 Task: Find connections with filter location Annemasse with filter topic #indiawith filter profile language German with filter current company The Indian Express with filter school Symbiosis Institute of Management Studies with filter industry Animation and Post-production with filter service category Financial Accounting with filter keywords title Public Relations
Action: Mouse moved to (643, 82)
Screenshot: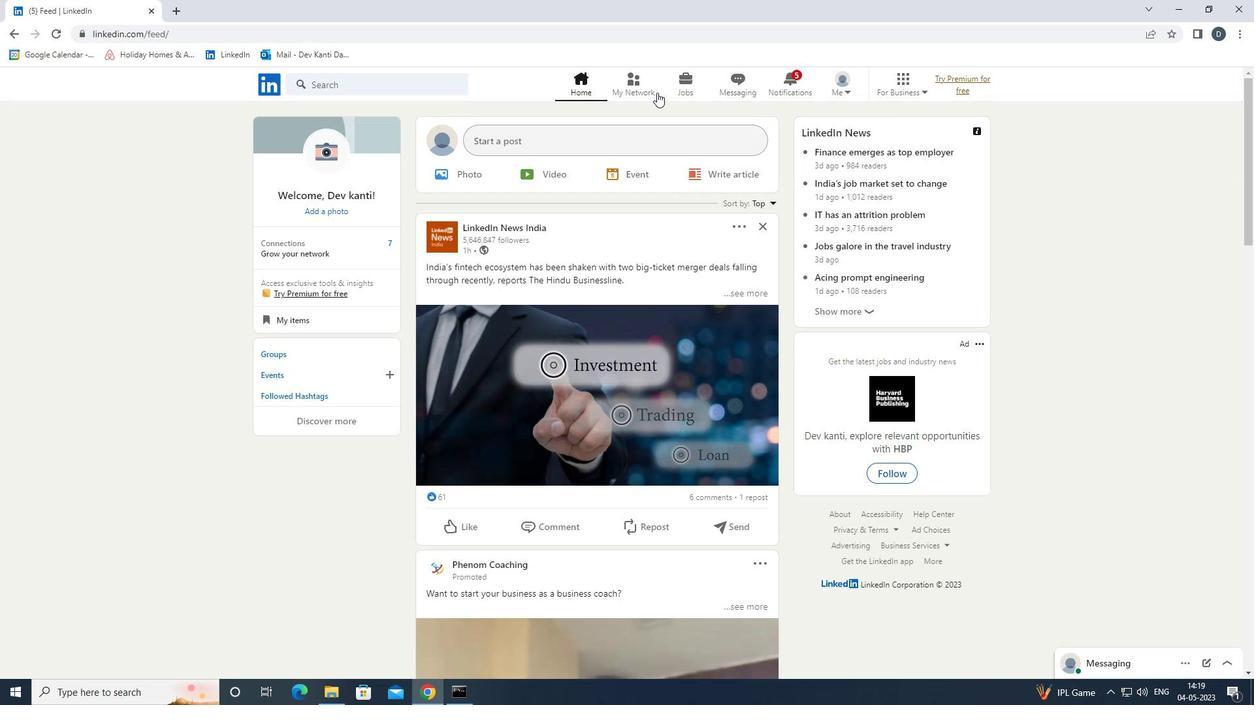 
Action: Mouse pressed left at (643, 82)
Screenshot: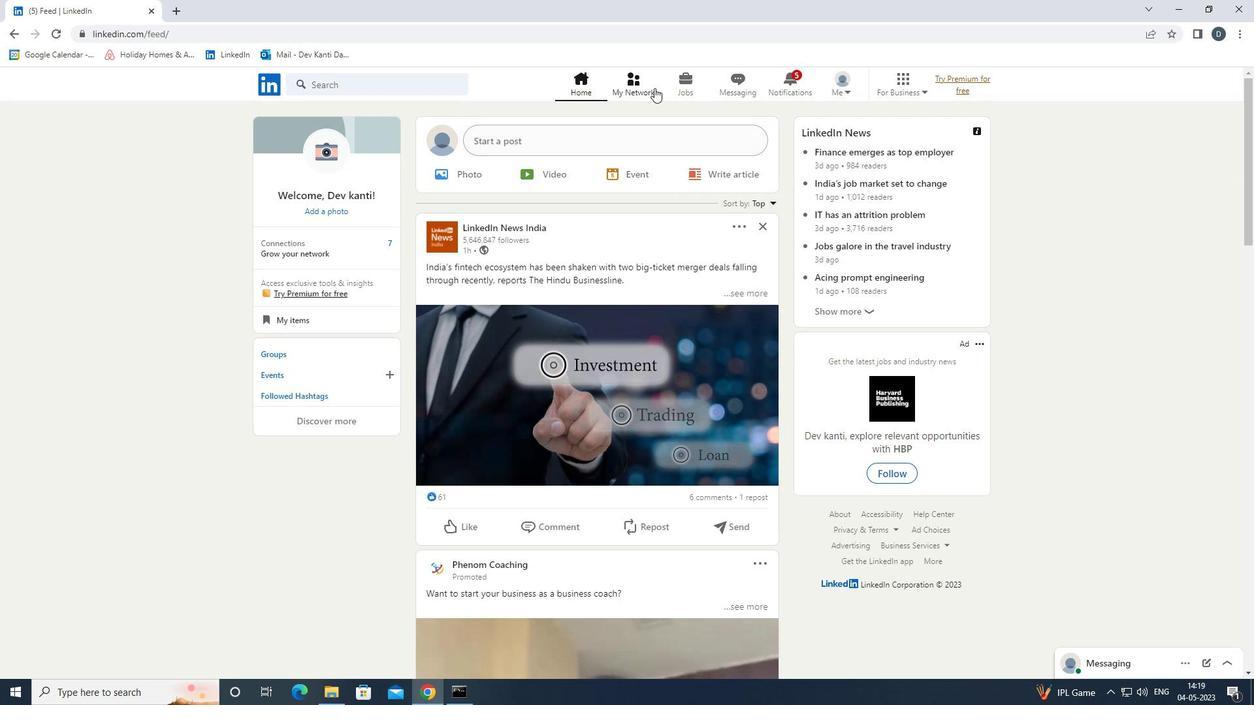 
Action: Mouse moved to (429, 156)
Screenshot: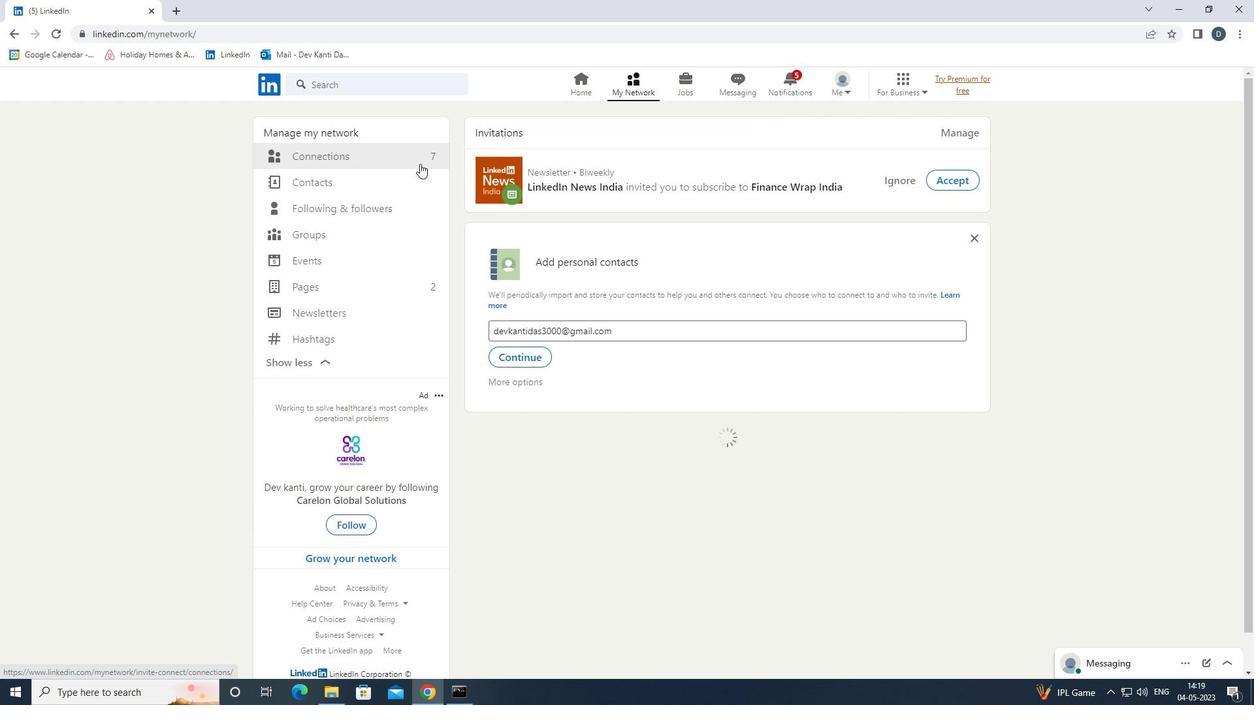 
Action: Mouse pressed left at (429, 156)
Screenshot: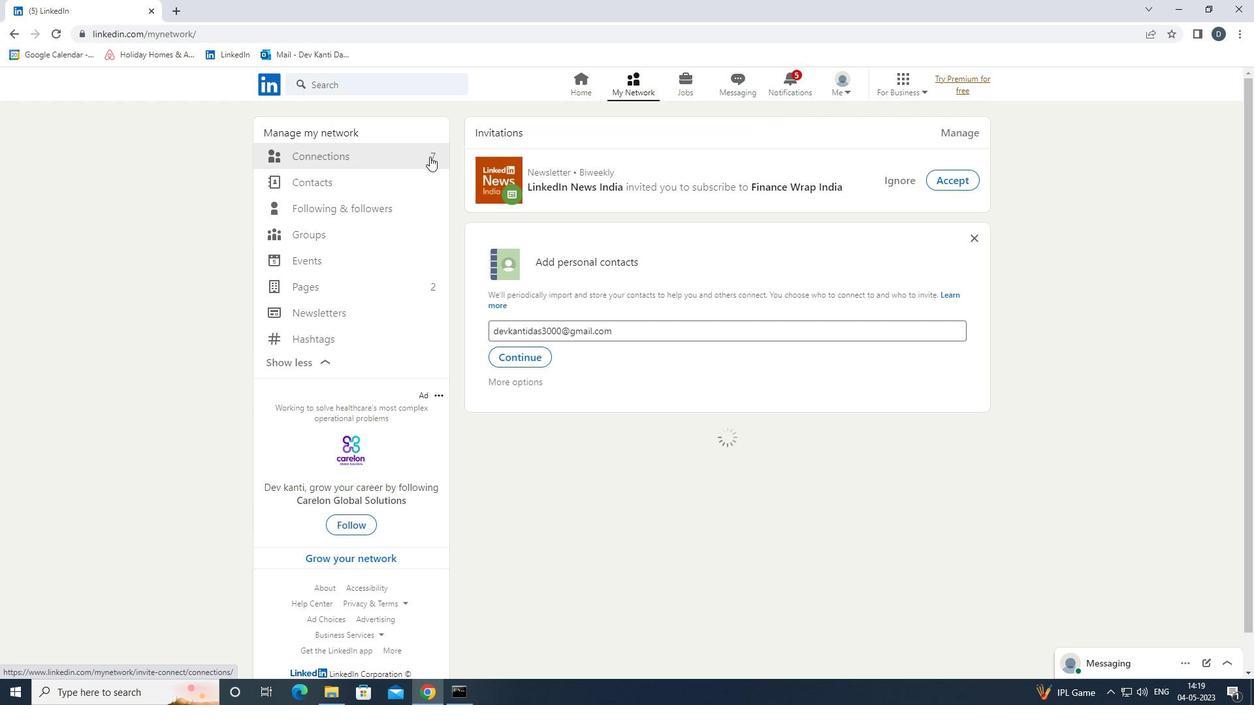
Action: Mouse moved to (735, 158)
Screenshot: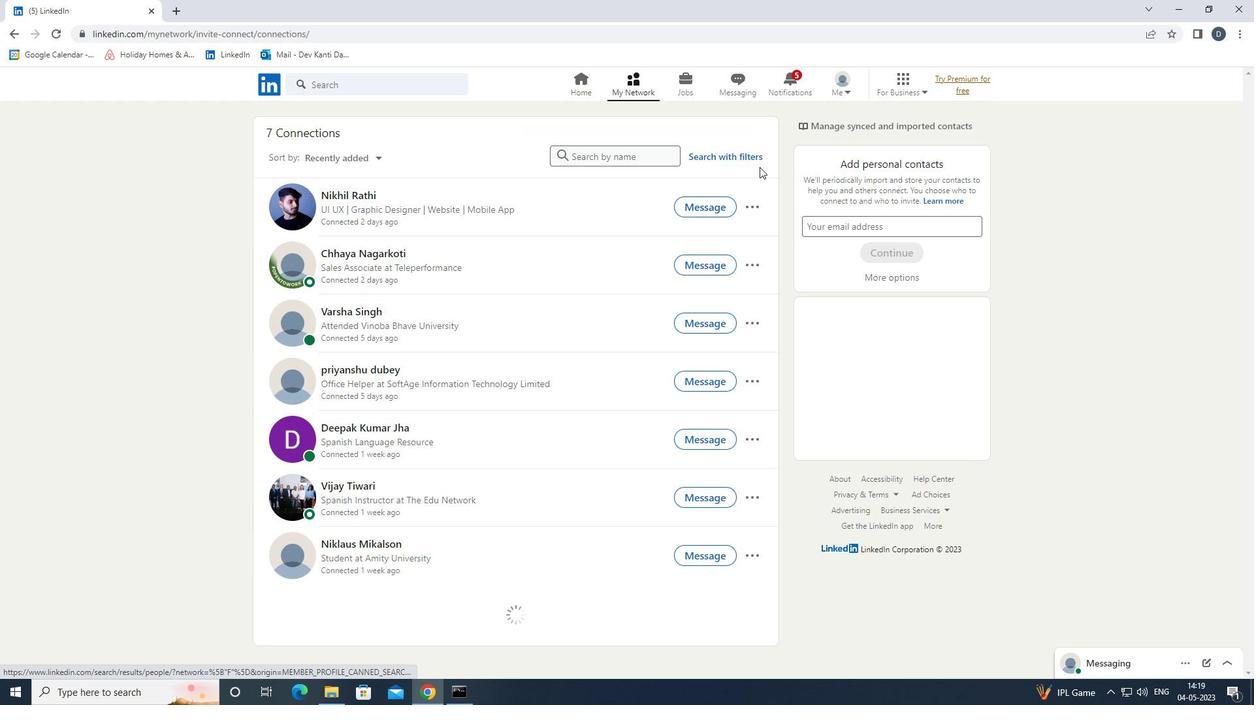 
Action: Mouse pressed left at (735, 158)
Screenshot: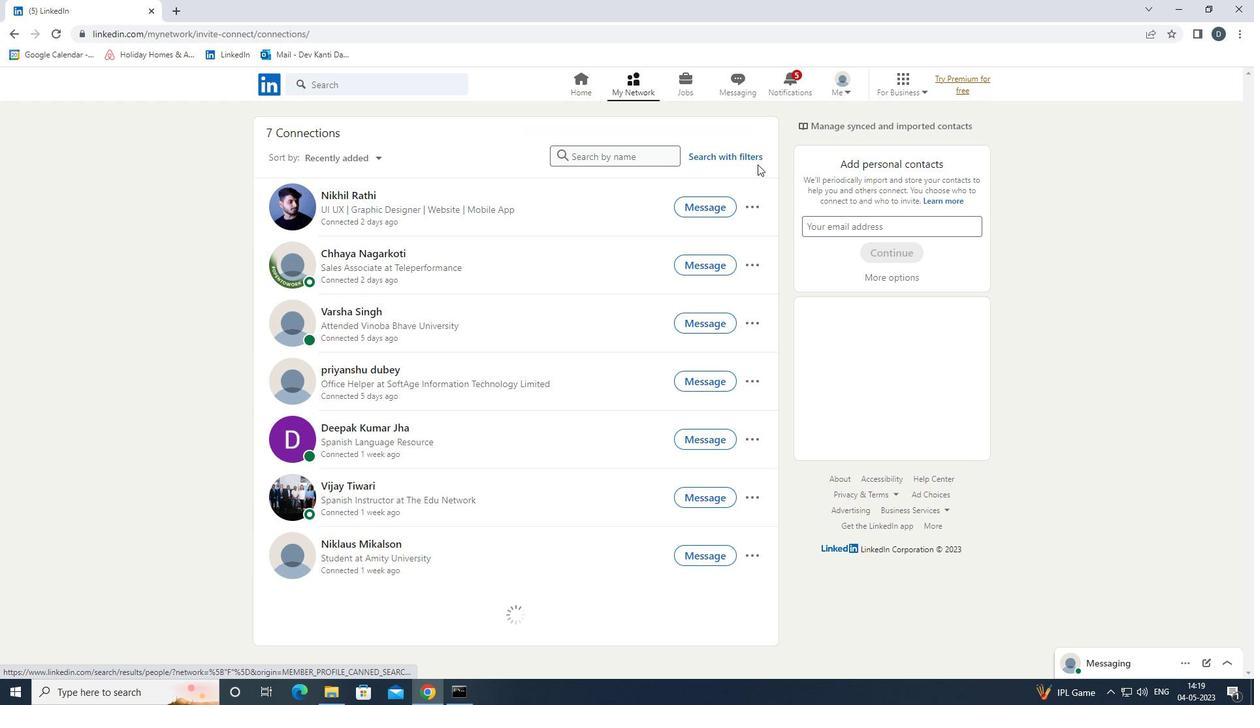 
Action: Mouse moved to (640, 123)
Screenshot: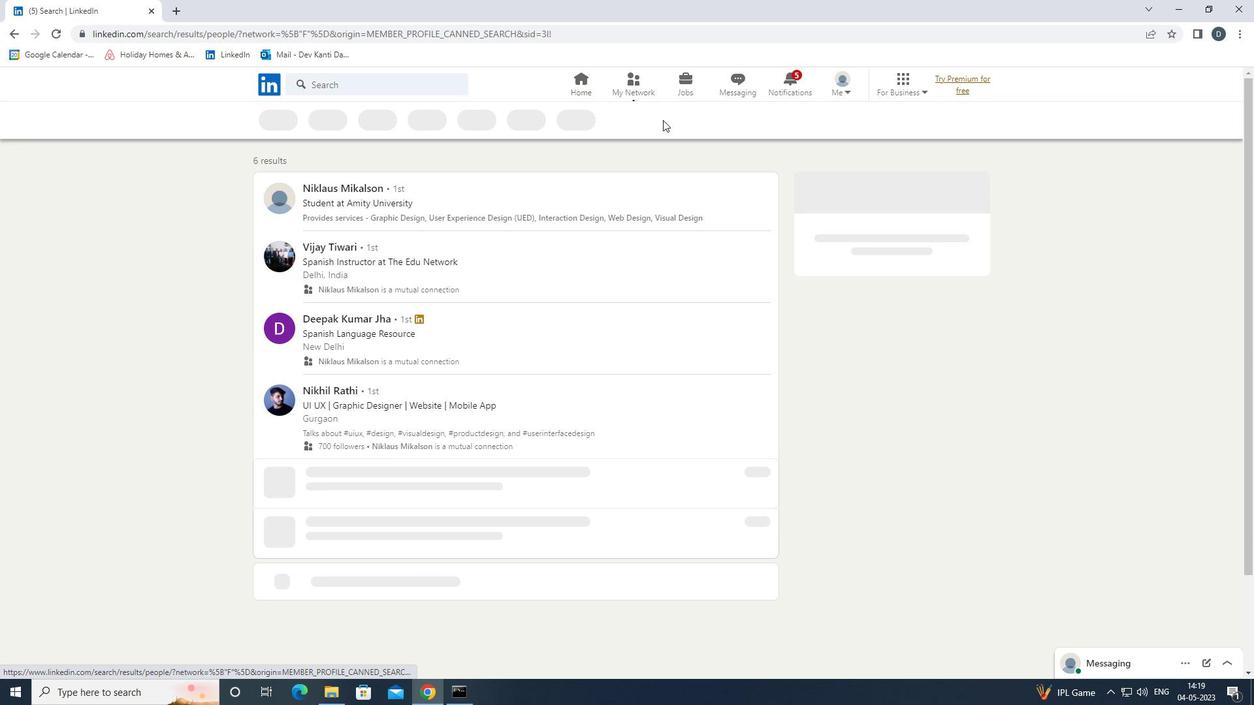 
Action: Mouse pressed left at (640, 123)
Screenshot: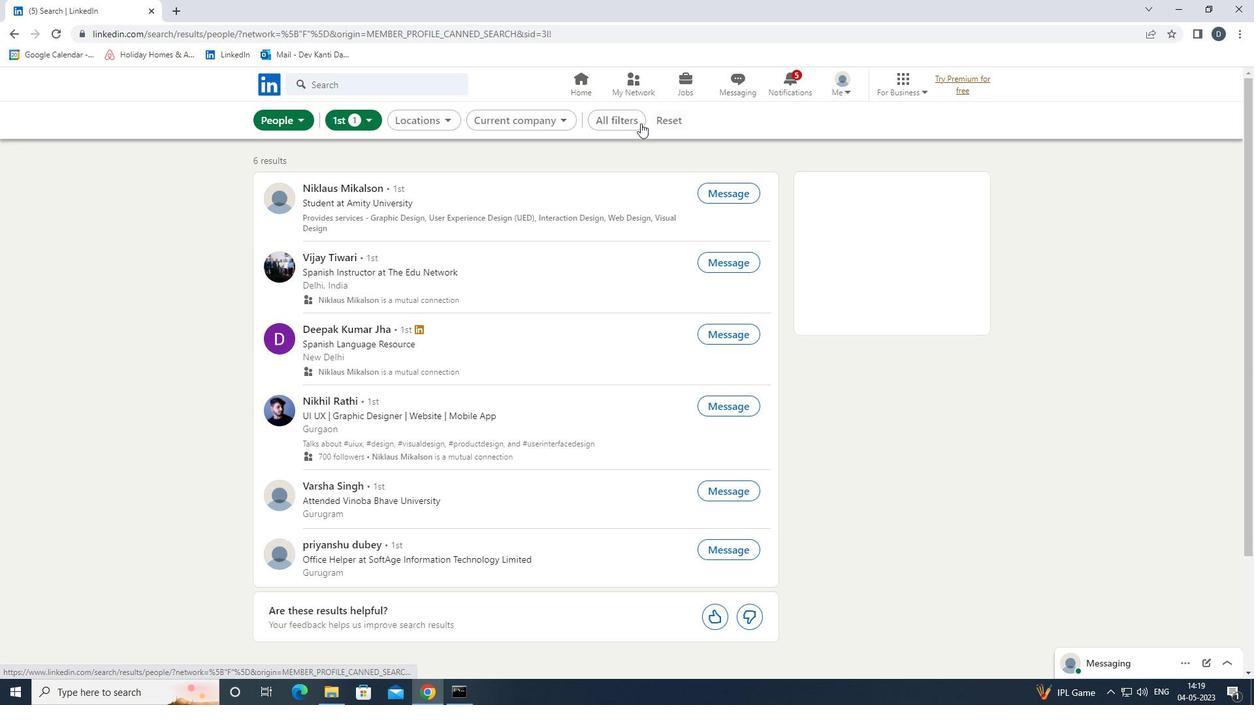 
Action: Mouse moved to (672, 122)
Screenshot: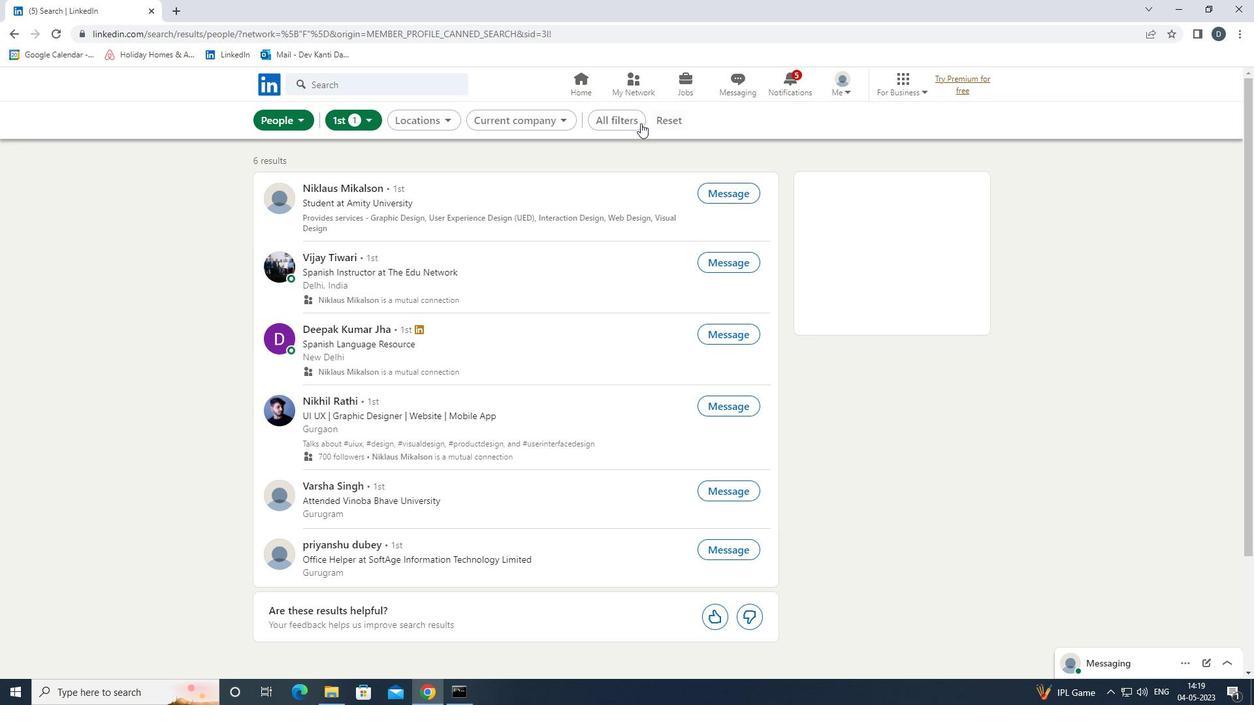 
Action: Mouse pressed left at (672, 122)
Screenshot: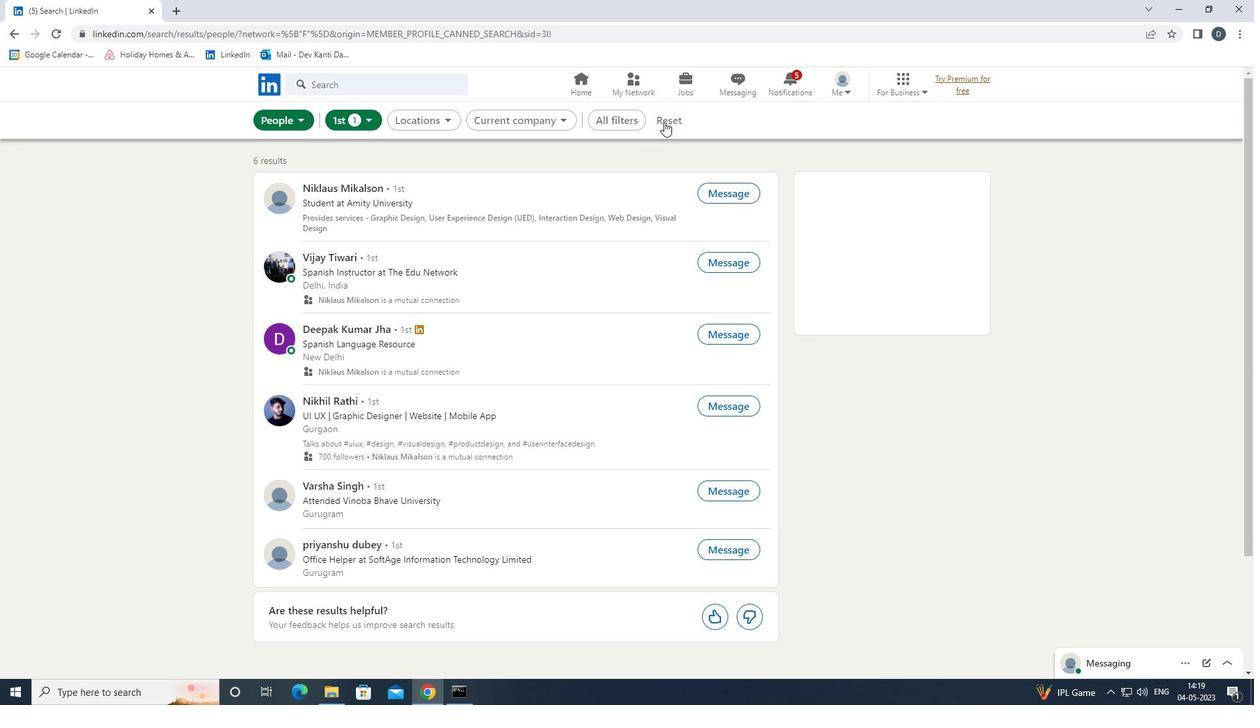 
Action: Mouse moved to (629, 120)
Screenshot: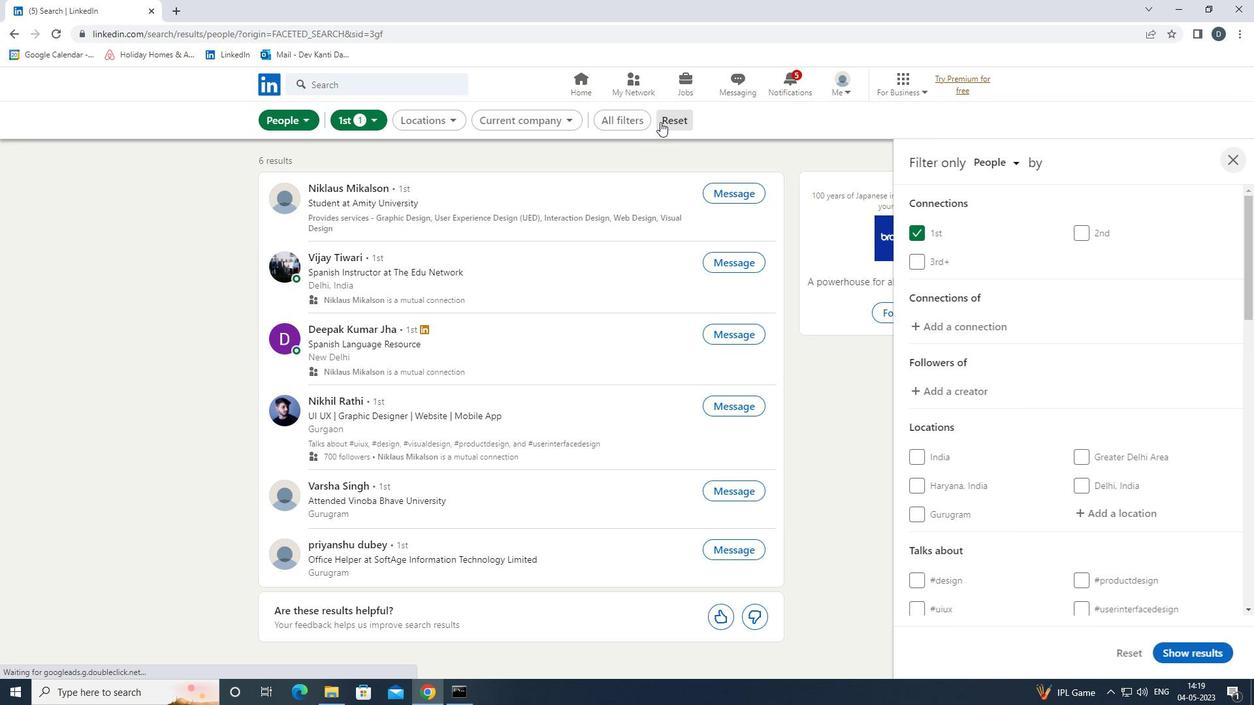 
Action: Mouse pressed left at (629, 120)
Screenshot: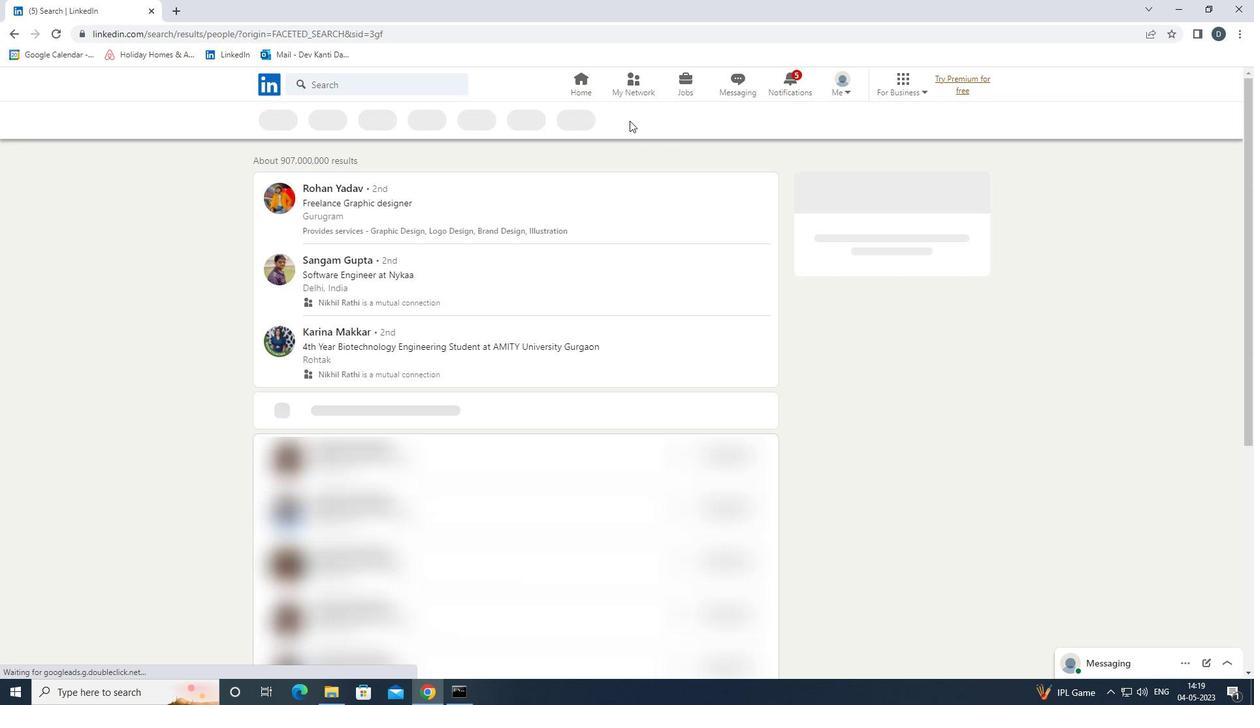 
Action: Mouse moved to (1253, 405)
Screenshot: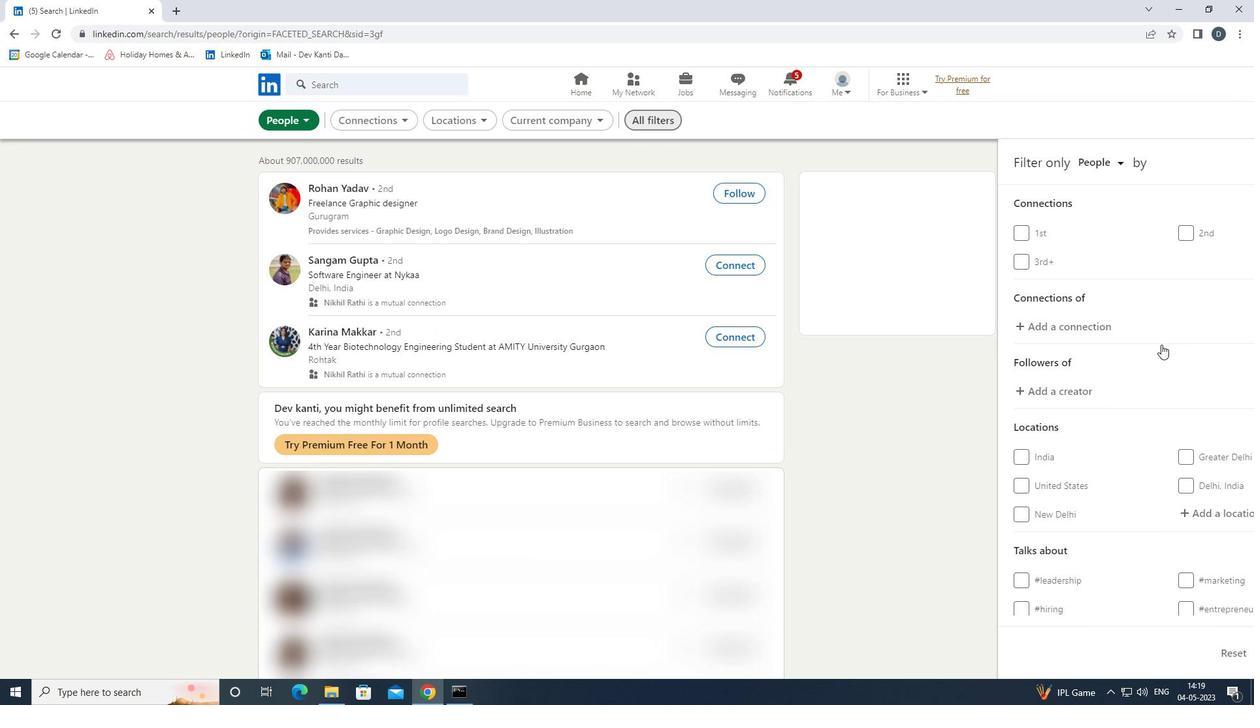 
Action: Mouse scrolled (1253, 404) with delta (0, 0)
Screenshot: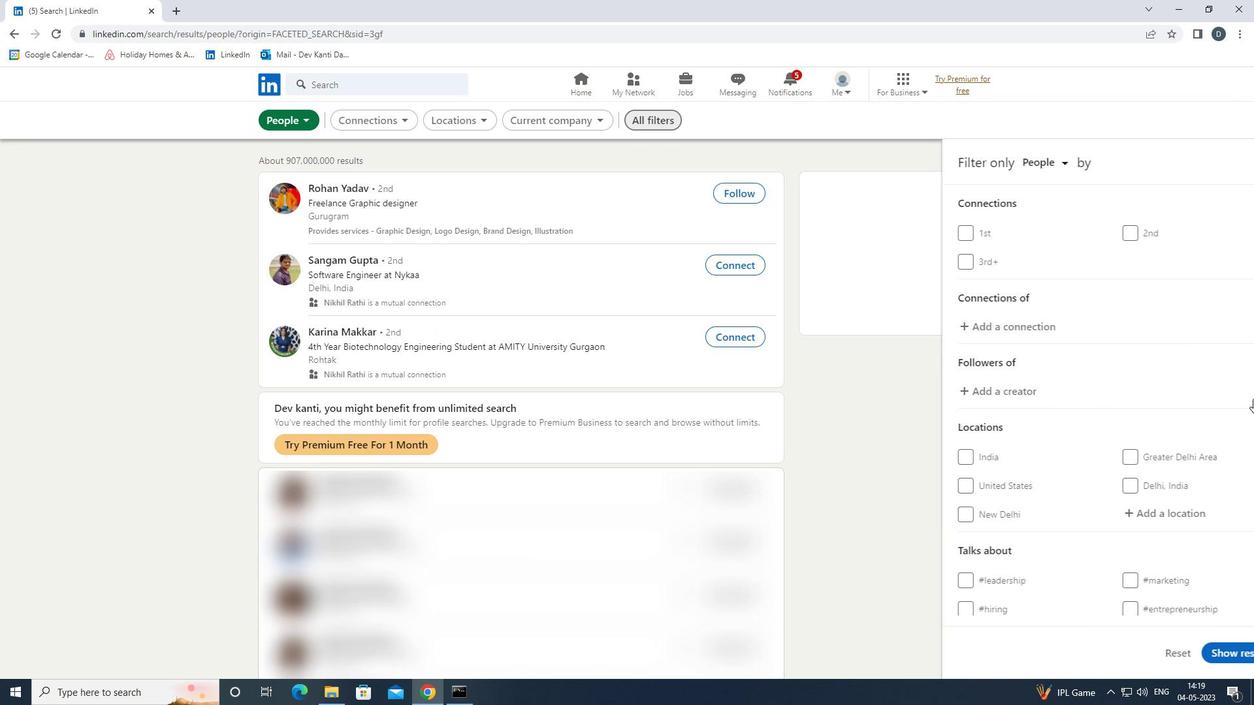 
Action: Mouse moved to (1253, 406)
Screenshot: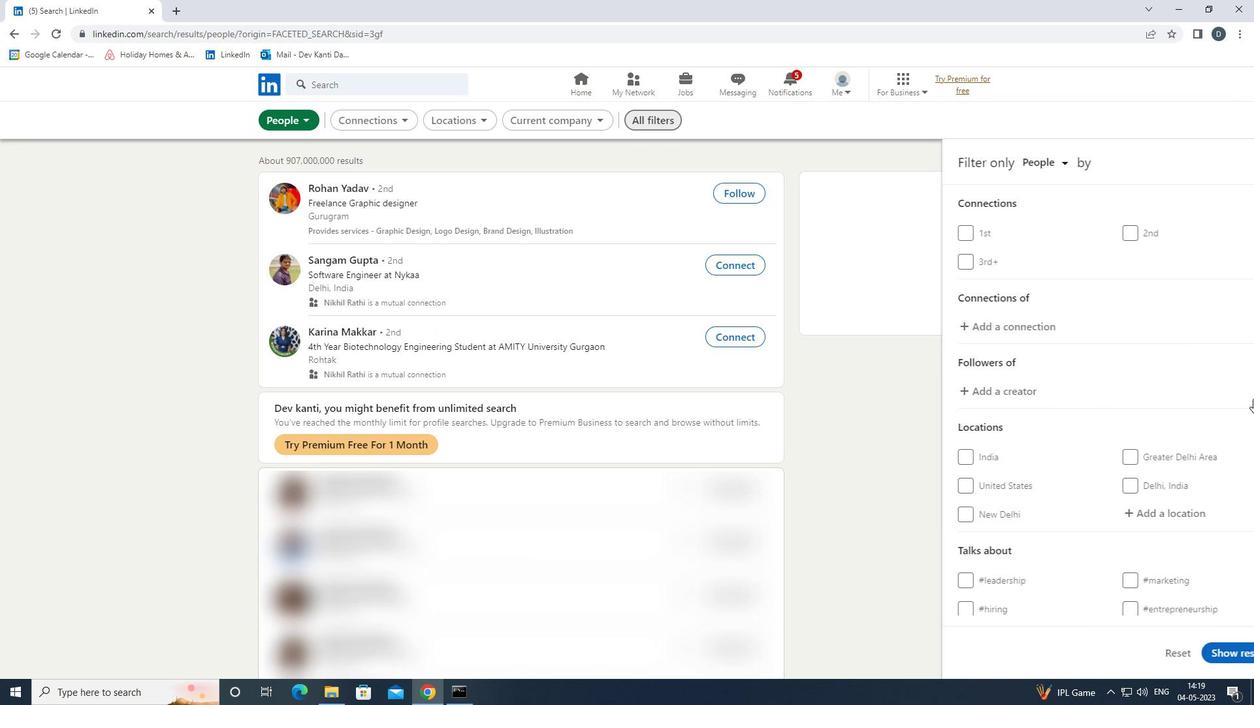 
Action: Mouse scrolled (1253, 405) with delta (0, 0)
Screenshot: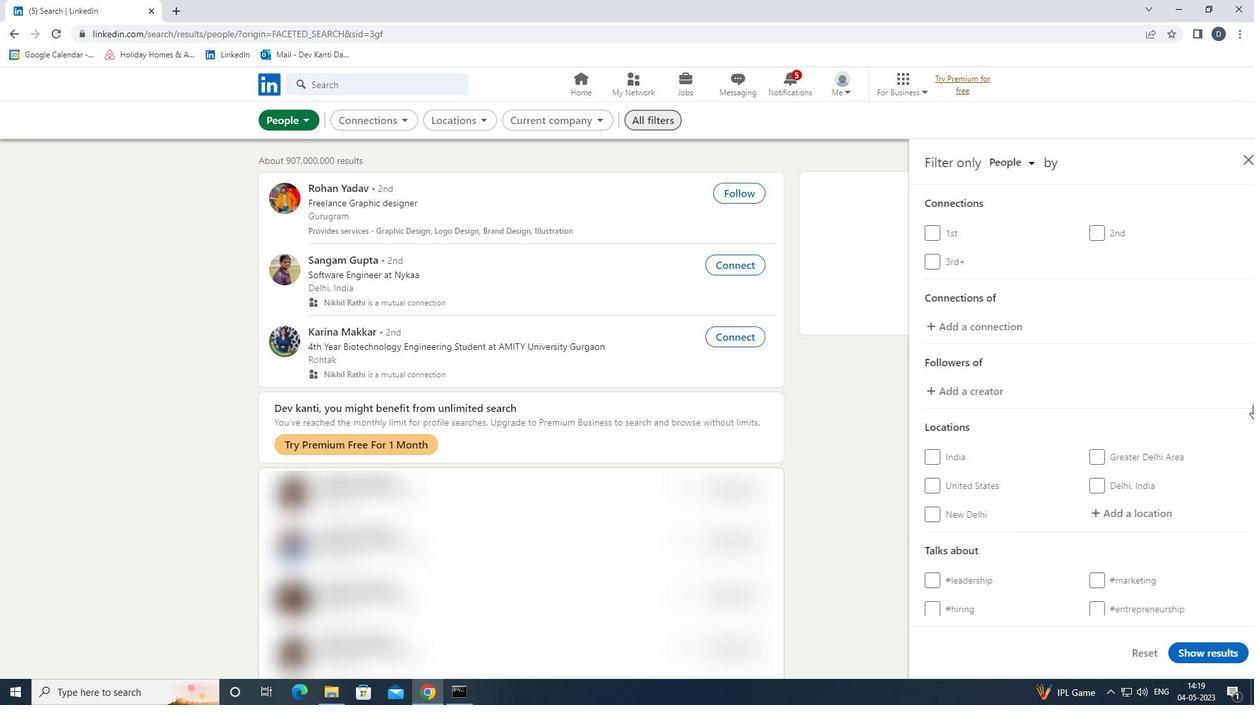 
Action: Mouse moved to (1150, 386)
Screenshot: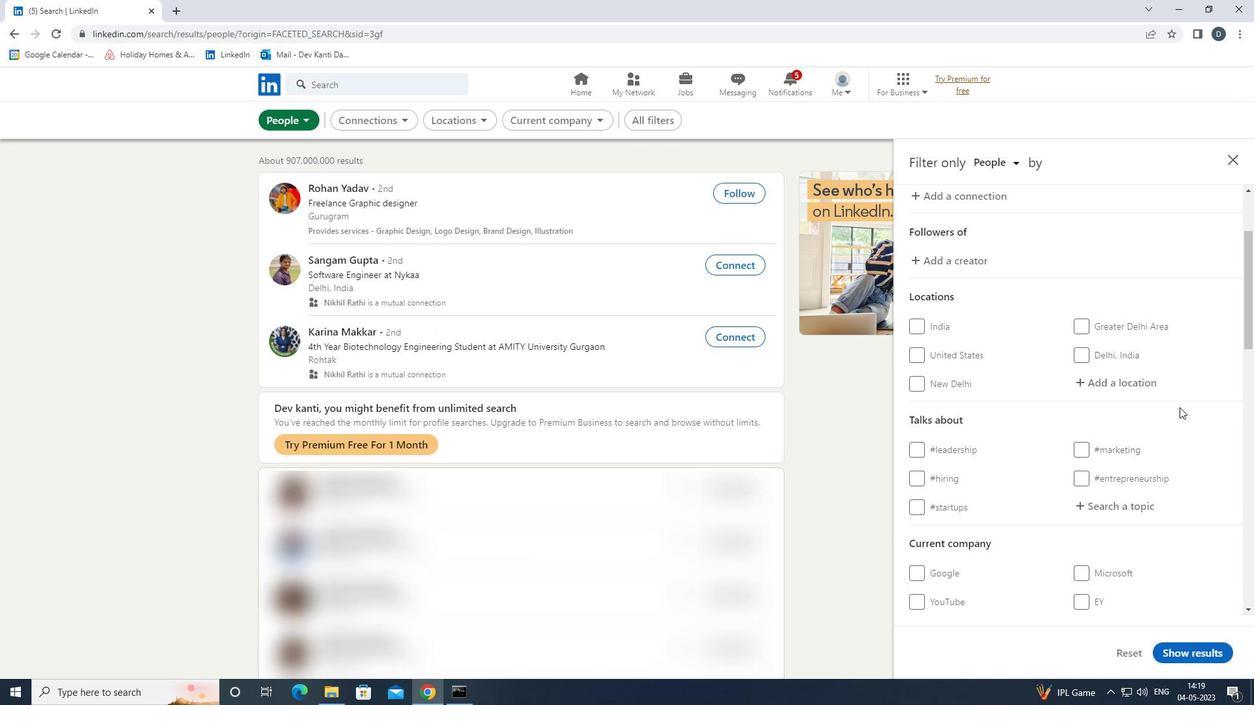 
Action: Mouse pressed left at (1150, 386)
Screenshot: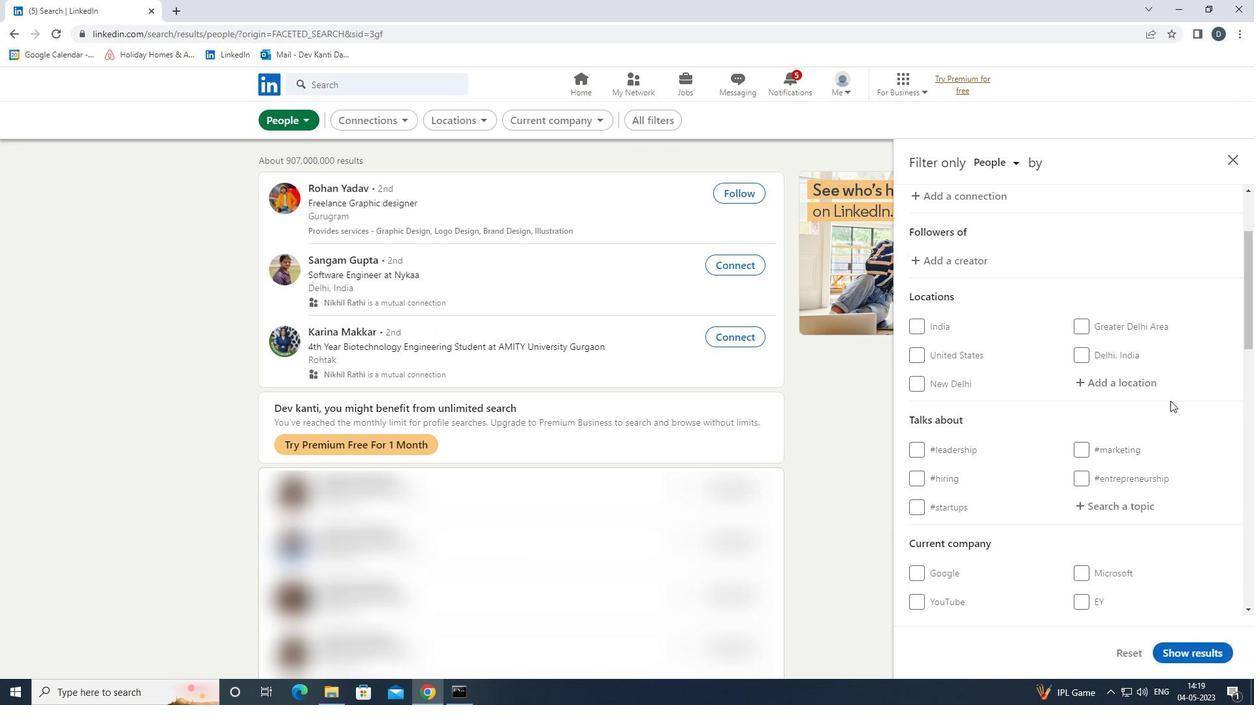 
Action: Key pressed <Key.shift>ANNEMASSE<Key.down><Key.enter><Key.down><Key.down><Key.down><Key.down><Key.enter>
Screenshot: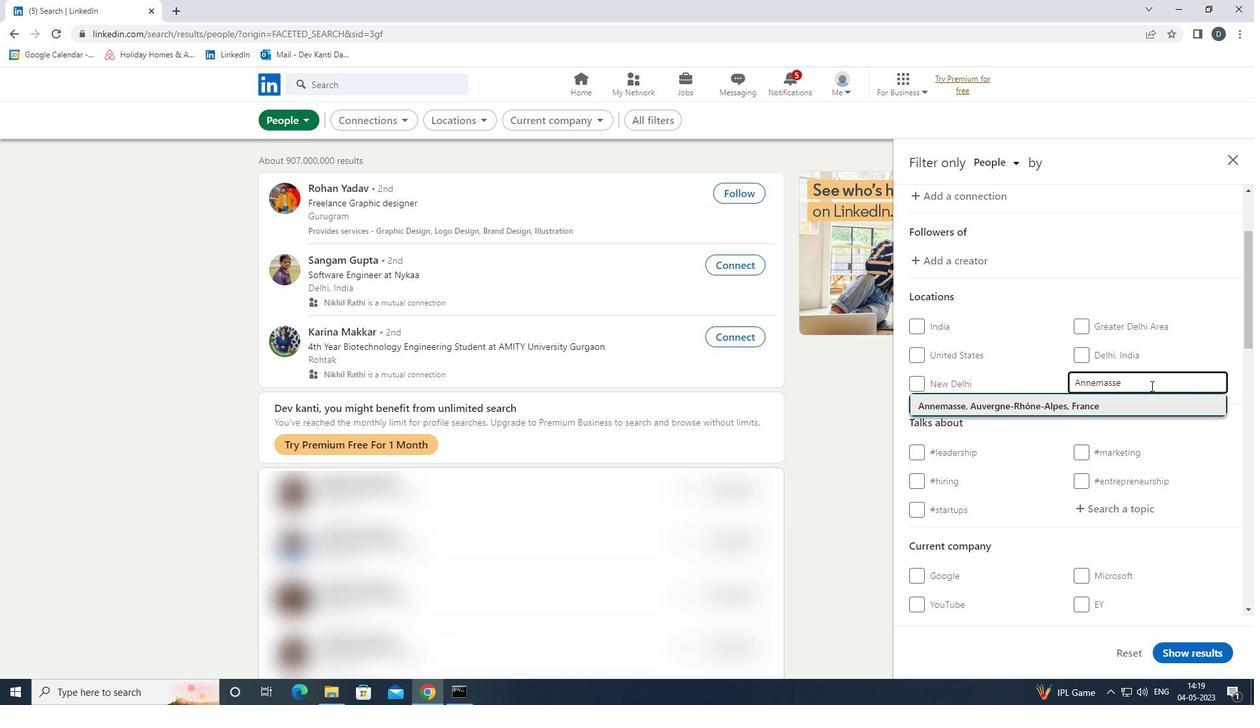 
Action: Mouse moved to (1114, 402)
Screenshot: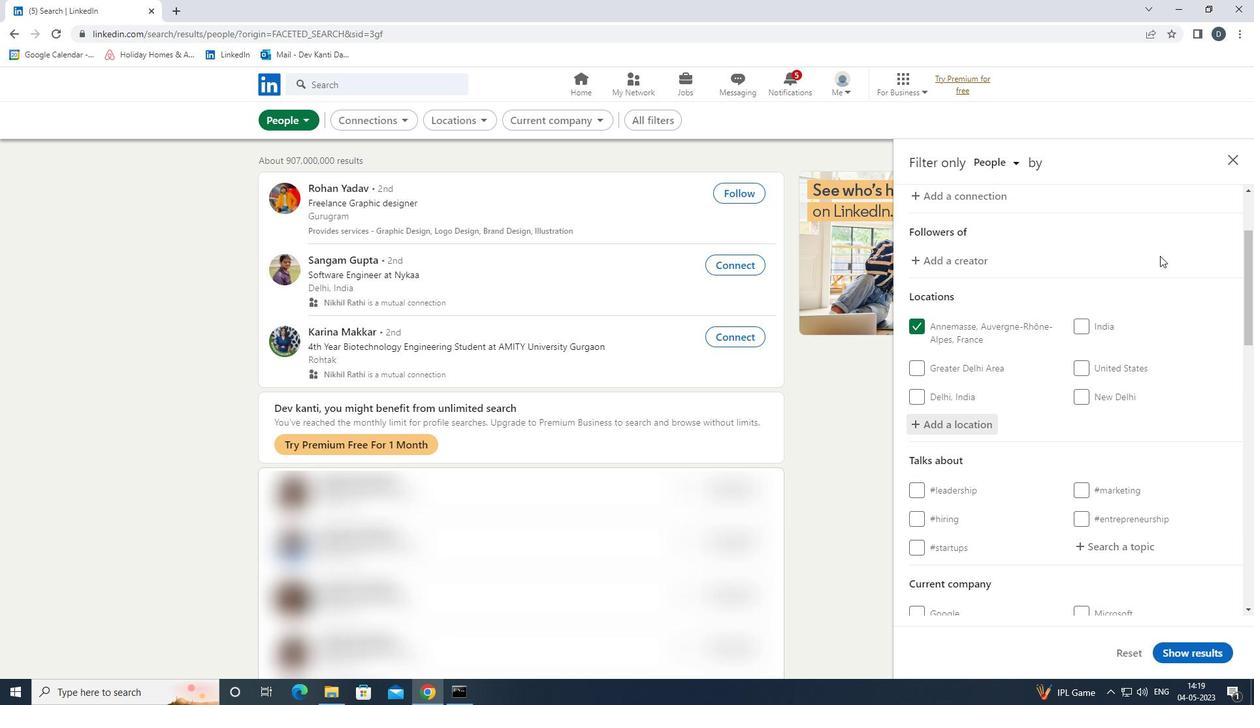 
Action: Mouse scrolled (1114, 401) with delta (0, 0)
Screenshot: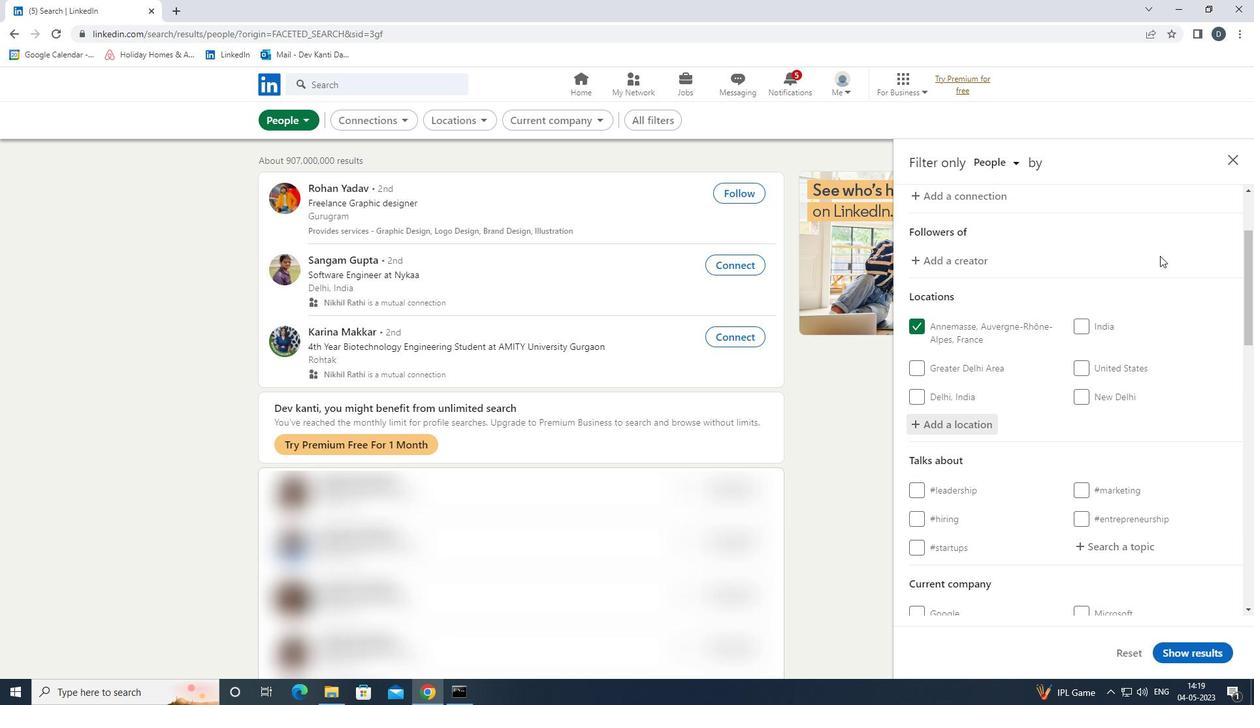 
Action: Mouse moved to (1110, 410)
Screenshot: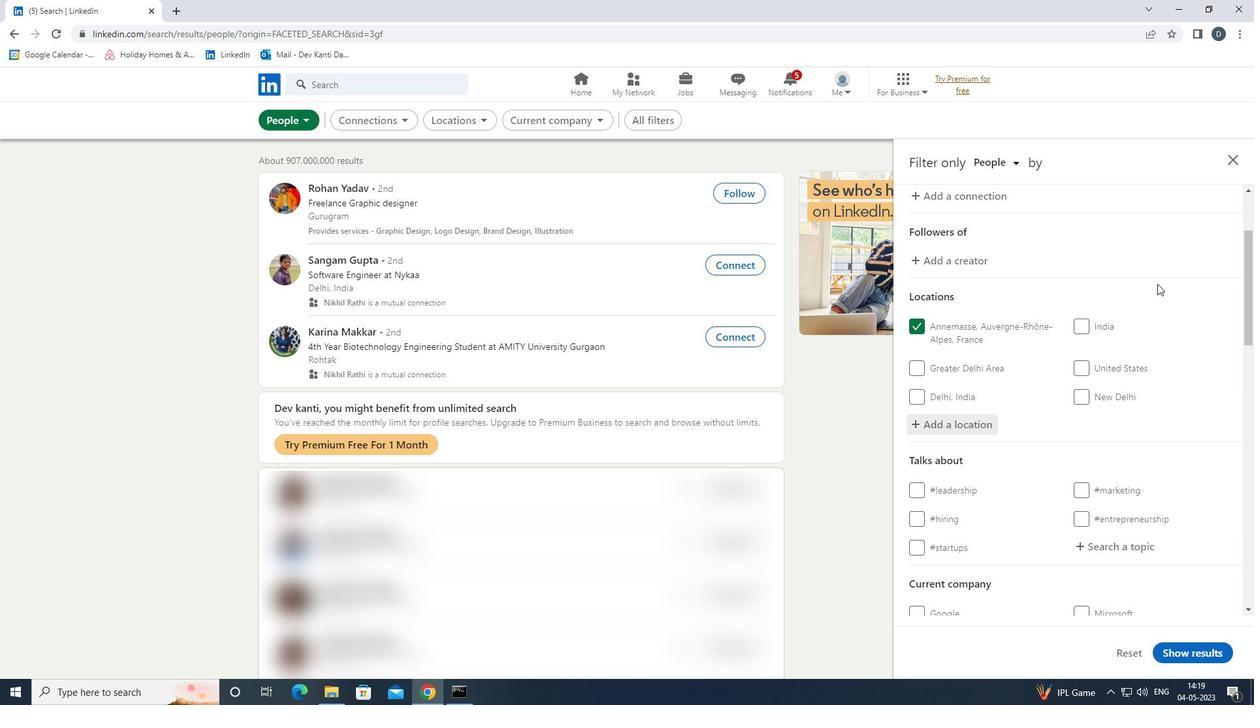 
Action: Mouse scrolled (1110, 409) with delta (0, 0)
Screenshot: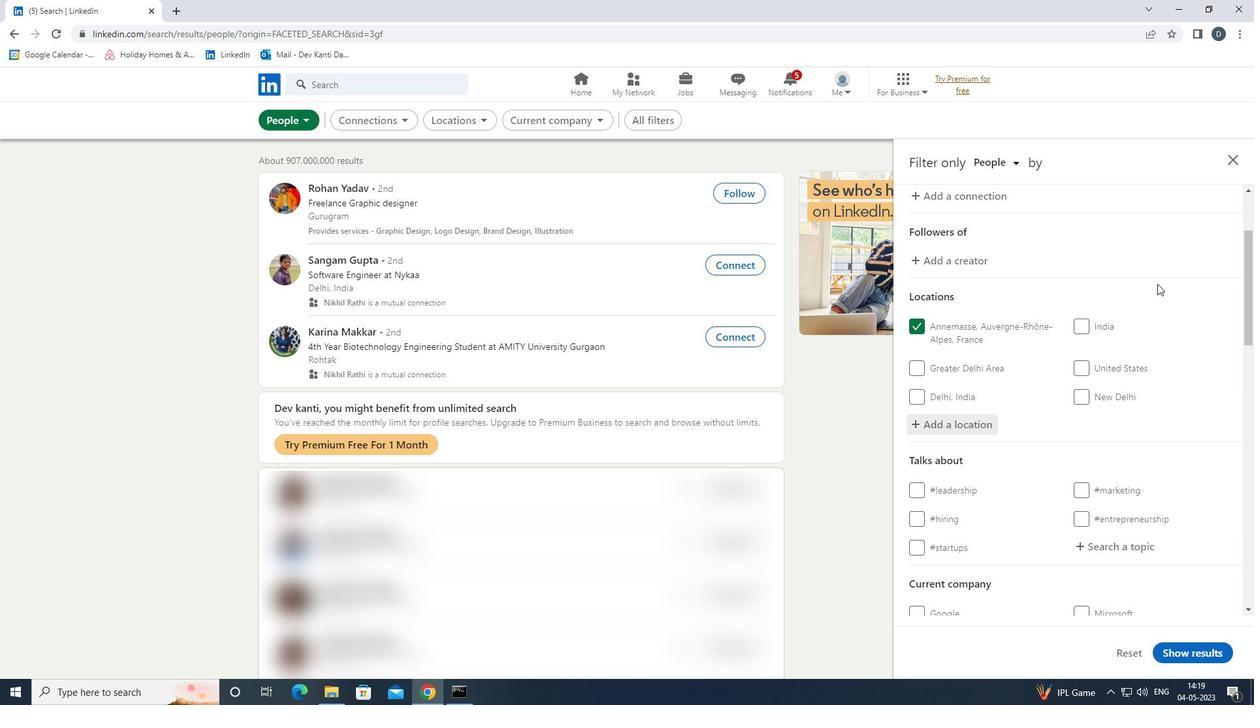 
Action: Mouse moved to (1110, 412)
Screenshot: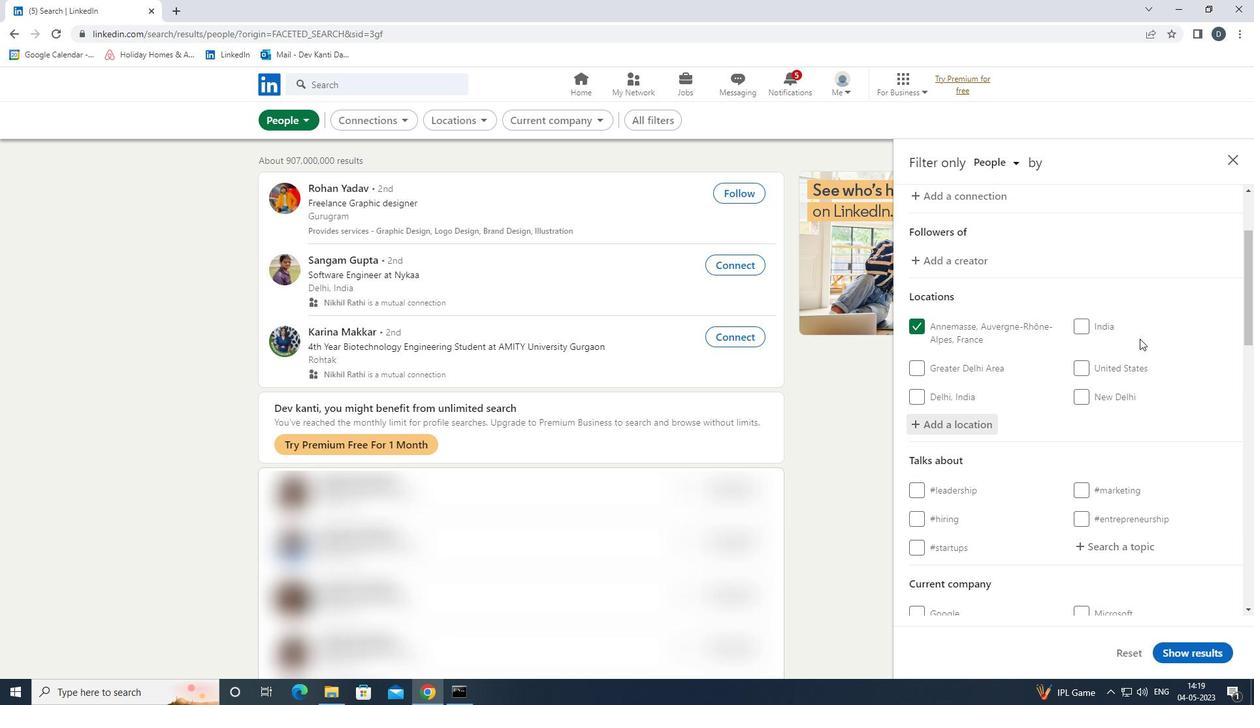 
Action: Mouse scrolled (1110, 411) with delta (0, 0)
Screenshot: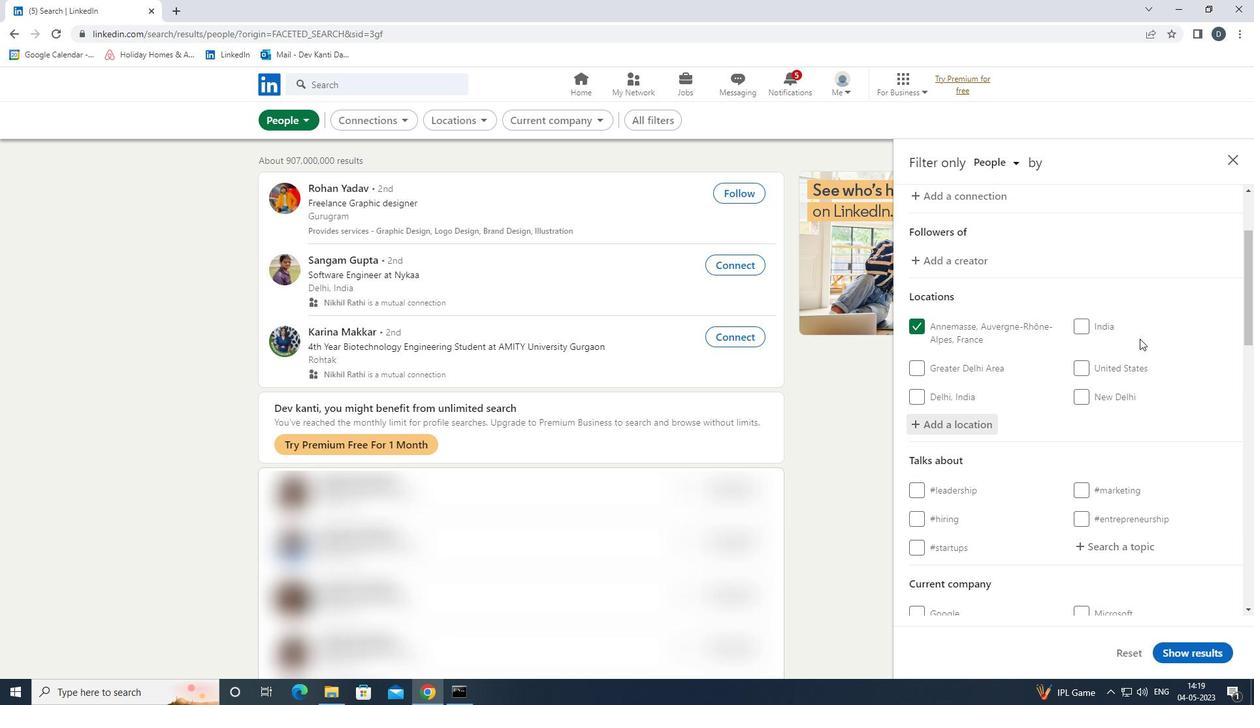 
Action: Mouse moved to (1137, 348)
Screenshot: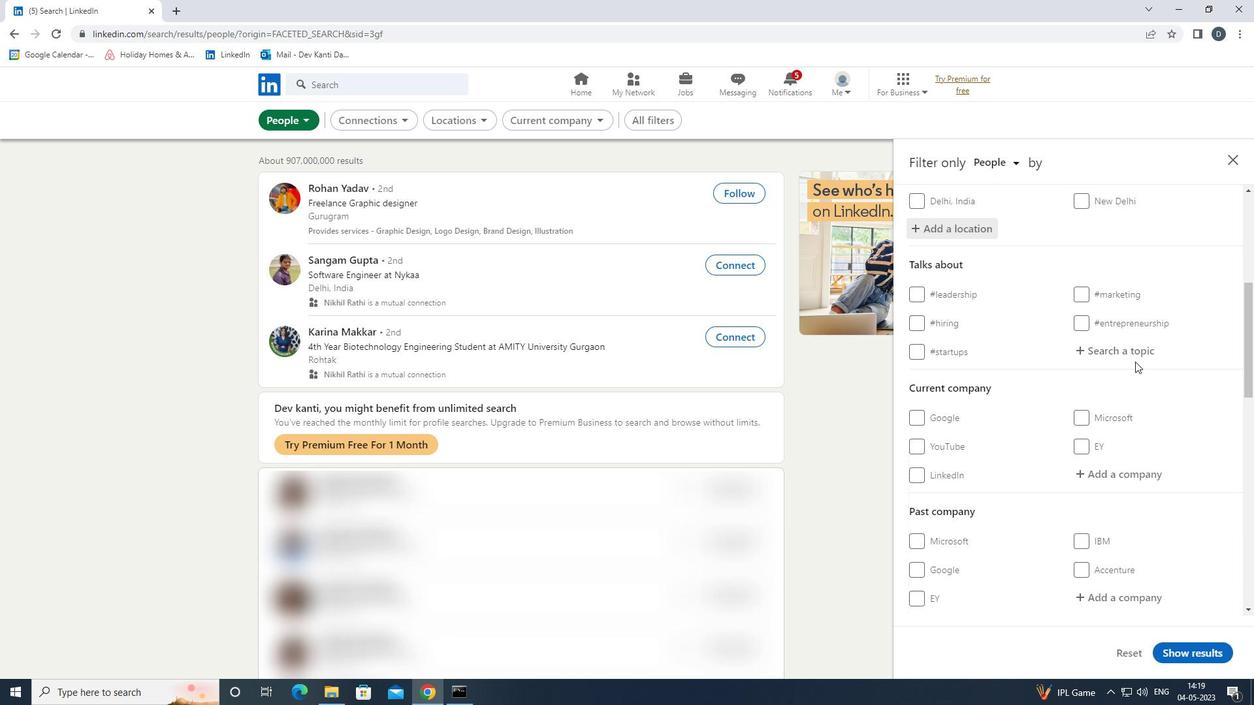 
Action: Mouse pressed left at (1137, 348)
Screenshot: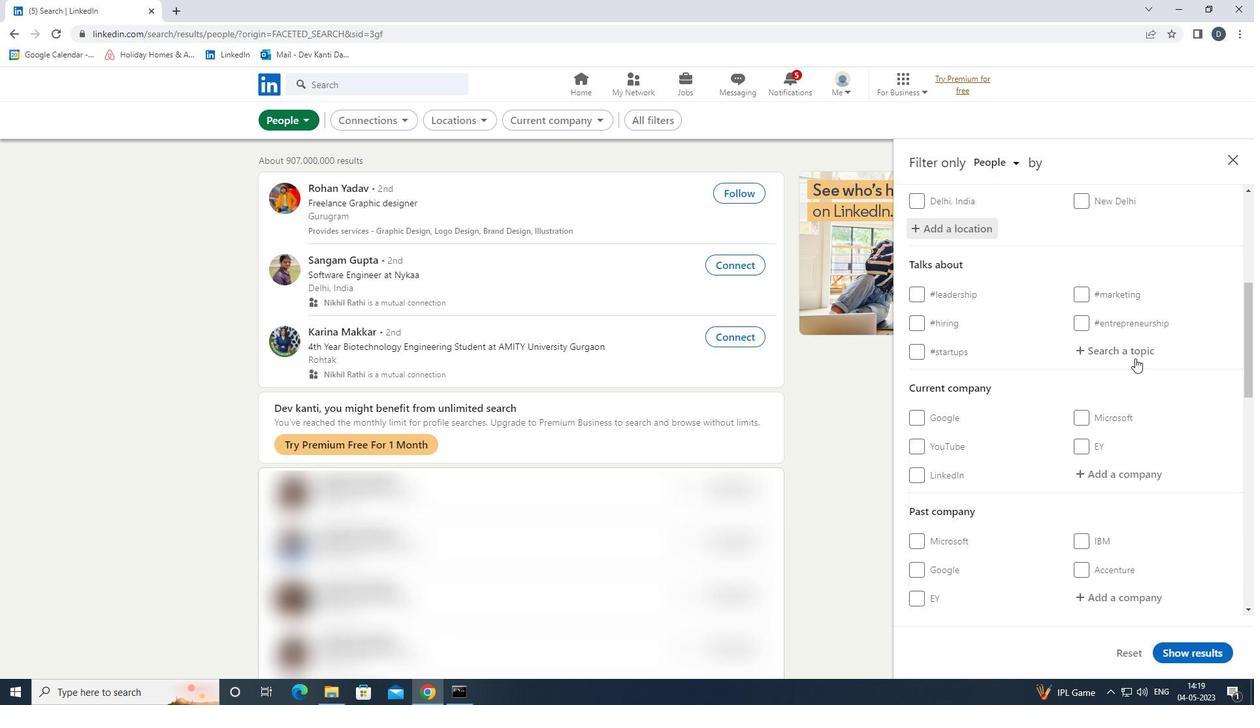 
Action: Key pressed INDIA<Key.down><Key.enter>
Screenshot: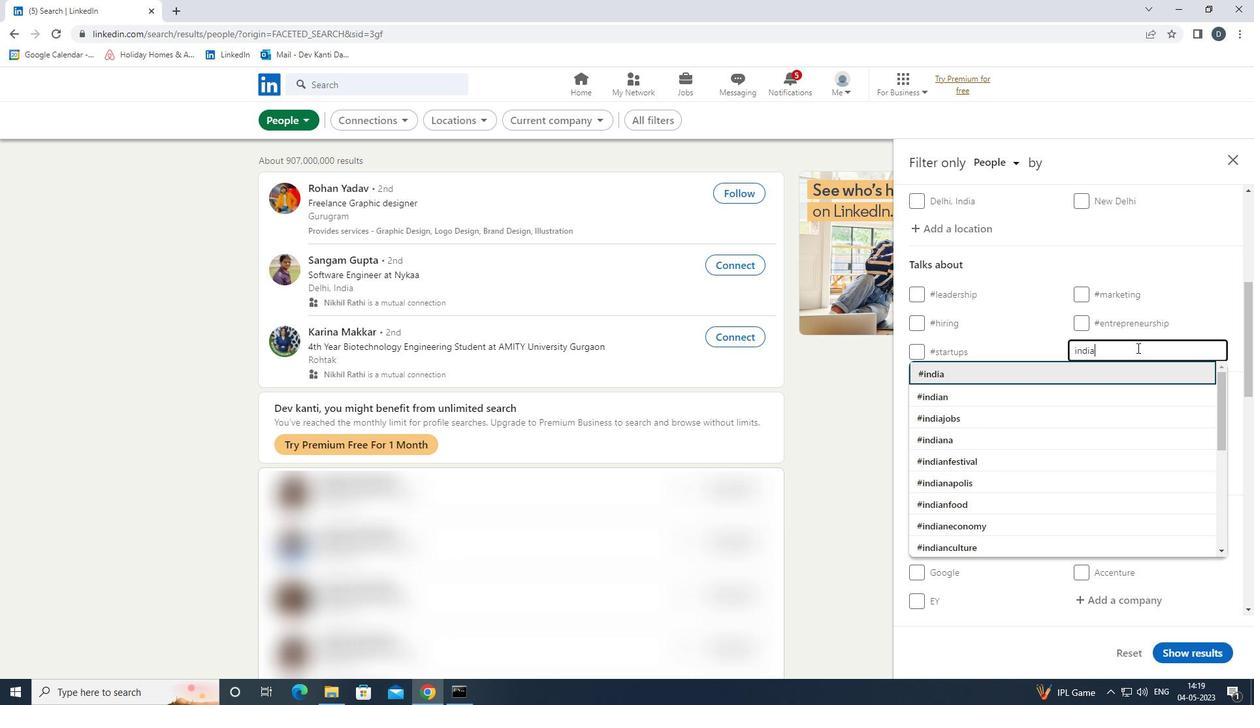 
Action: Mouse moved to (1157, 315)
Screenshot: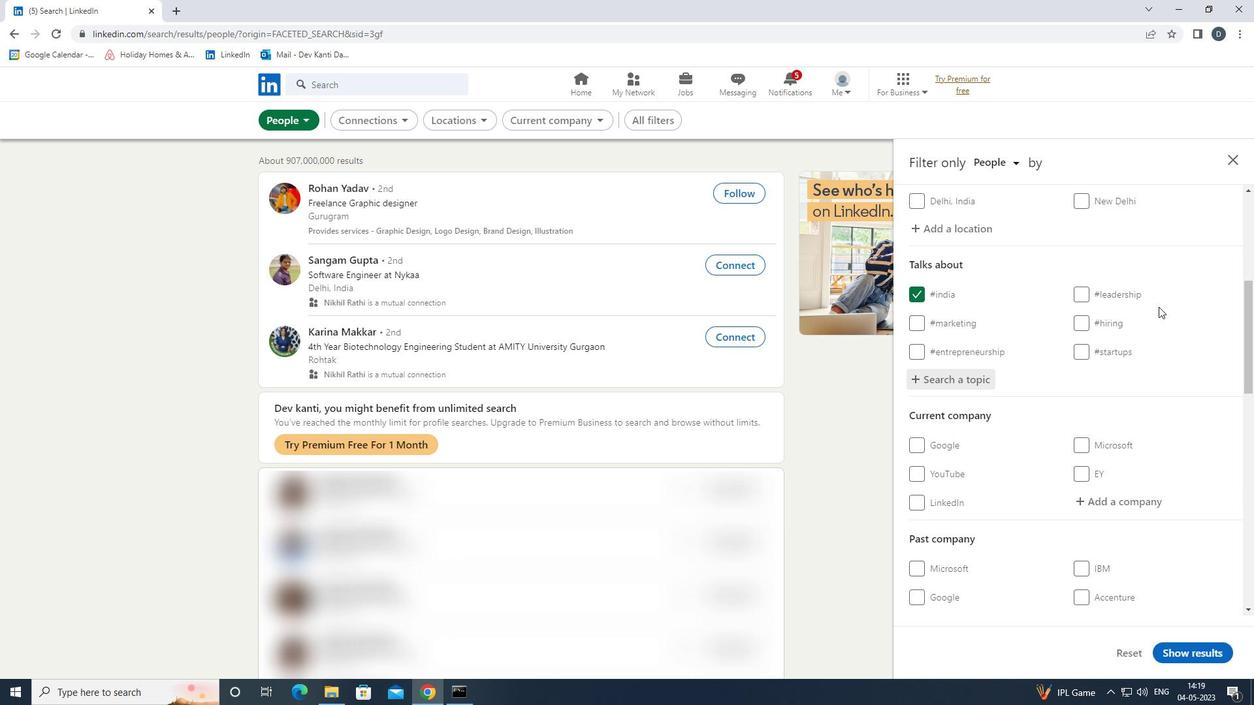 
Action: Mouse scrolled (1157, 314) with delta (0, 0)
Screenshot: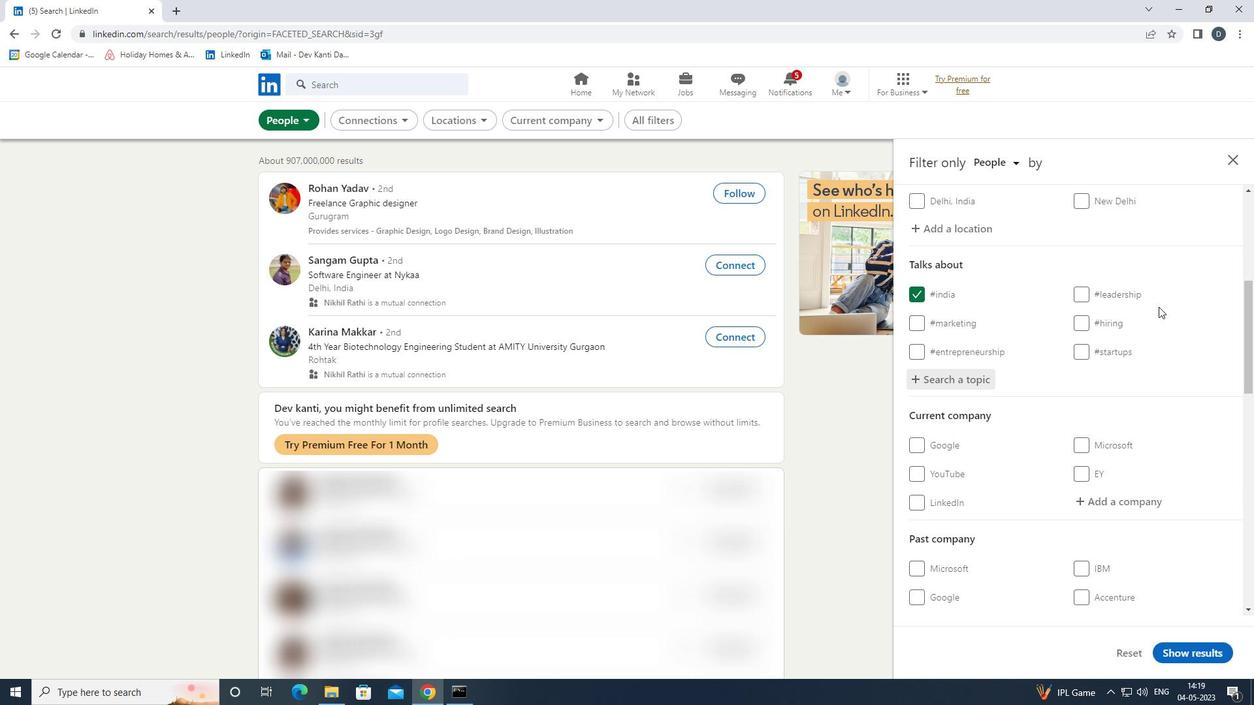 
Action: Mouse moved to (1150, 330)
Screenshot: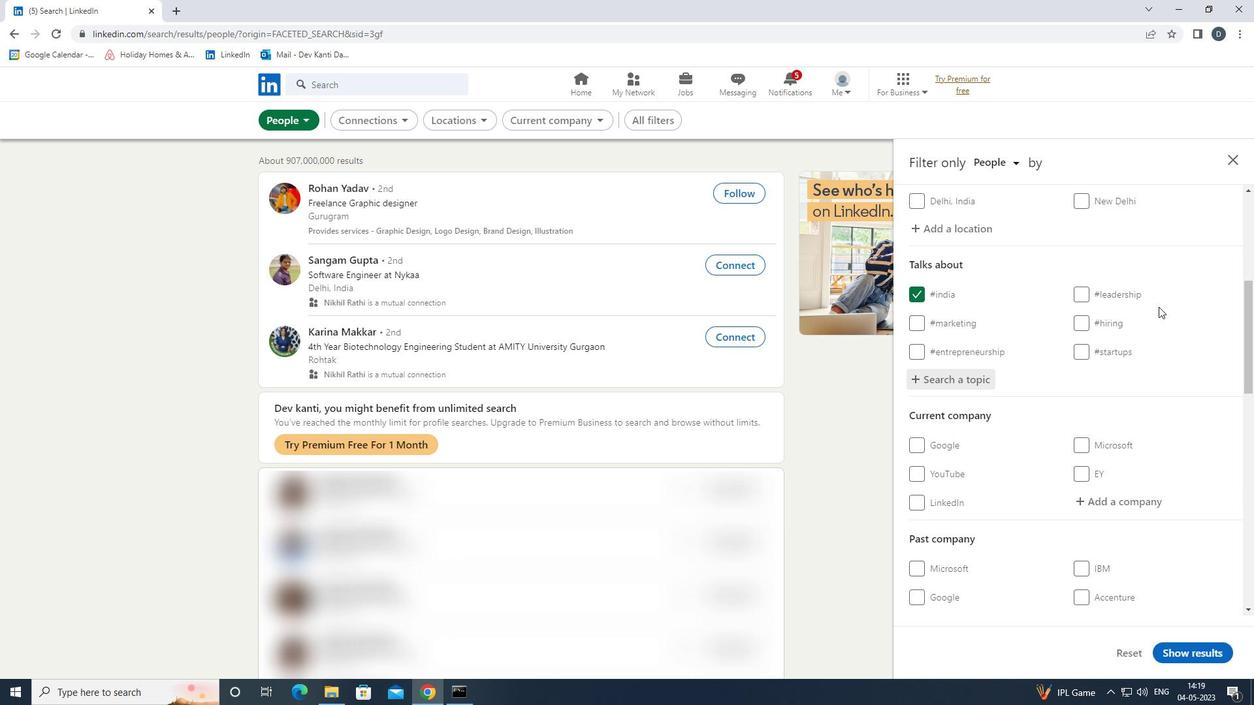 
Action: Mouse scrolled (1150, 329) with delta (0, 0)
Screenshot: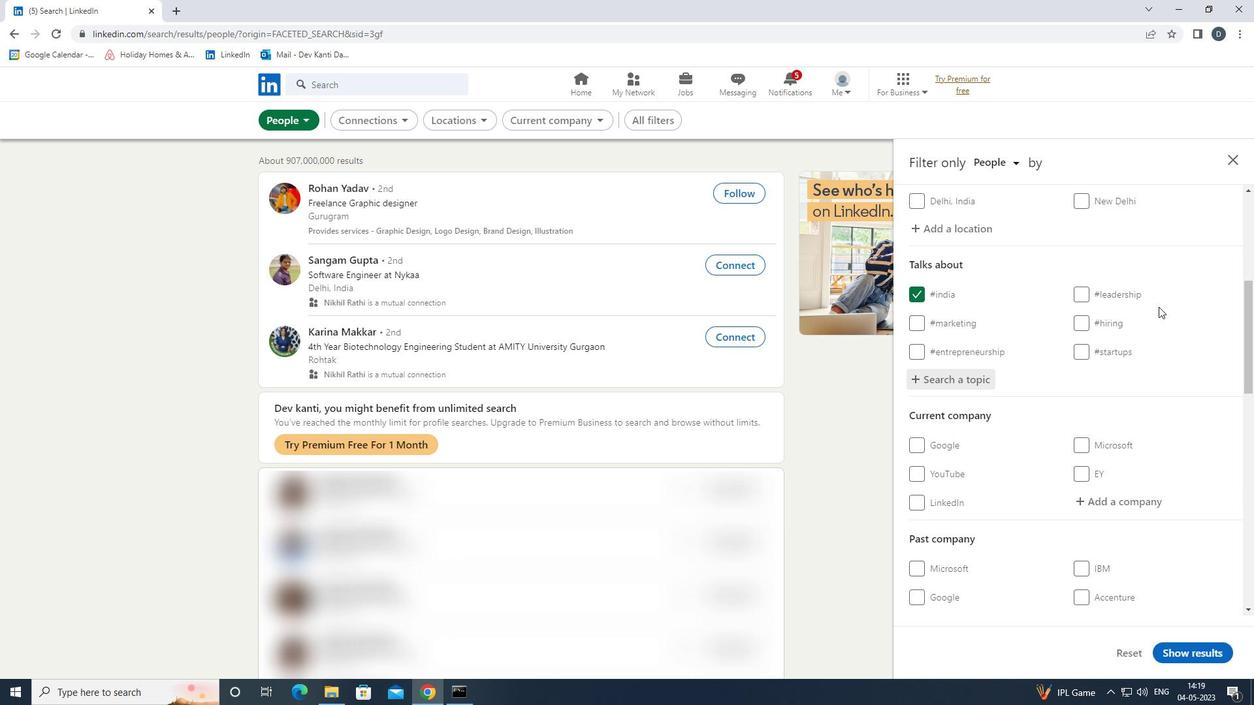 
Action: Mouse moved to (1146, 335)
Screenshot: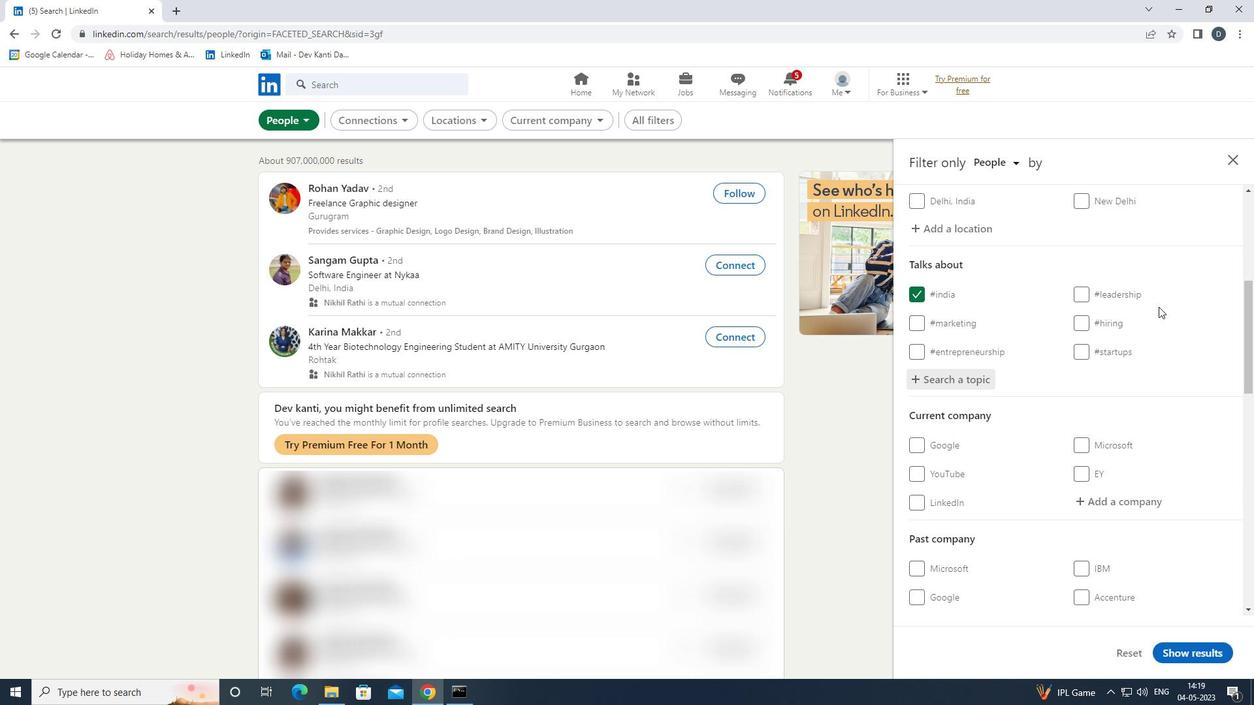 
Action: Mouse scrolled (1146, 335) with delta (0, 0)
Screenshot: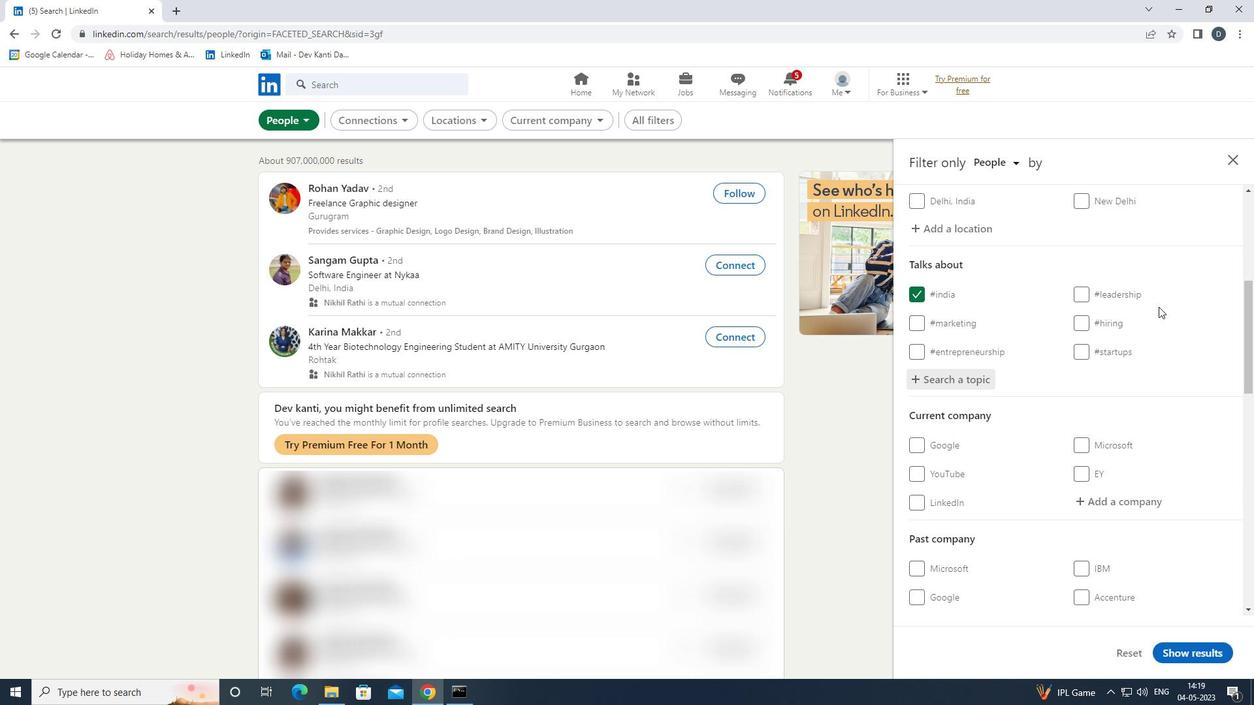 
Action: Mouse moved to (1145, 336)
Screenshot: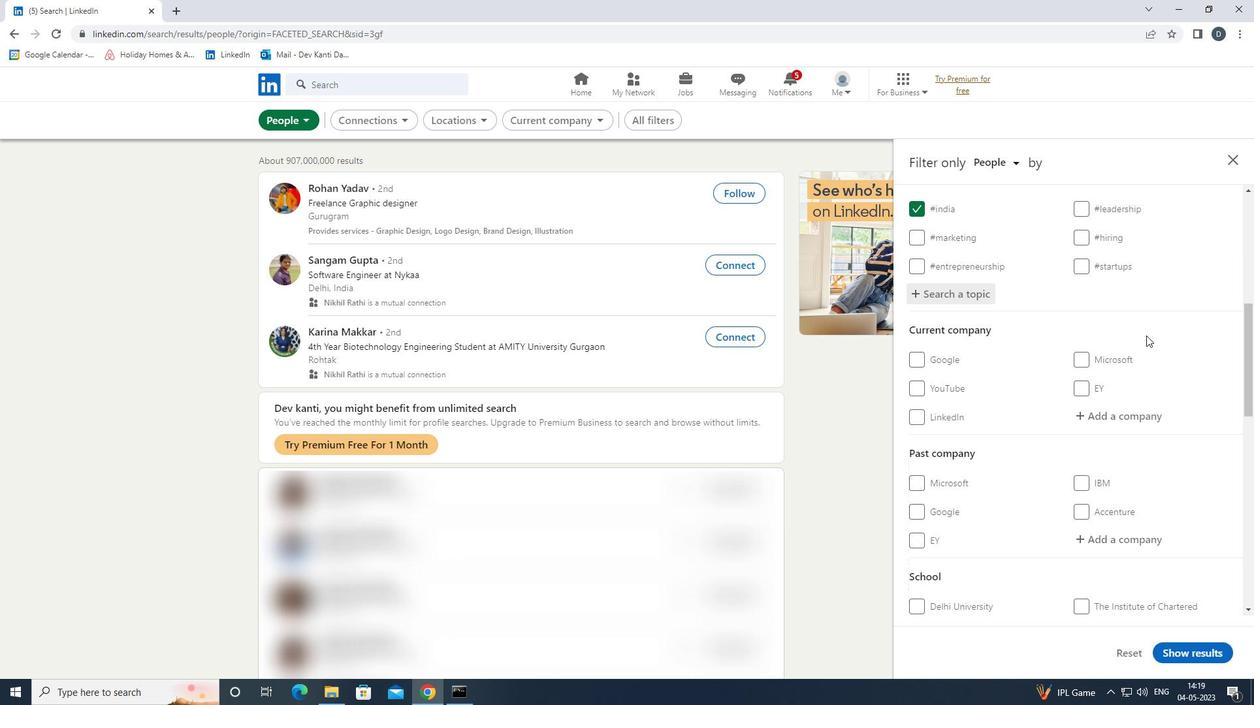 
Action: Mouse scrolled (1145, 335) with delta (0, 0)
Screenshot: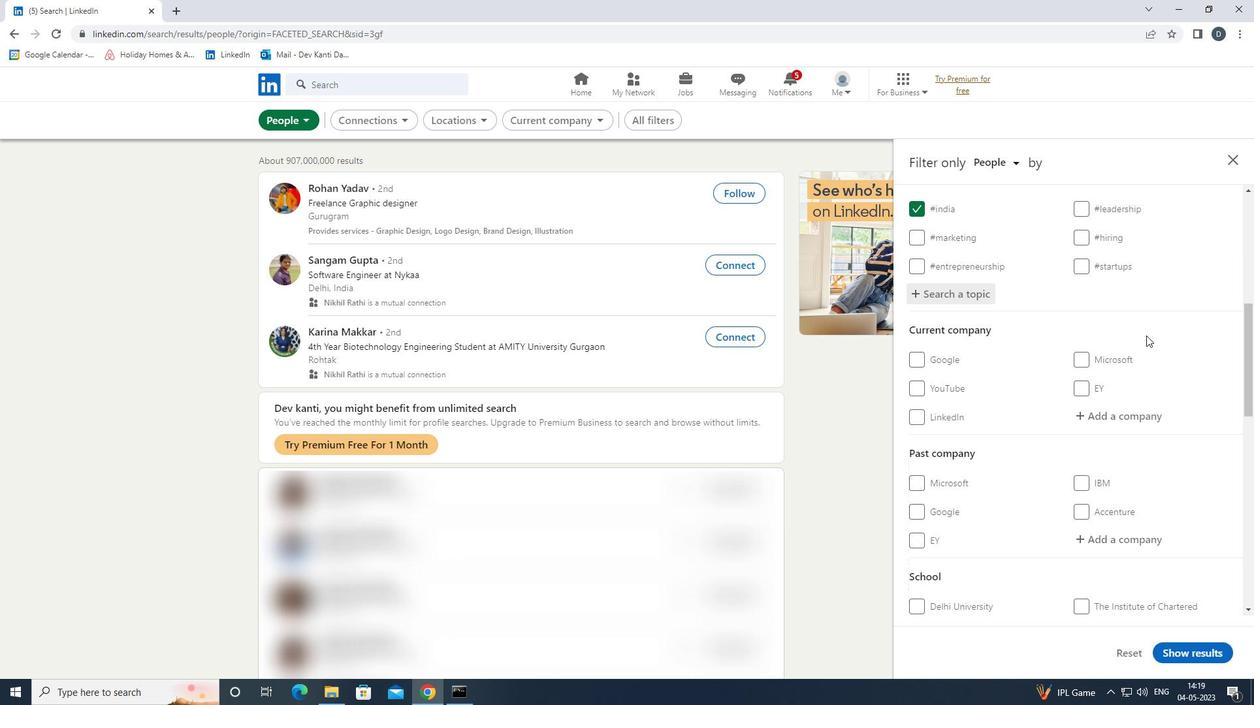 
Action: Mouse moved to (1145, 337)
Screenshot: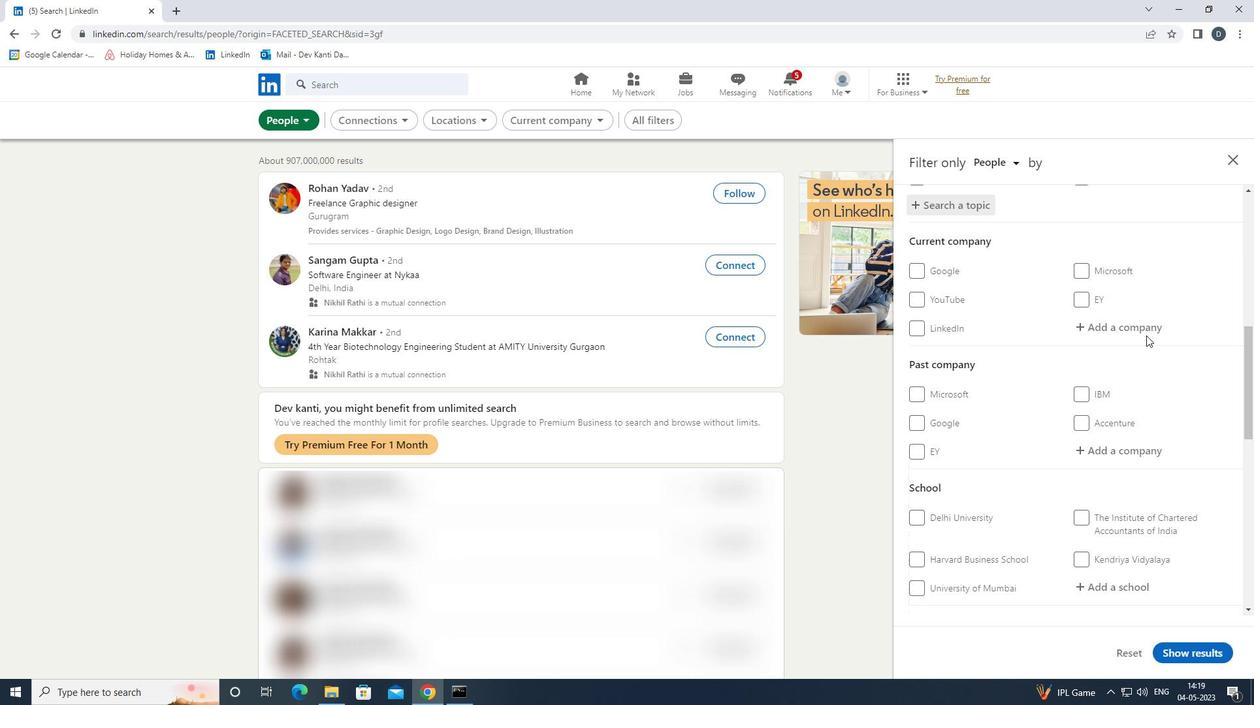 
Action: Mouse scrolled (1145, 337) with delta (0, 0)
Screenshot: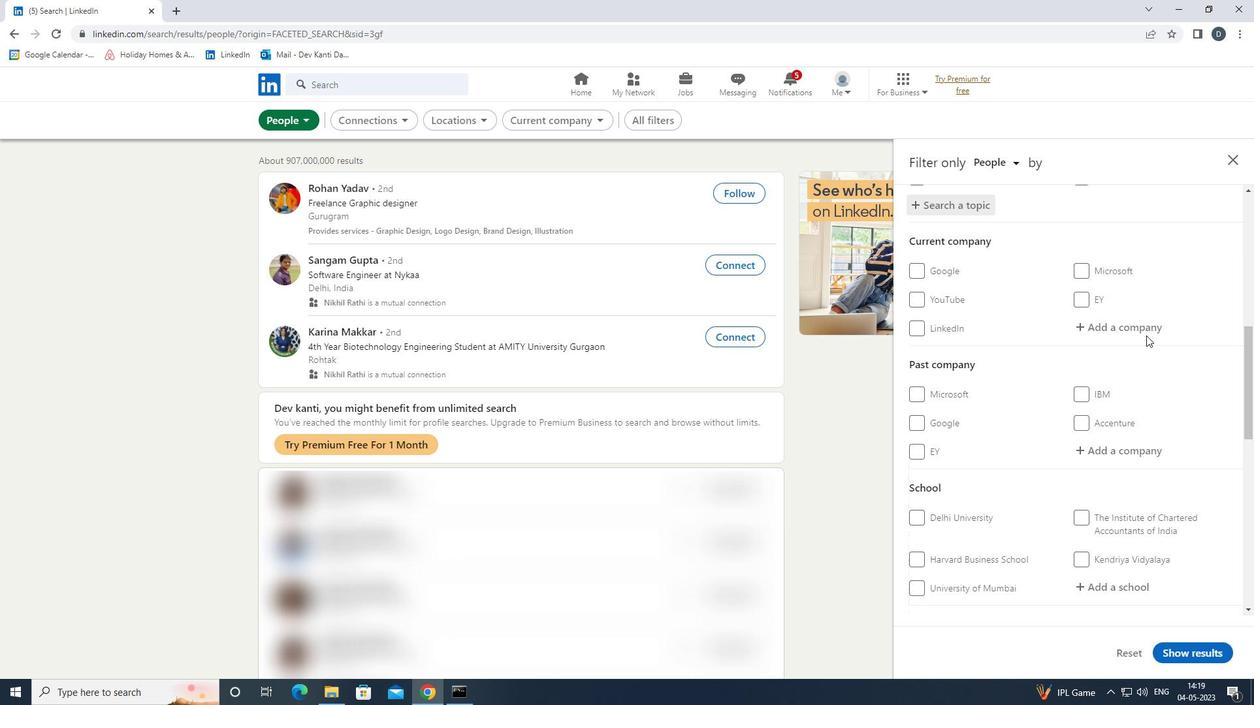 
Action: Mouse moved to (1121, 363)
Screenshot: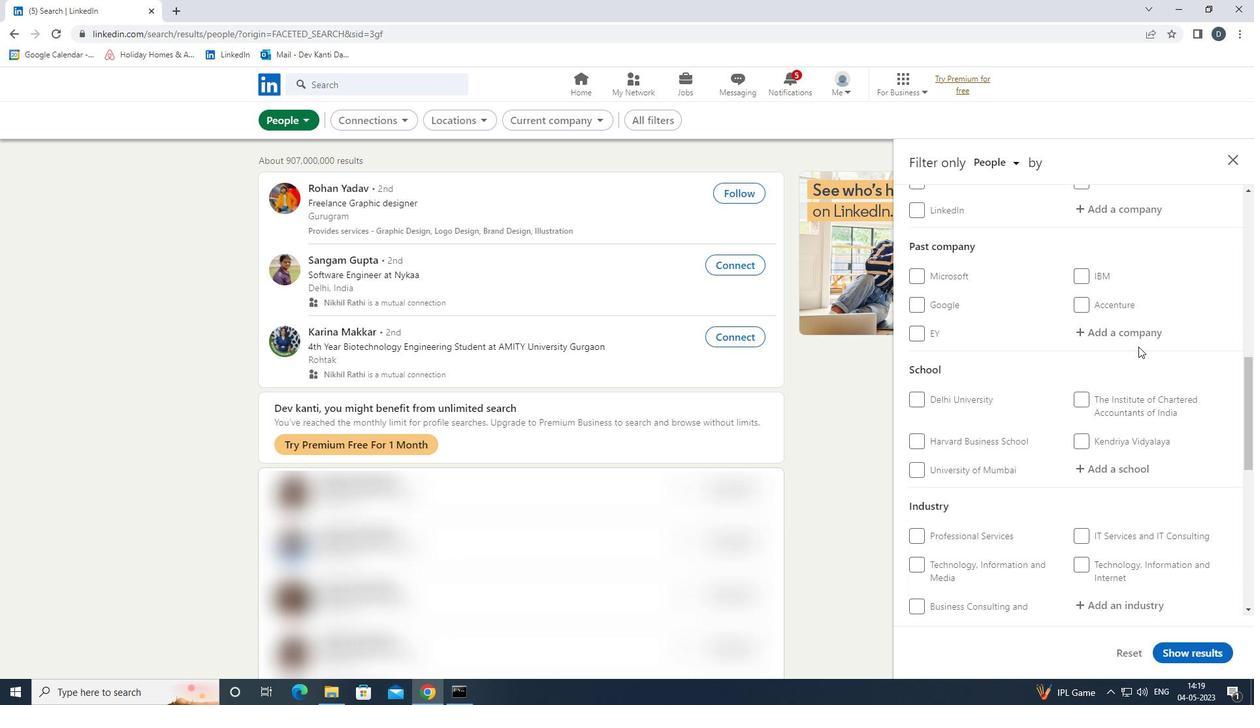 
Action: Mouse scrolled (1121, 363) with delta (0, 0)
Screenshot: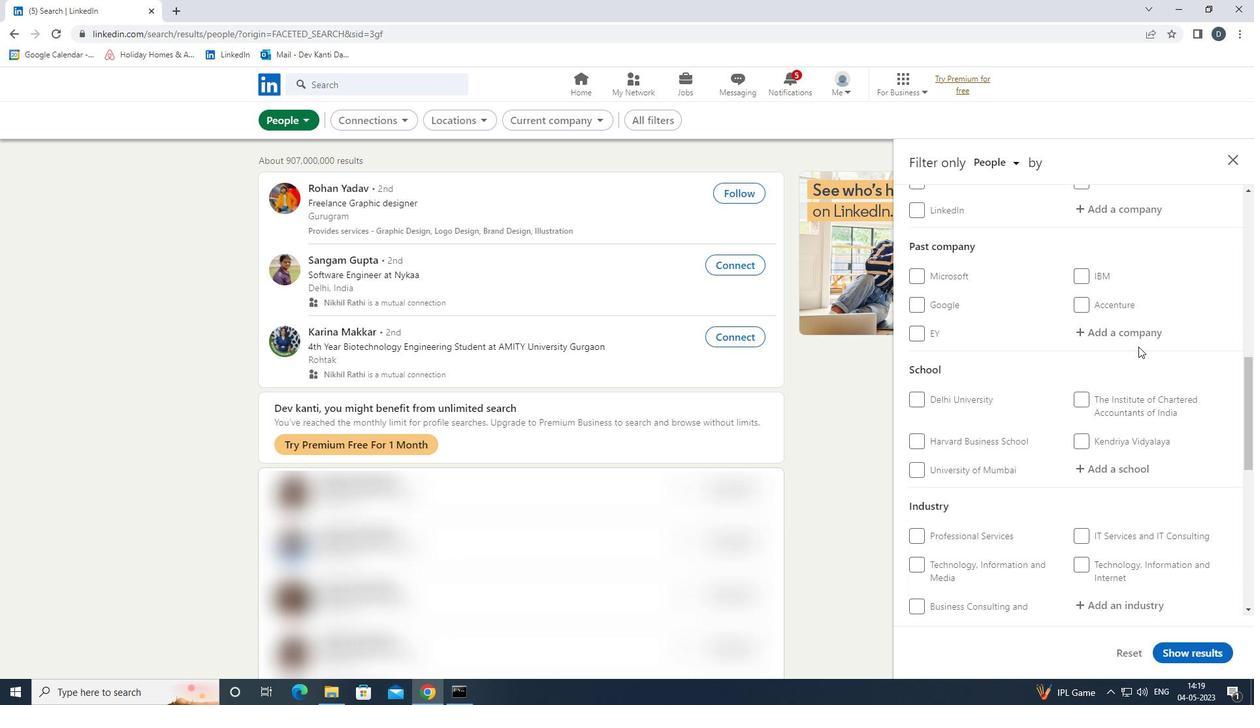 
Action: Mouse moved to (1120, 367)
Screenshot: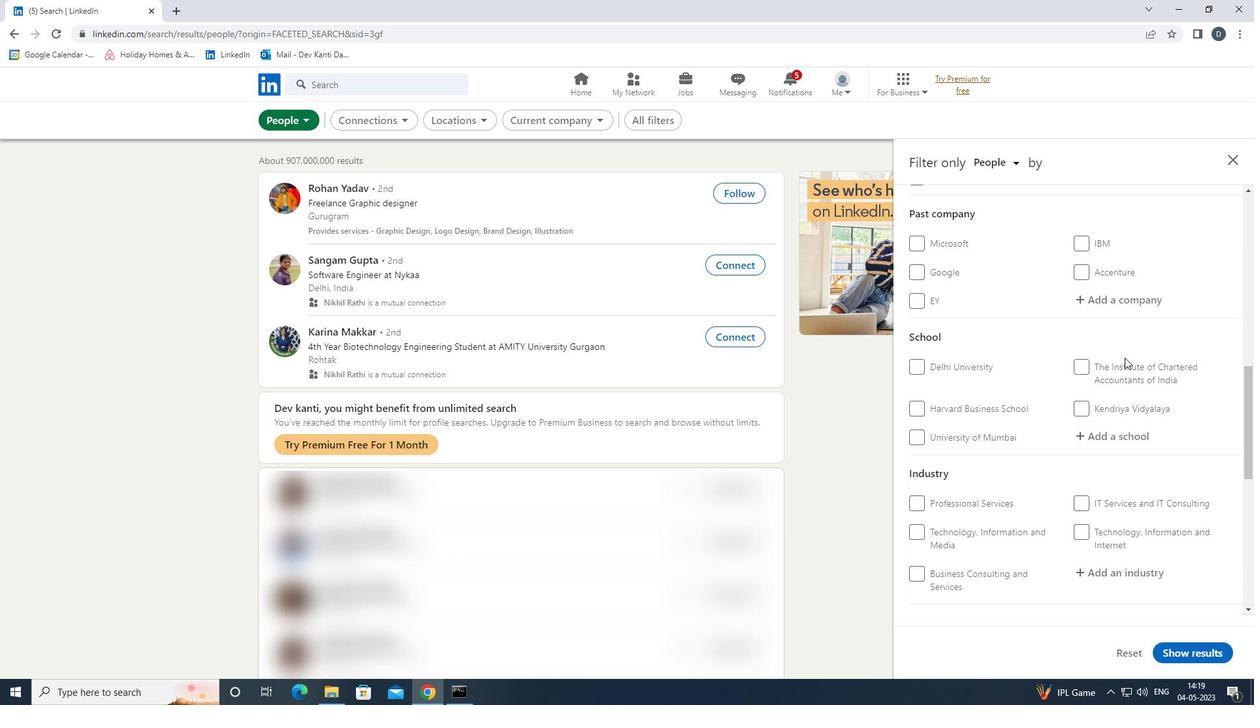 
Action: Mouse scrolled (1120, 366) with delta (0, 0)
Screenshot: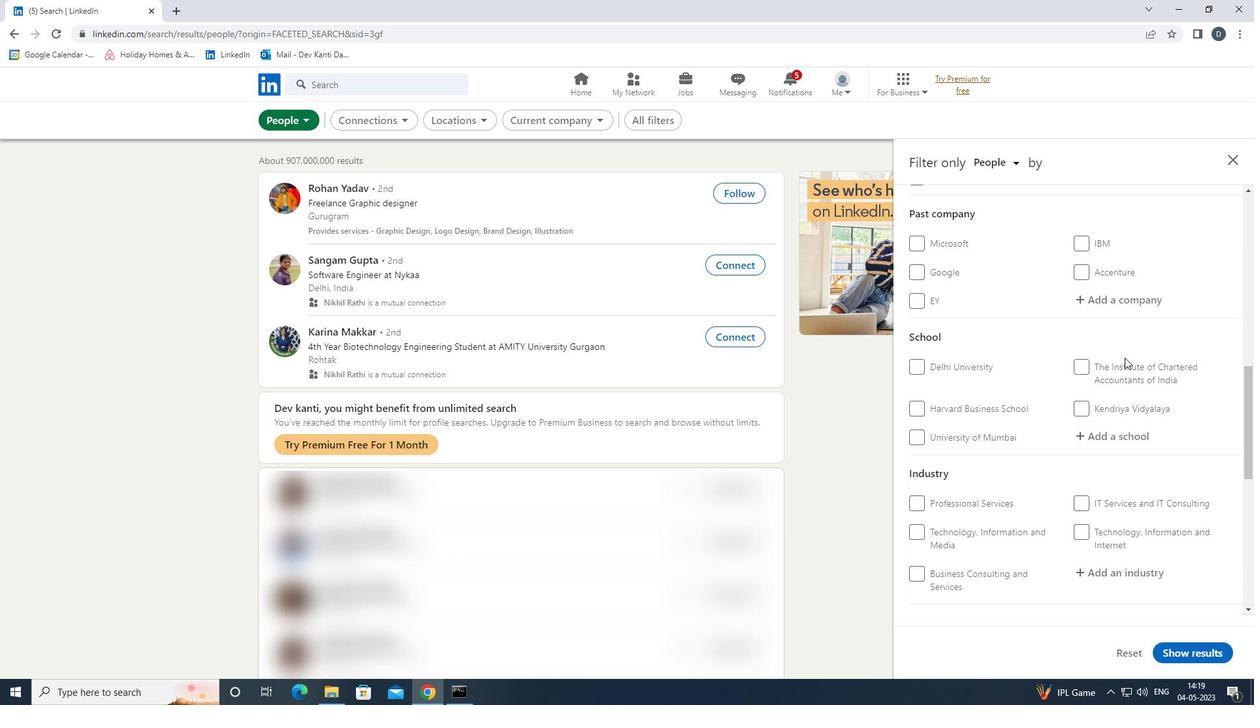 
Action: Mouse moved to (1119, 369)
Screenshot: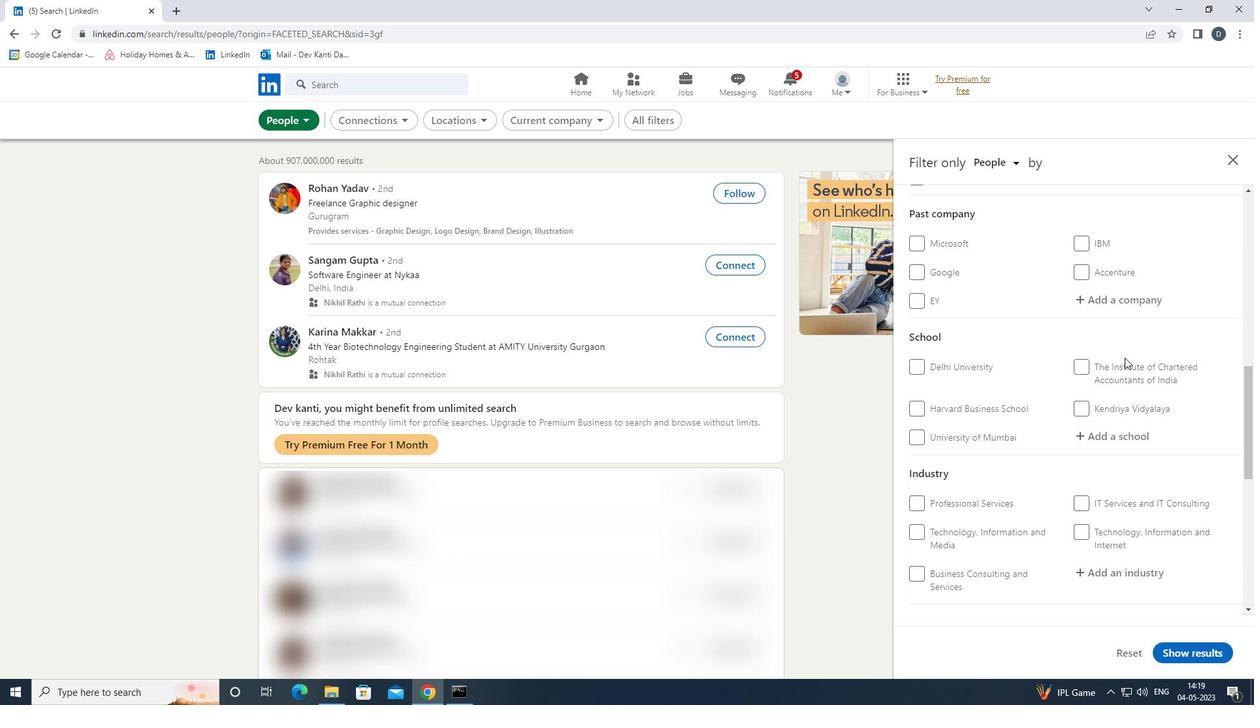 
Action: Mouse scrolled (1119, 368) with delta (0, 0)
Screenshot: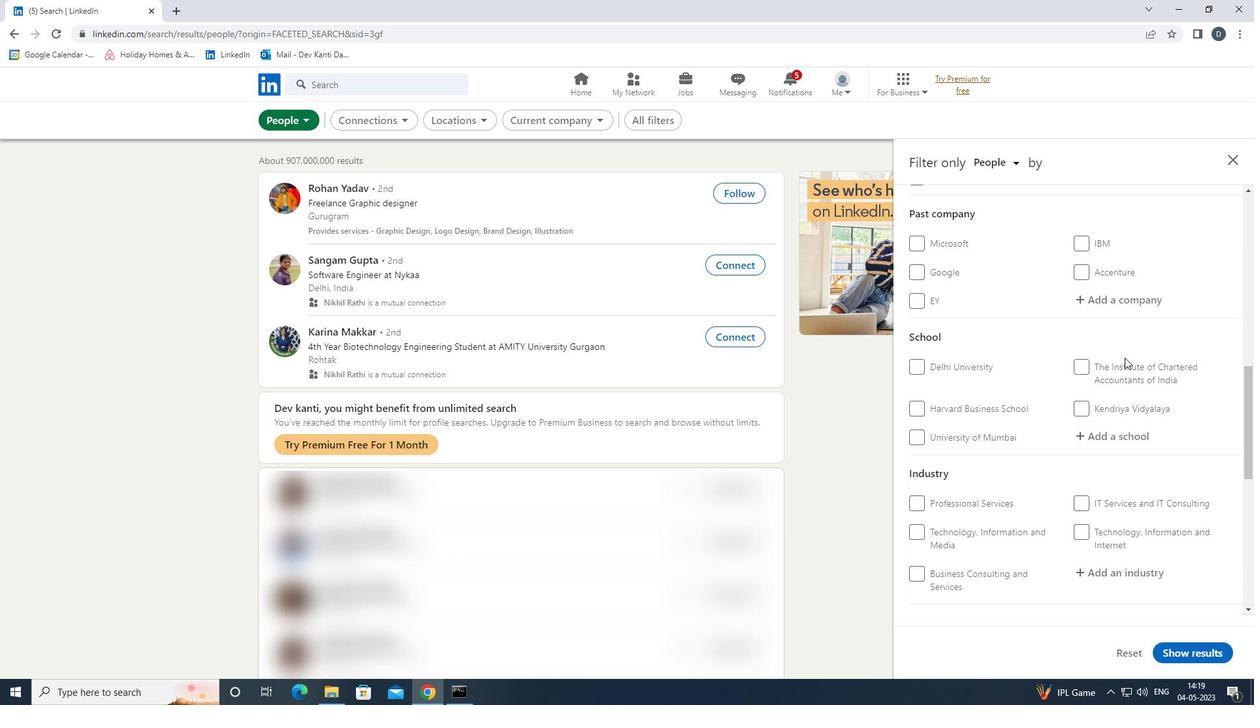 
Action: Mouse moved to (1118, 372)
Screenshot: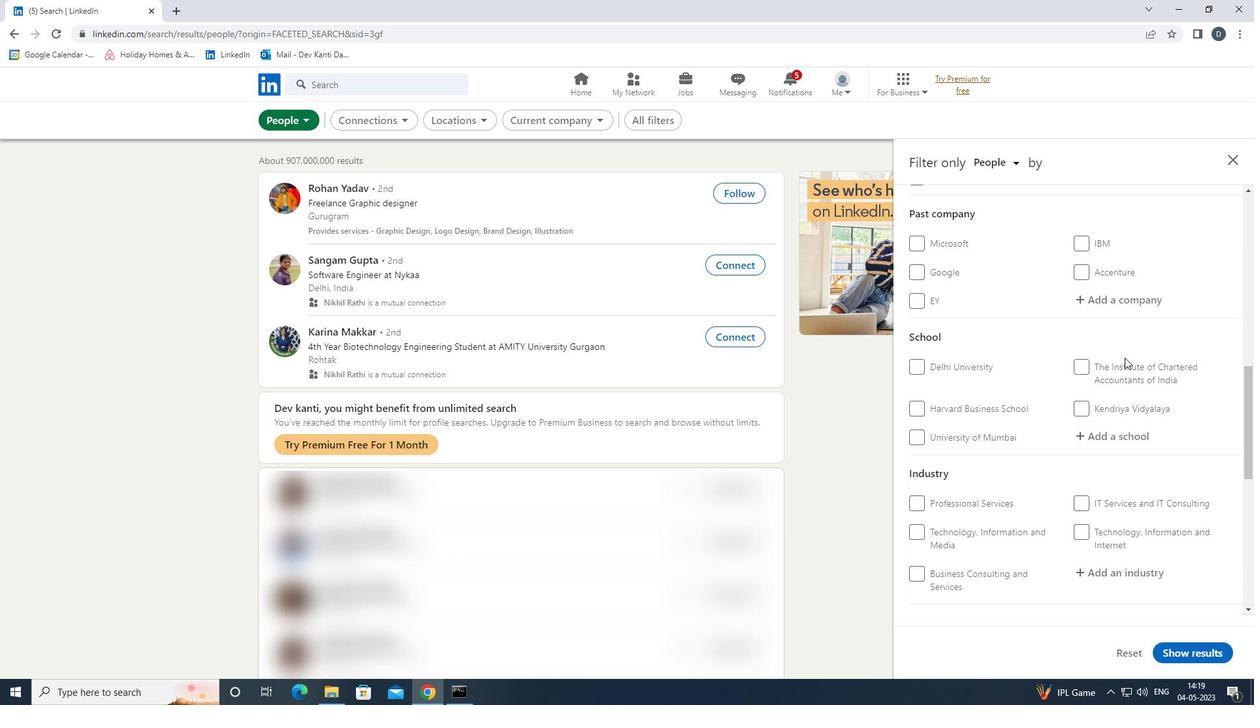 
Action: Mouse scrolled (1118, 371) with delta (0, 0)
Screenshot: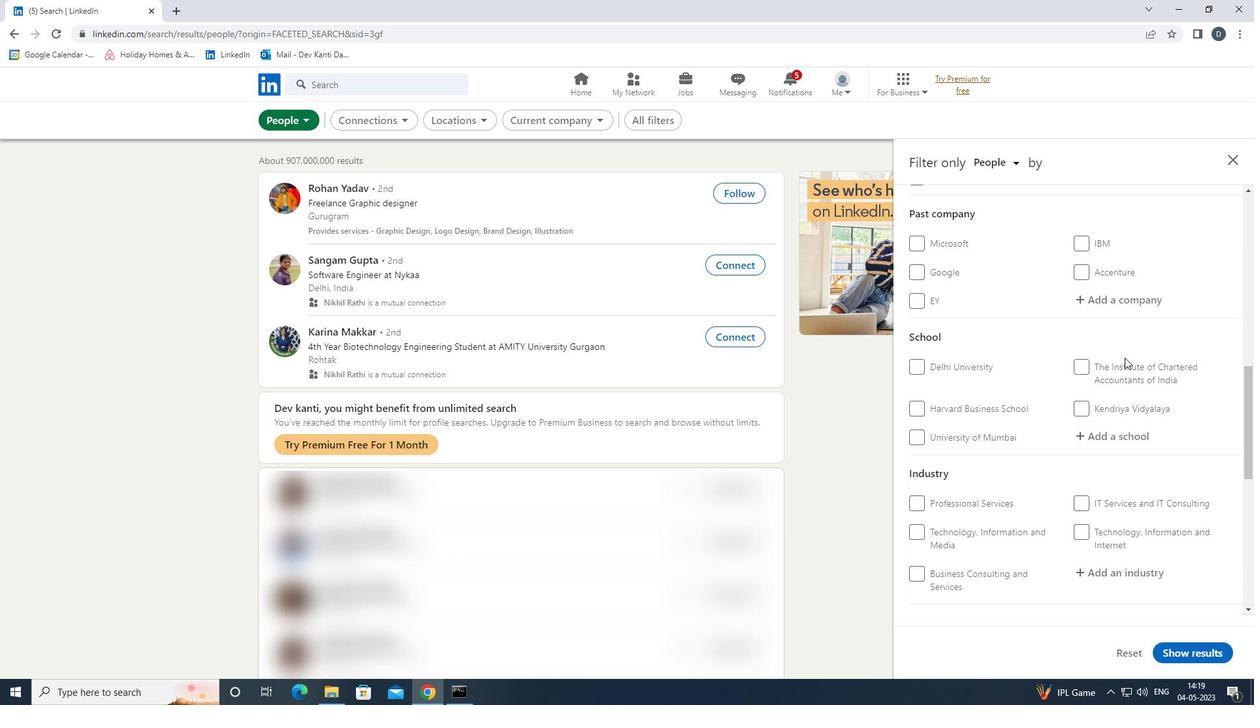 
Action: Mouse moved to (1056, 465)
Screenshot: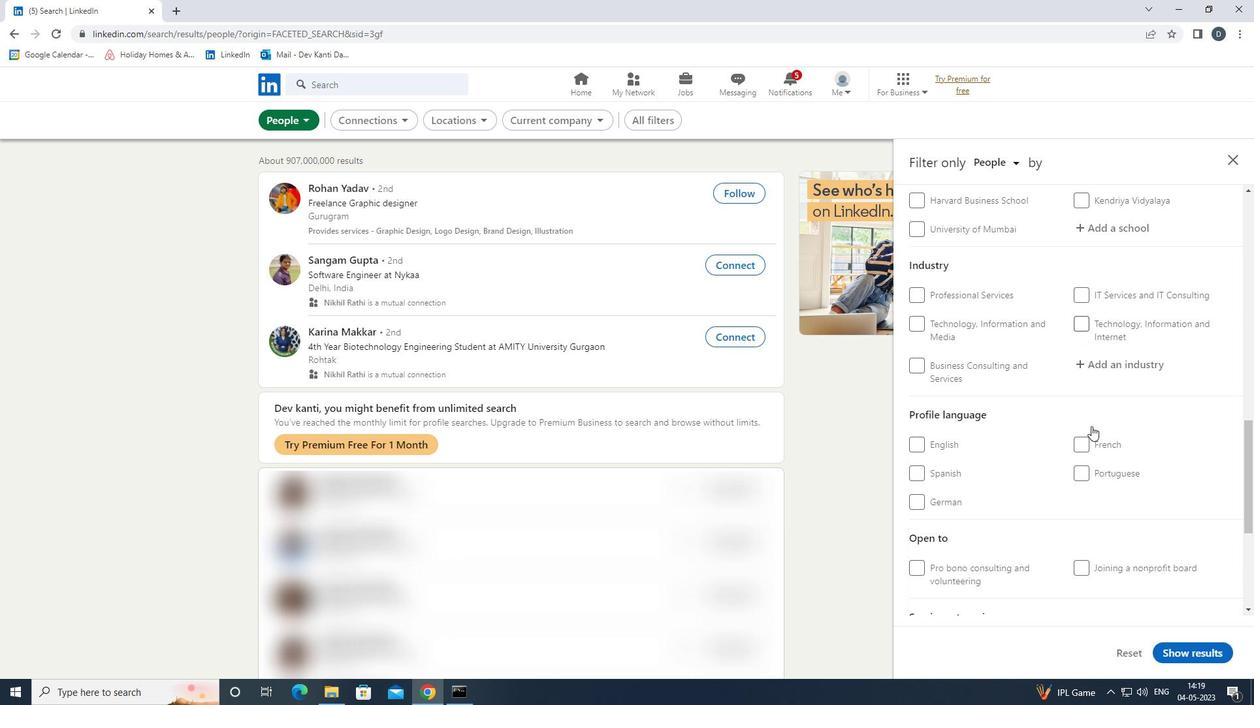 
Action: Mouse scrolled (1056, 465) with delta (0, 0)
Screenshot: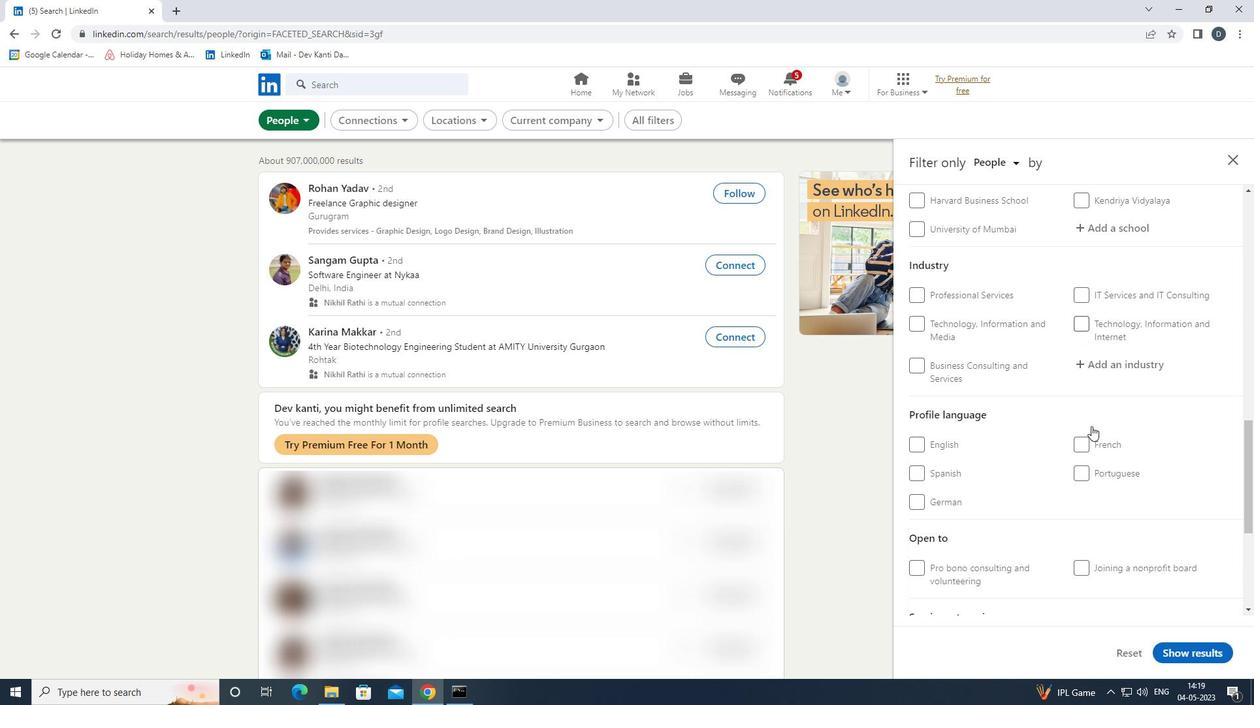 
Action: Mouse moved to (1056, 465)
Screenshot: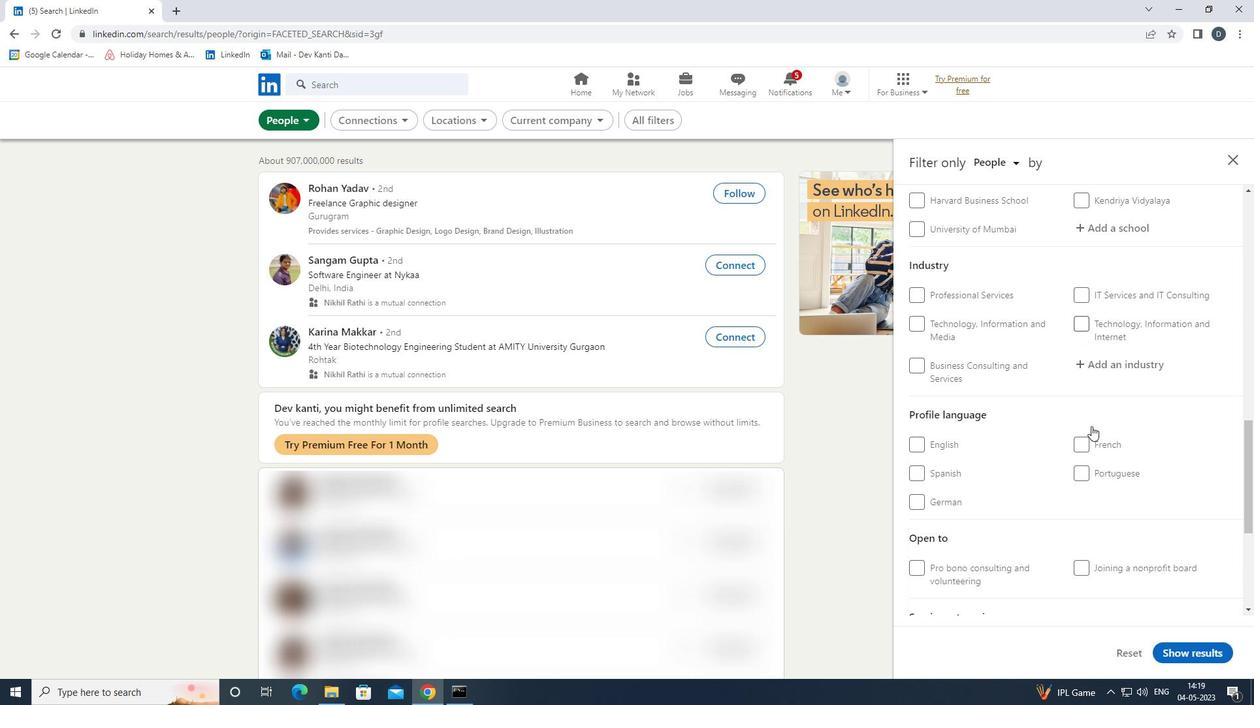 
Action: Mouse scrolled (1056, 465) with delta (0, 0)
Screenshot: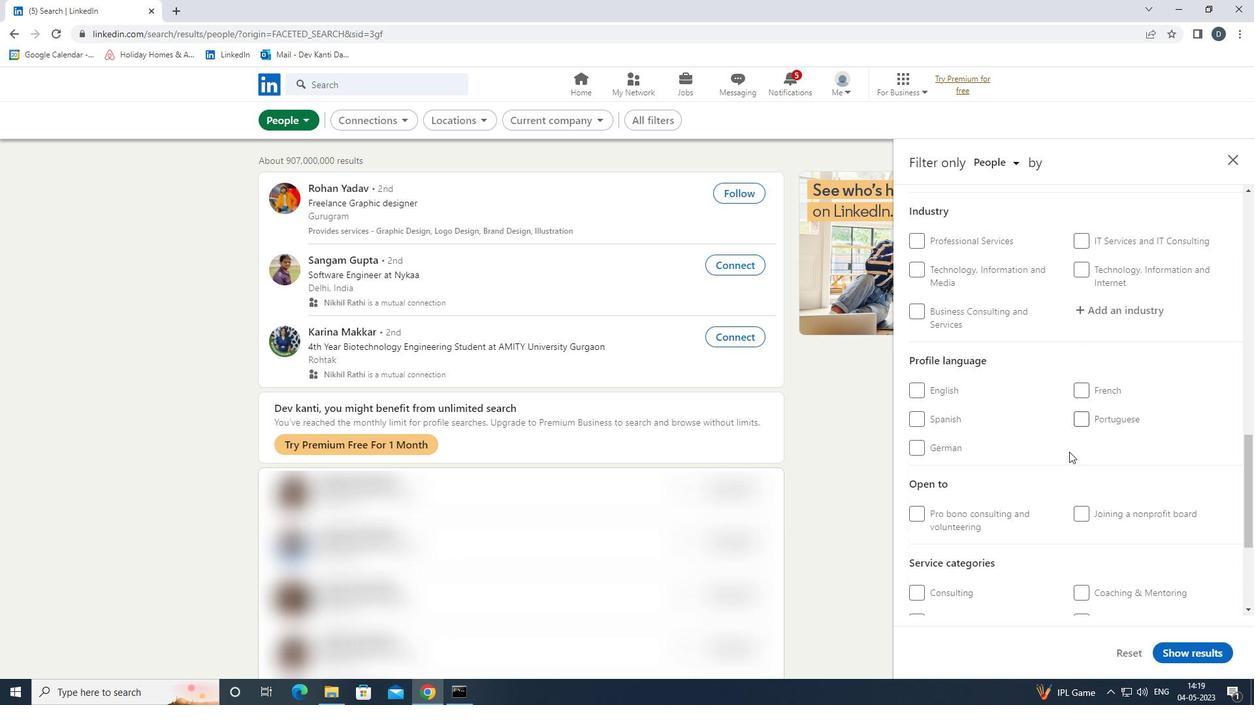 
Action: Mouse moved to (928, 315)
Screenshot: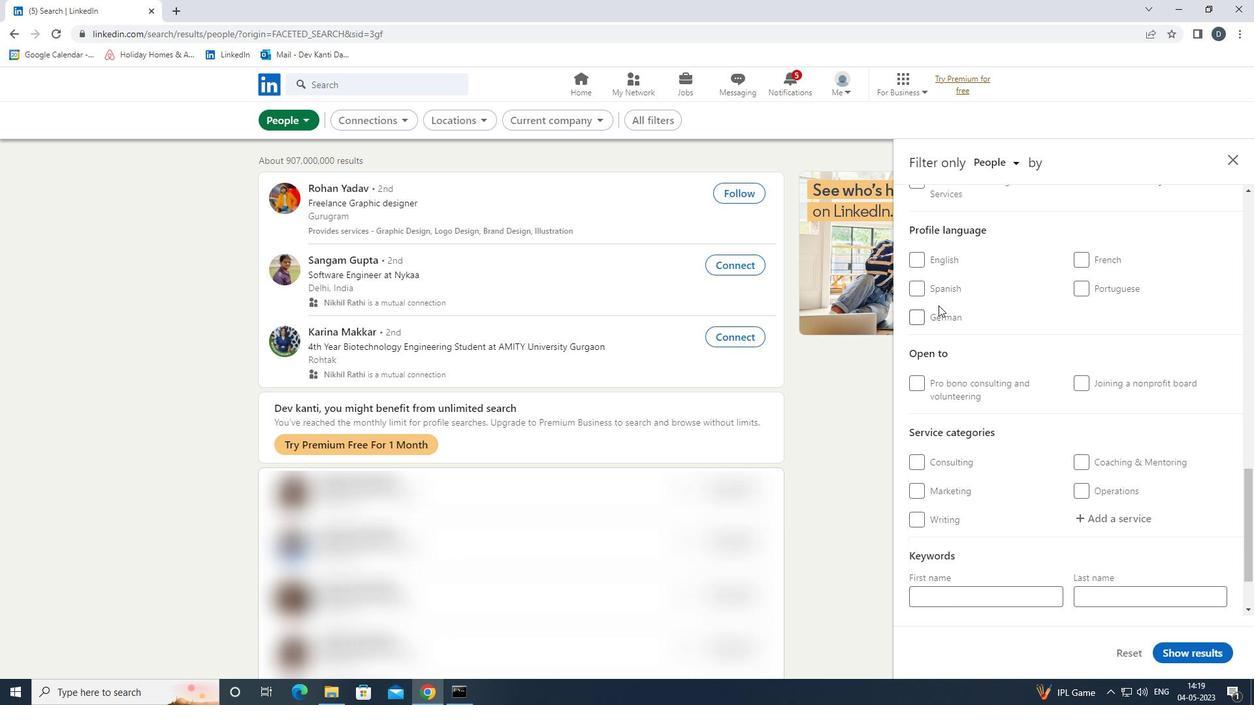 
Action: Mouse pressed left at (928, 315)
Screenshot: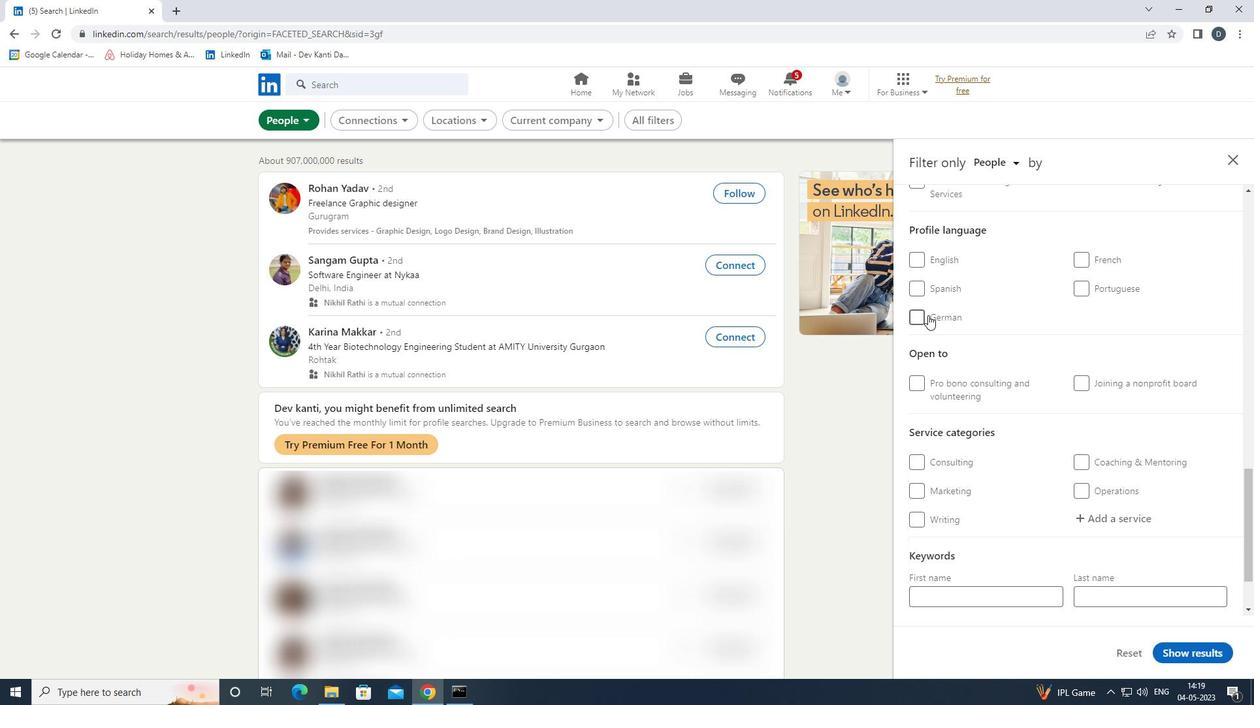 
Action: Mouse moved to (1080, 362)
Screenshot: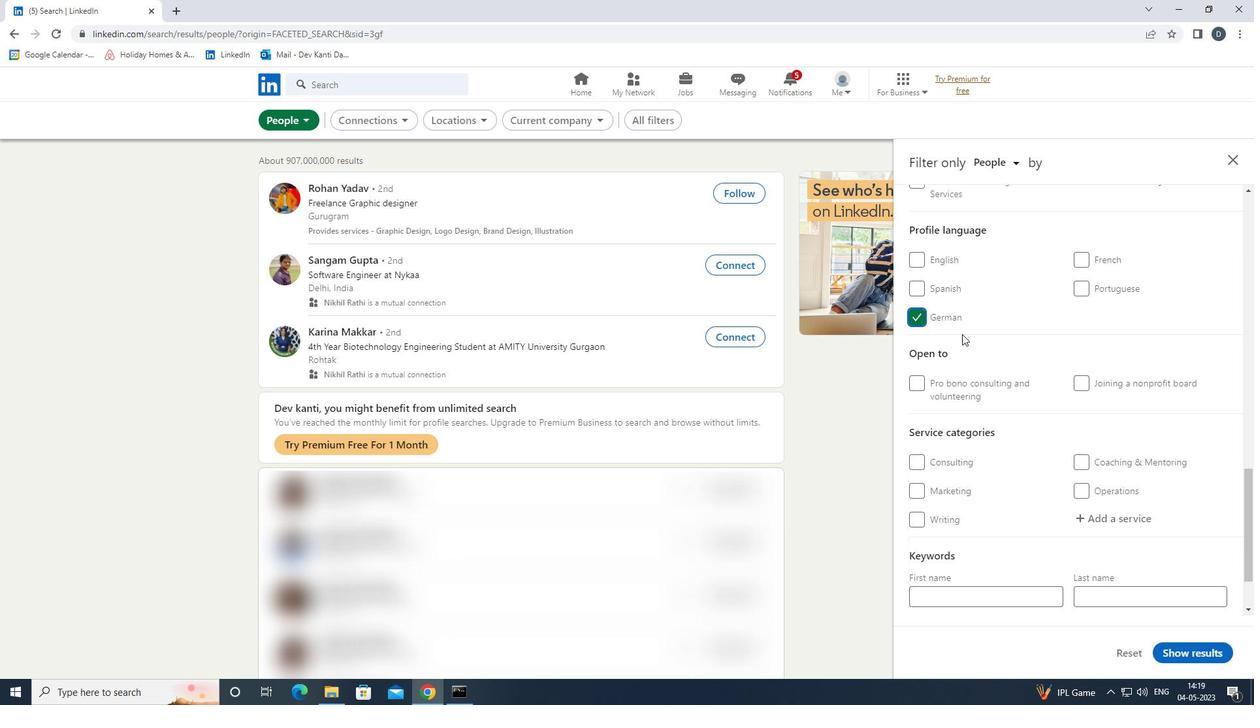 
Action: Mouse scrolled (1080, 363) with delta (0, 0)
Screenshot: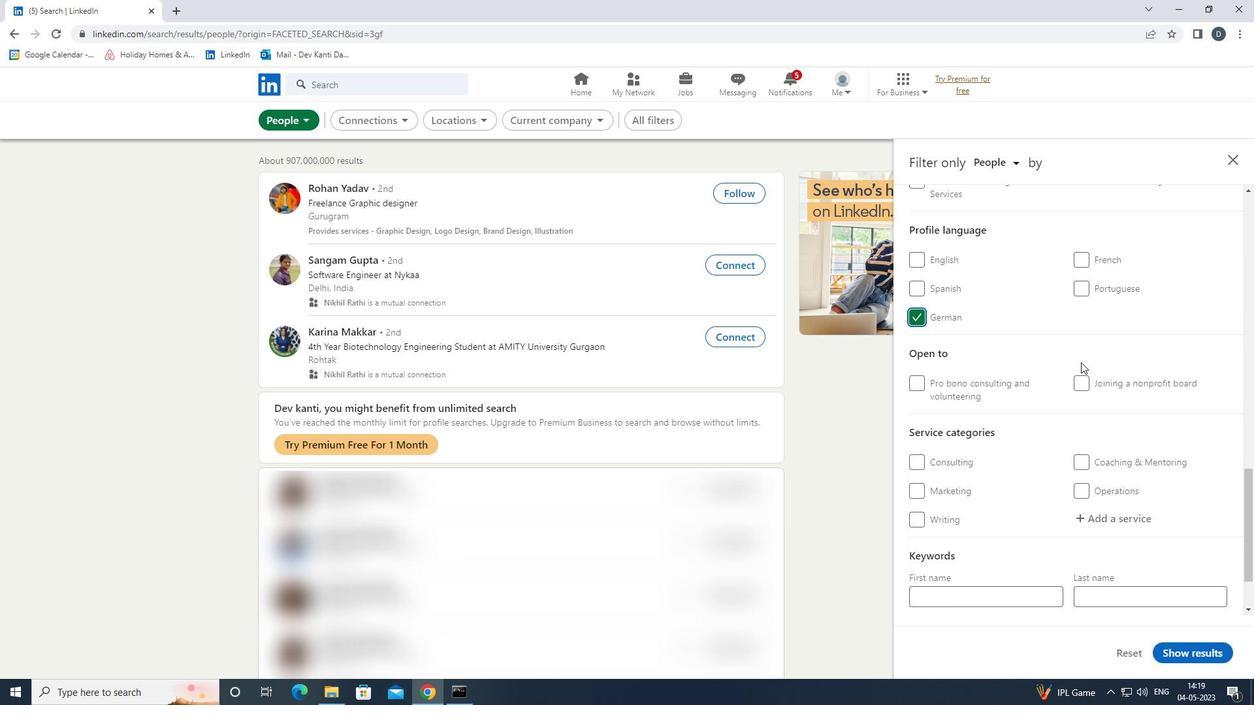 
Action: Mouse scrolled (1080, 363) with delta (0, 0)
Screenshot: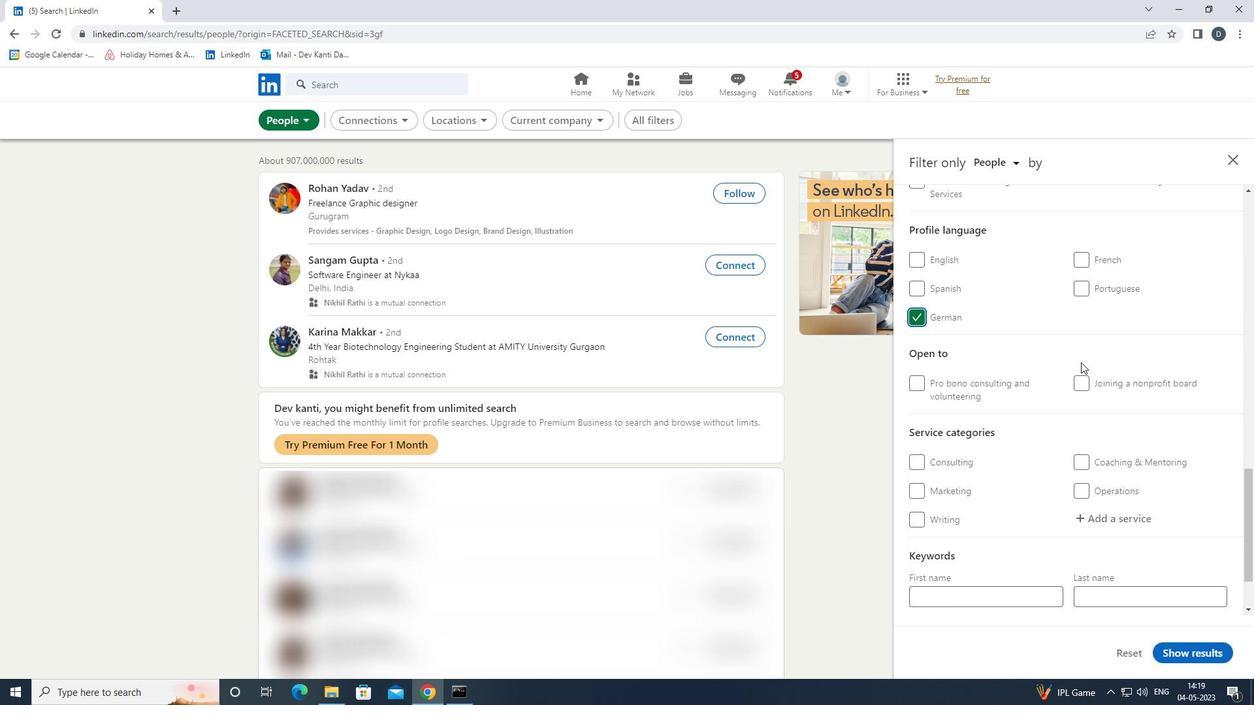 
Action: Mouse scrolled (1080, 363) with delta (0, 0)
Screenshot: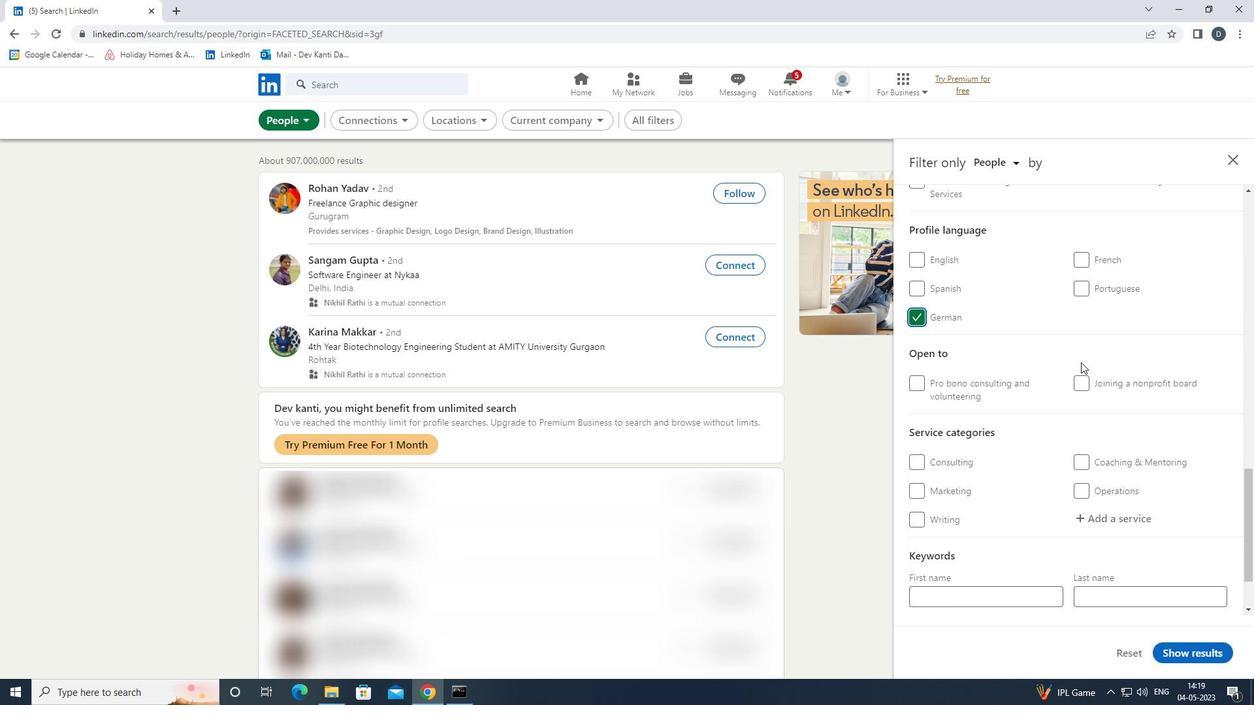 
Action: Mouse scrolled (1080, 363) with delta (0, 0)
Screenshot: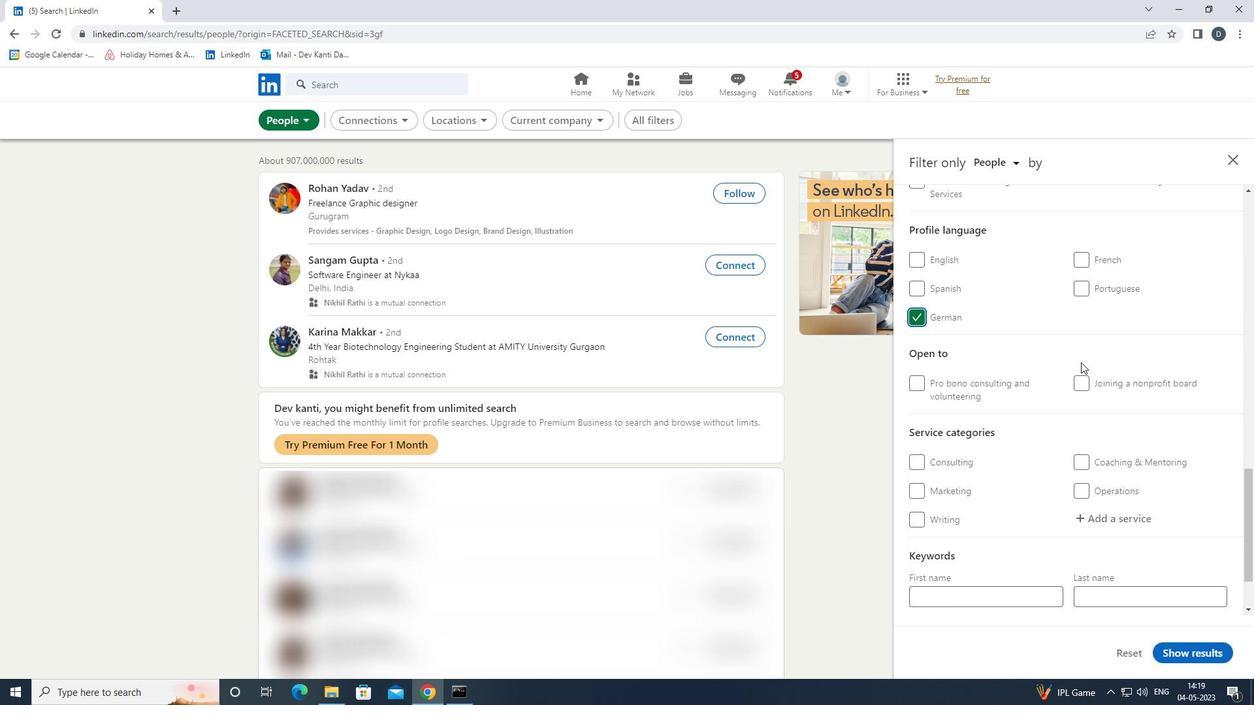 
Action: Mouse scrolled (1080, 363) with delta (0, 0)
Screenshot: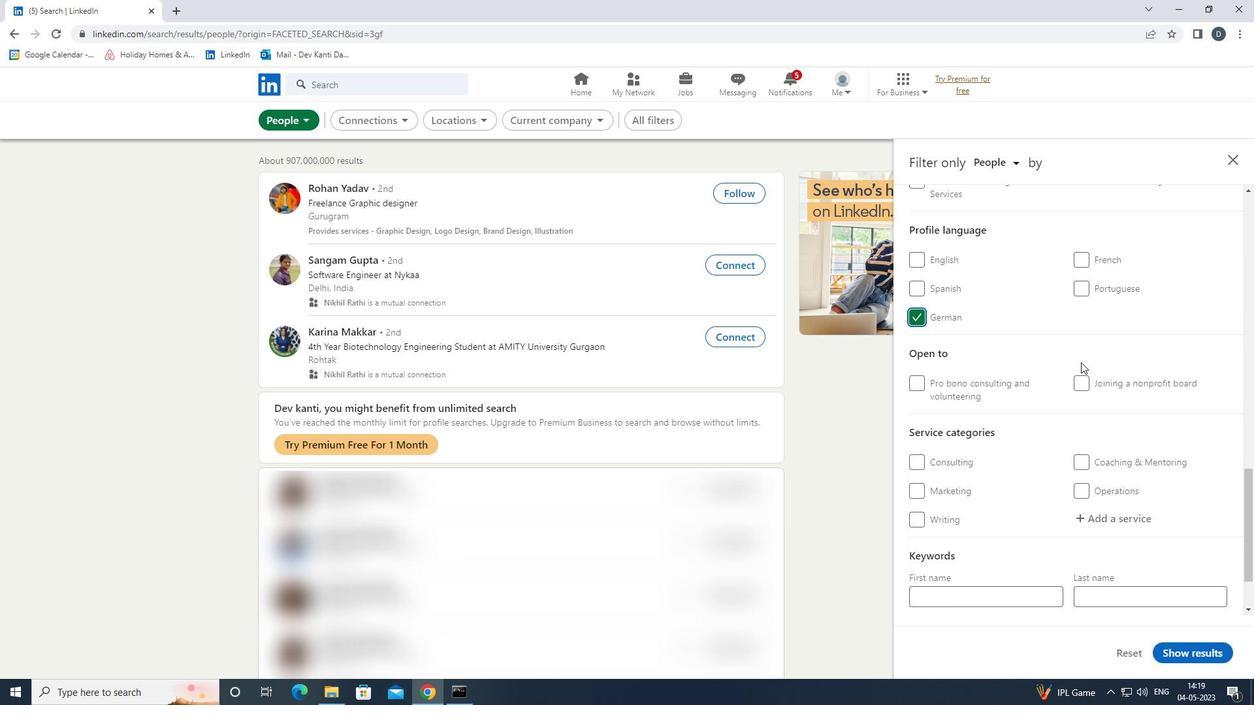 
Action: Mouse moved to (1082, 361)
Screenshot: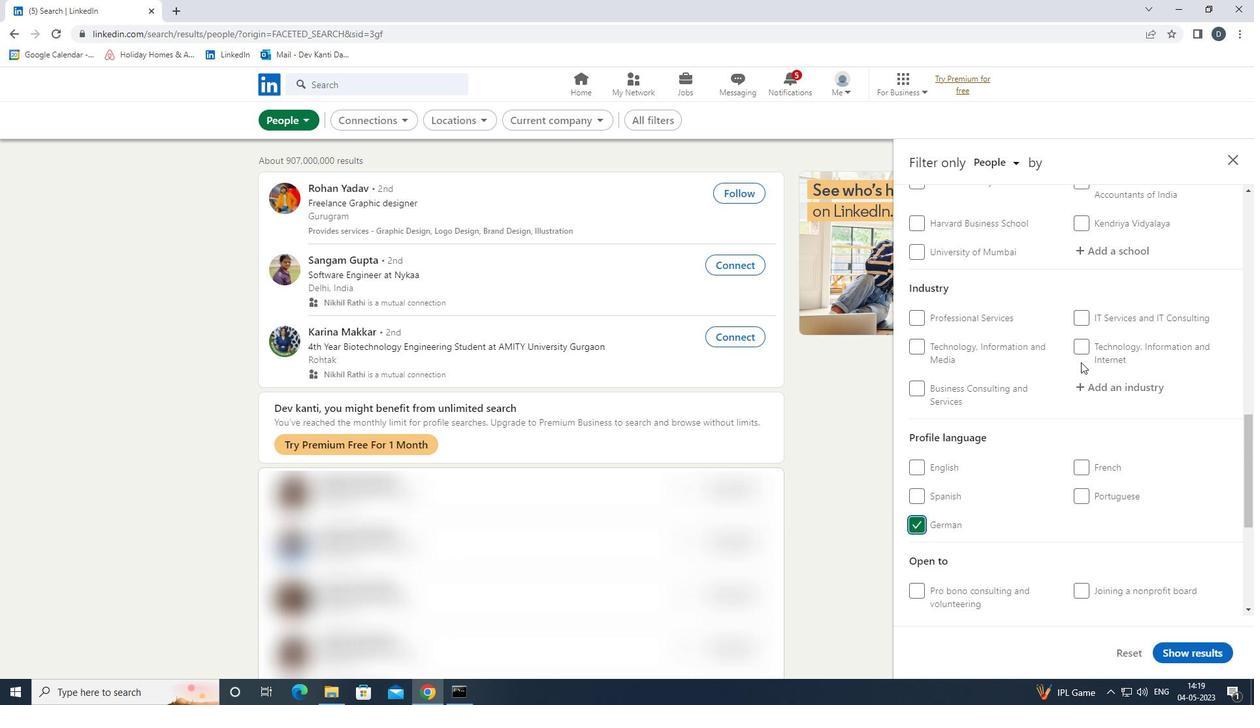 
Action: Mouse scrolled (1082, 361) with delta (0, 0)
Screenshot: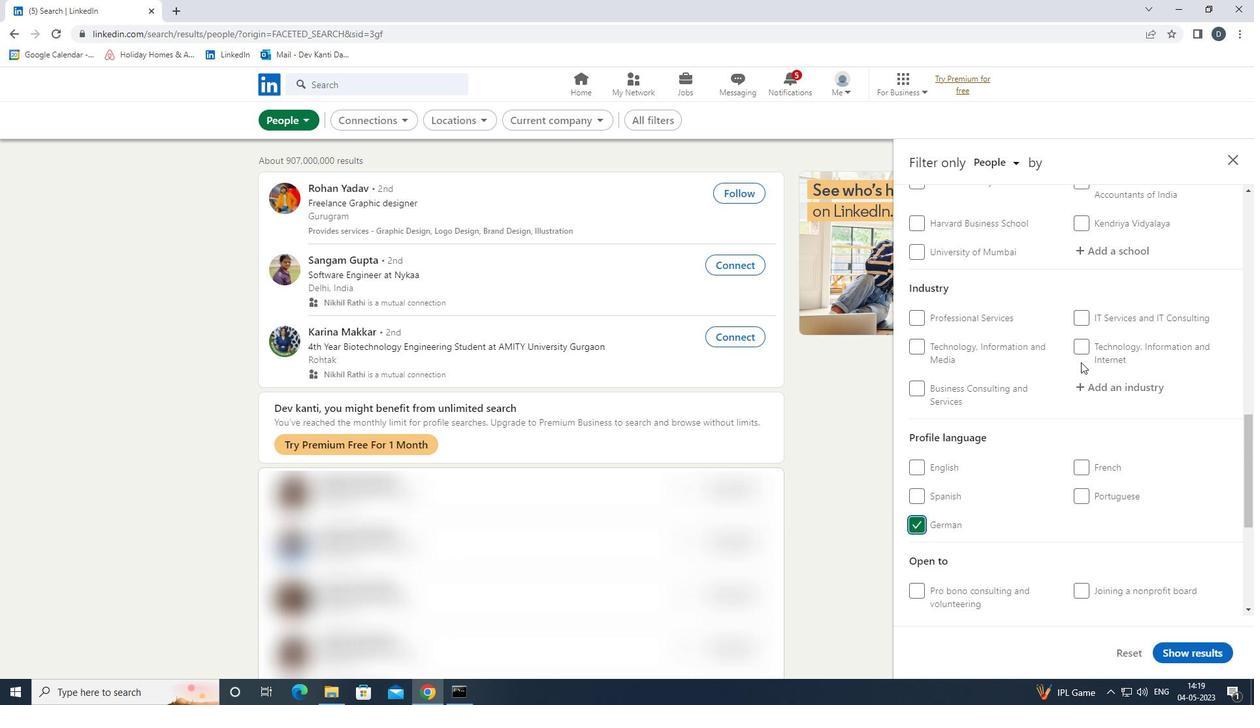 
Action: Mouse scrolled (1082, 361) with delta (0, 0)
Screenshot: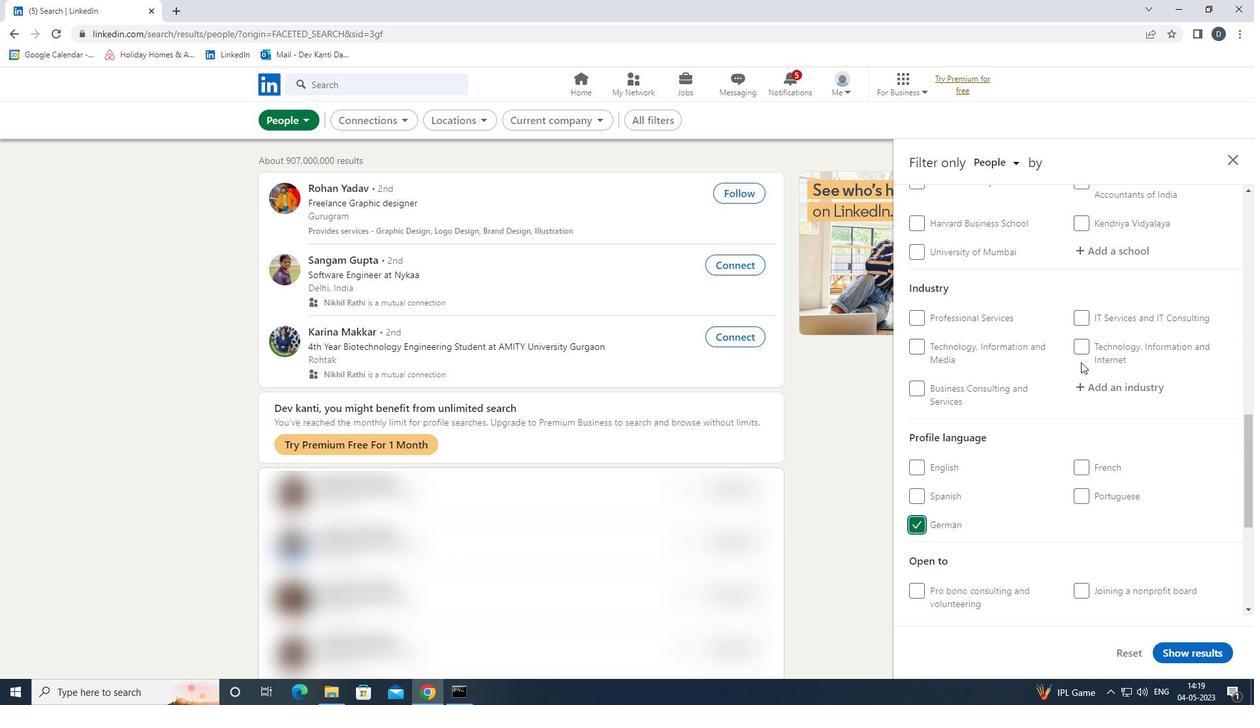 
Action: Mouse scrolled (1082, 361) with delta (0, 0)
Screenshot: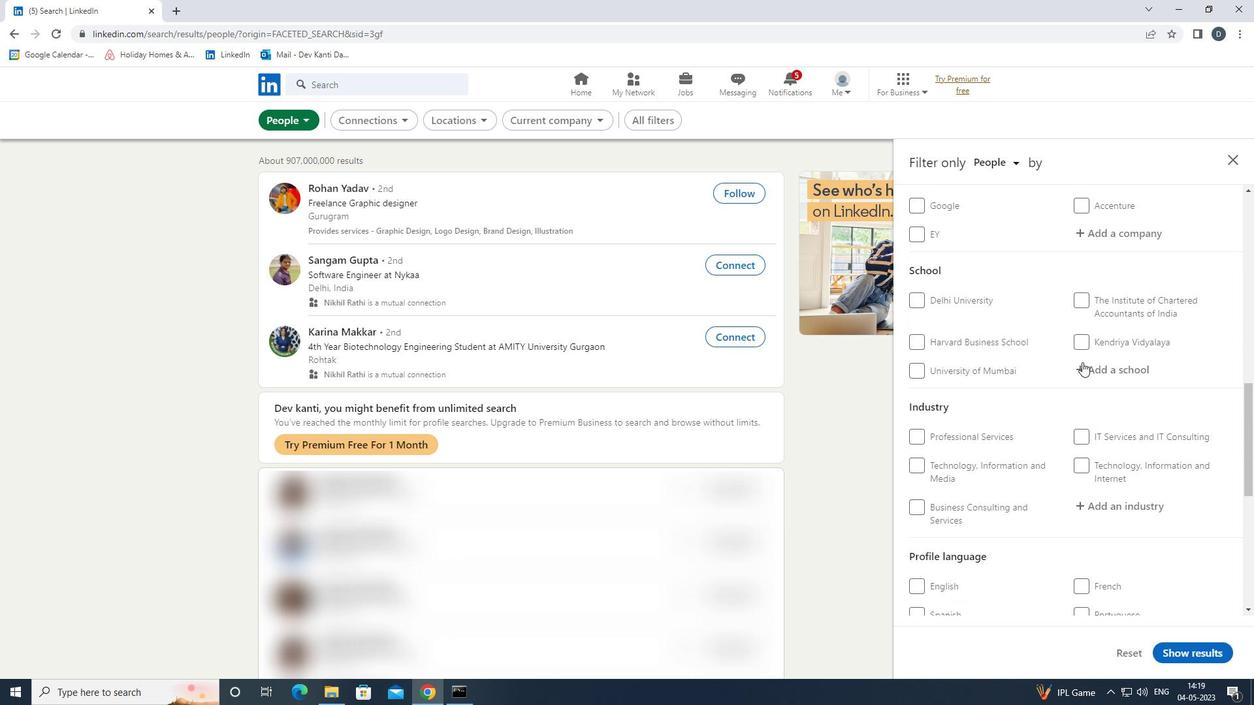 
Action: Mouse moved to (1114, 299)
Screenshot: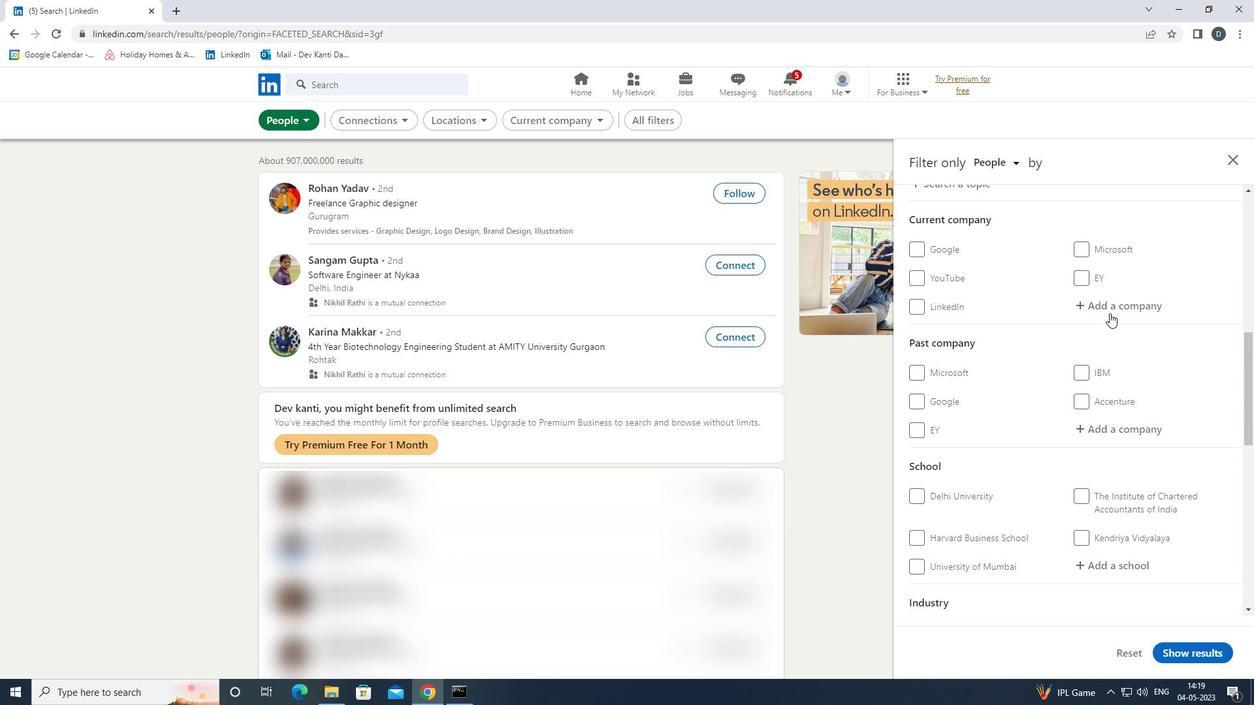 
Action: Mouse pressed left at (1114, 299)
Screenshot: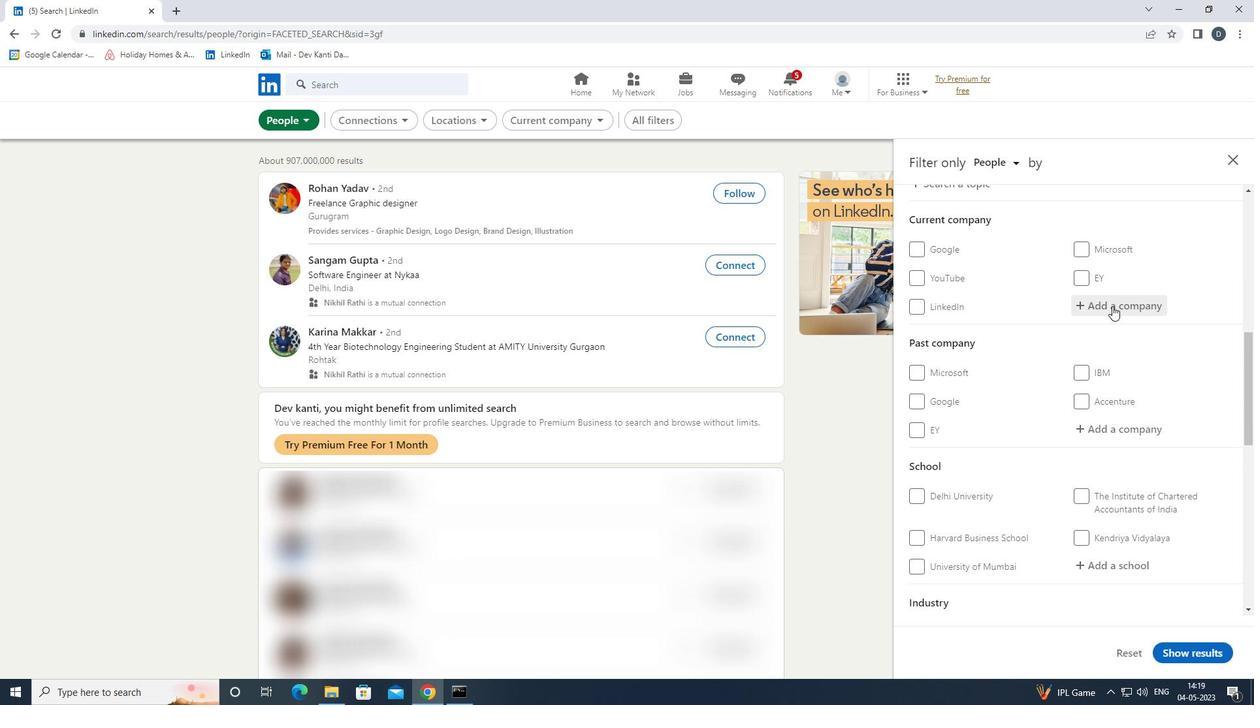 
Action: Key pressed <Key.shift><Key.shift><Key.shift><Key.shift><Key.shift>THE<Key.space><Key.shift>INIDAN<Key.caps_lock><Key.backspace><Key.backspace><Key.backspace><Key.backspace><Key.backspace>NDIAN<Key.space><Key.caps_lock><Key.backspace><Key.backspace><Key.backspace><Key.backspace><Key.backspace><Key.backspace>NDIAN<Key.down><Key.enter>
Screenshot: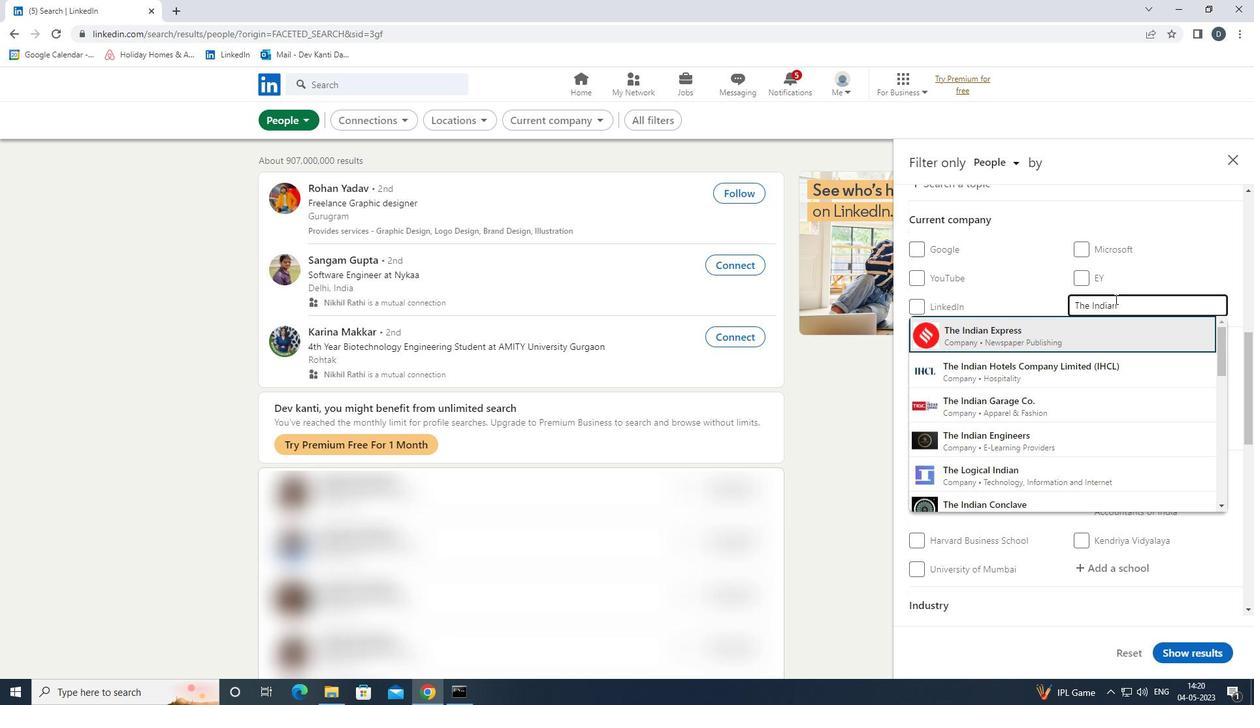 
Action: Mouse moved to (1132, 330)
Screenshot: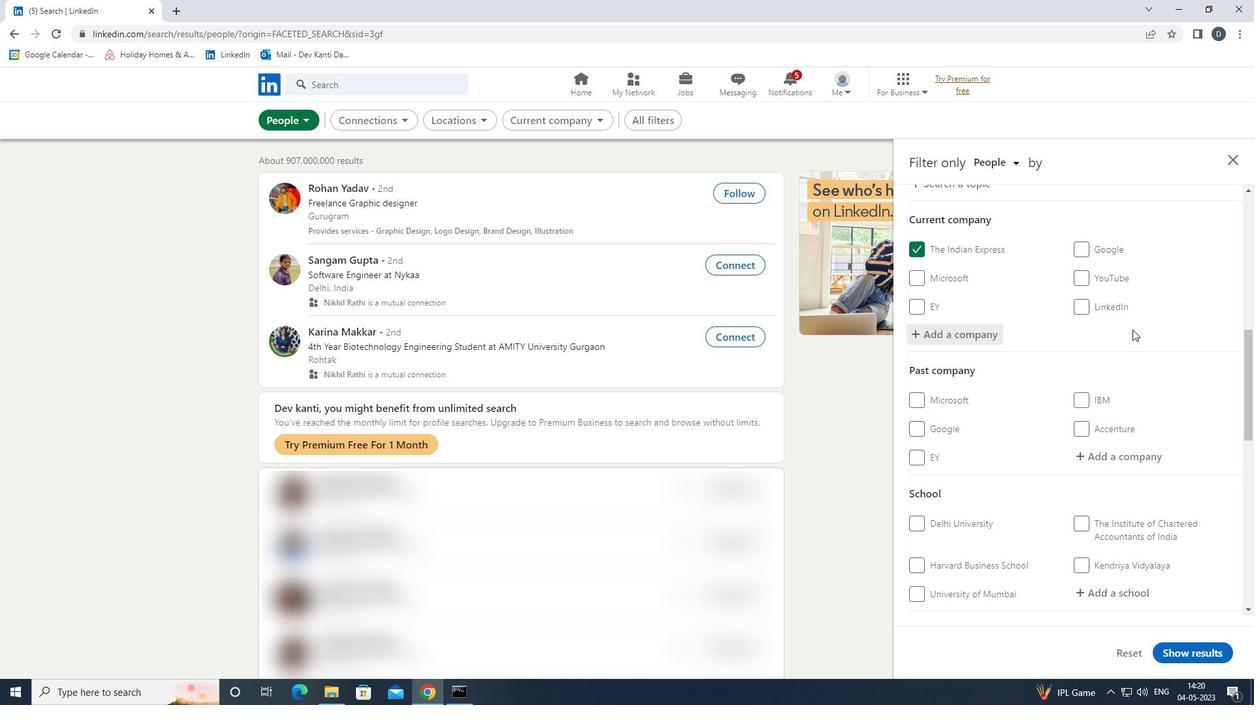 
Action: Mouse scrolled (1132, 329) with delta (0, 0)
Screenshot: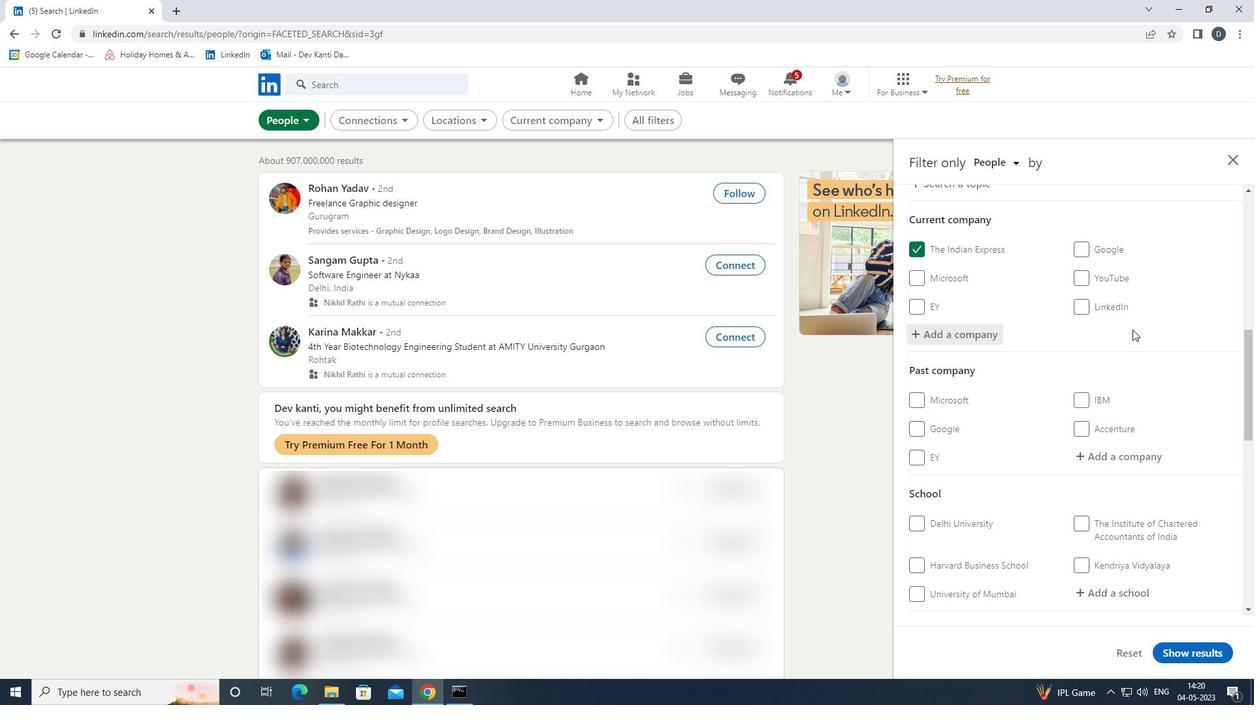 
Action: Mouse moved to (1131, 331)
Screenshot: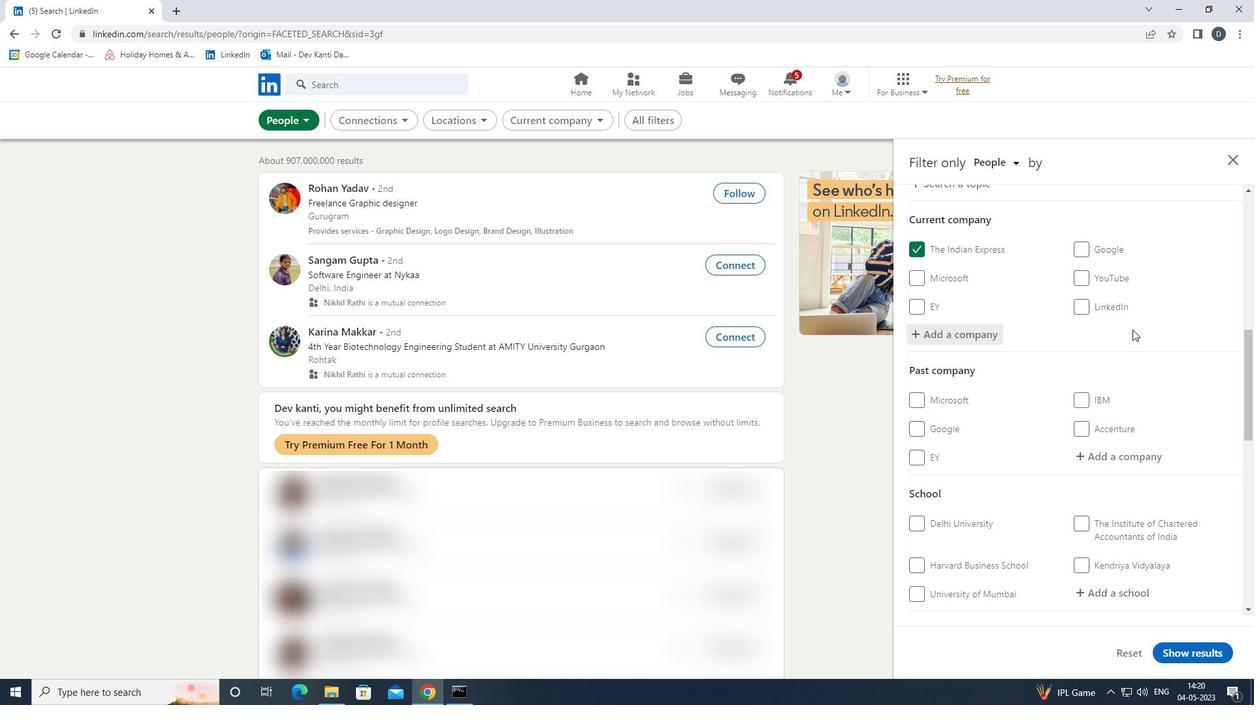 
Action: Mouse scrolled (1131, 331) with delta (0, 0)
Screenshot: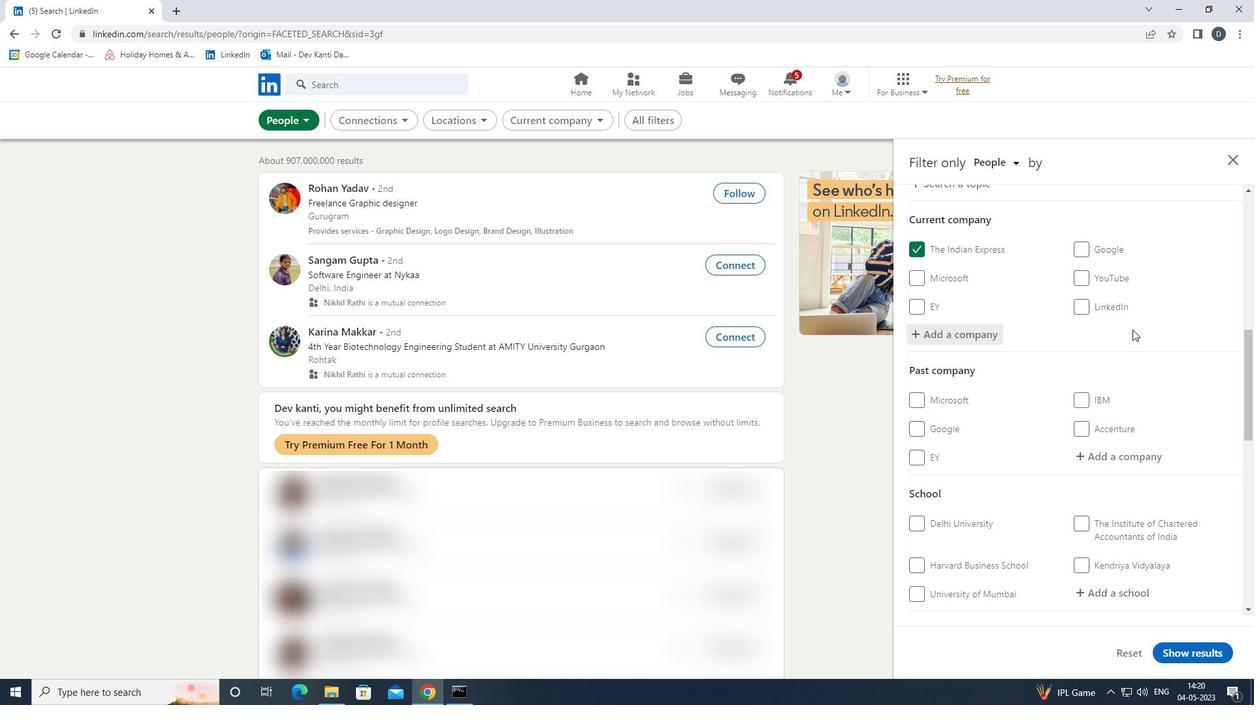 
Action: Mouse moved to (1131, 331)
Screenshot: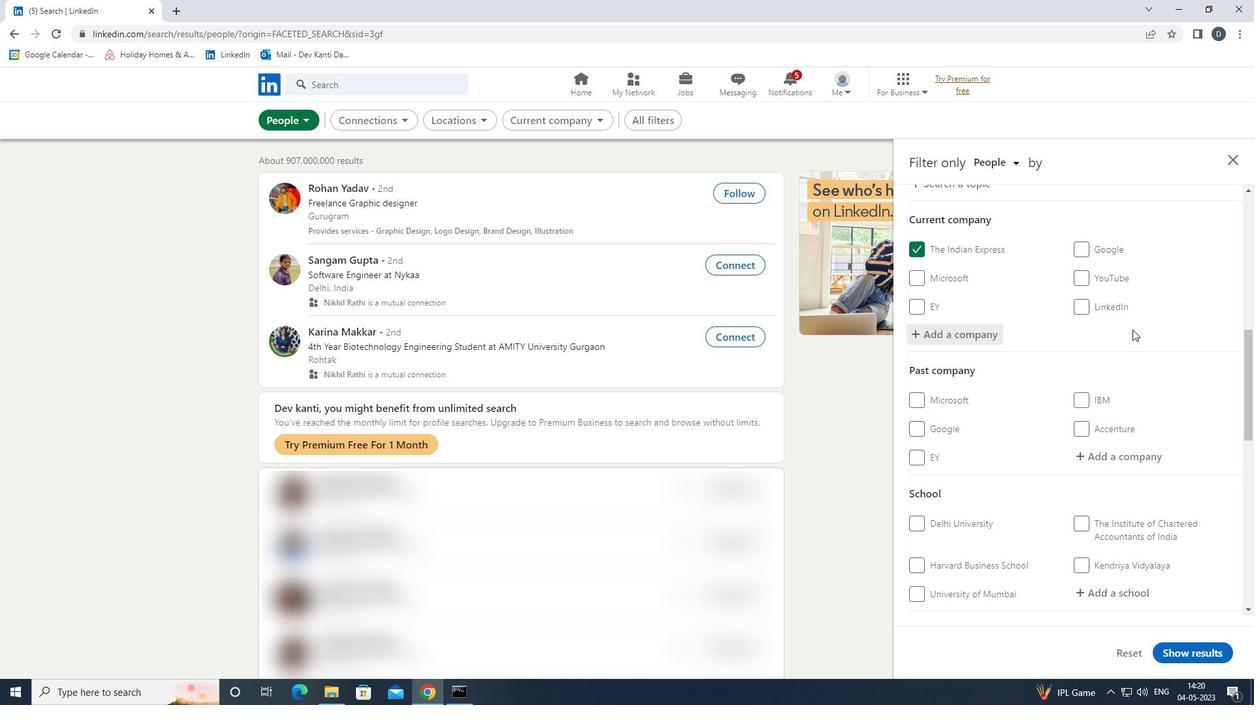 
Action: Mouse scrolled (1131, 331) with delta (0, 0)
Screenshot: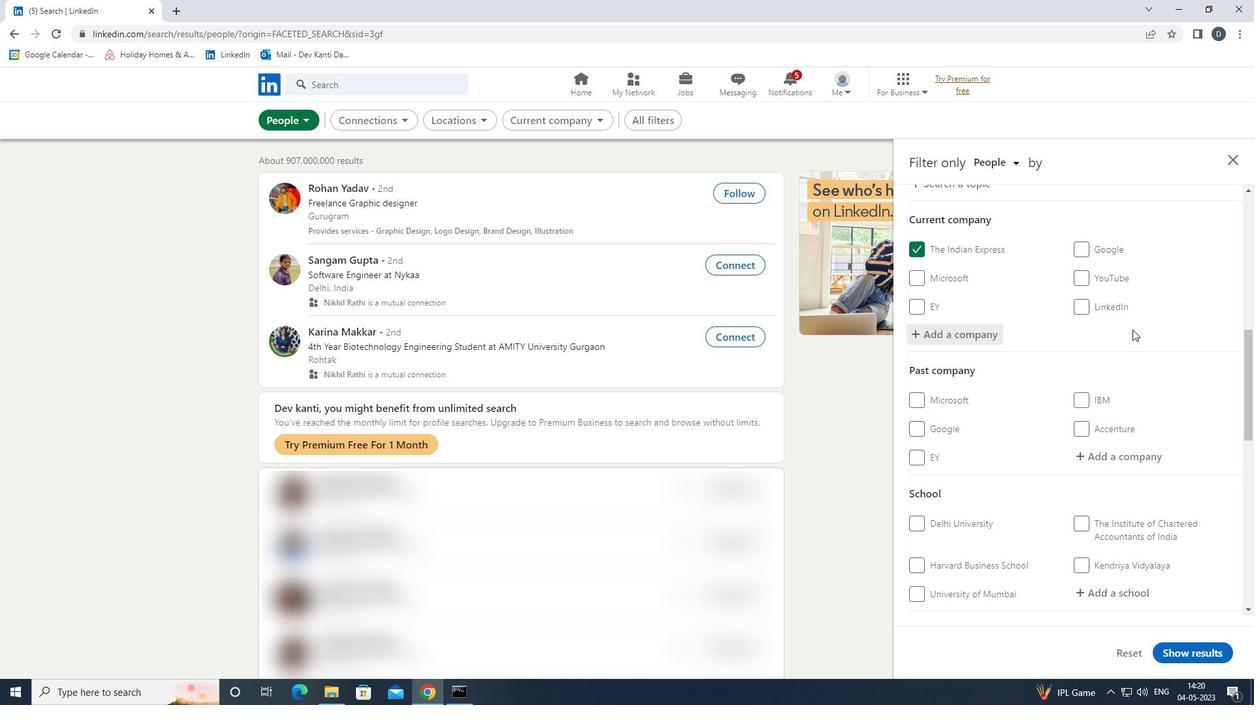 
Action: Mouse moved to (1130, 331)
Screenshot: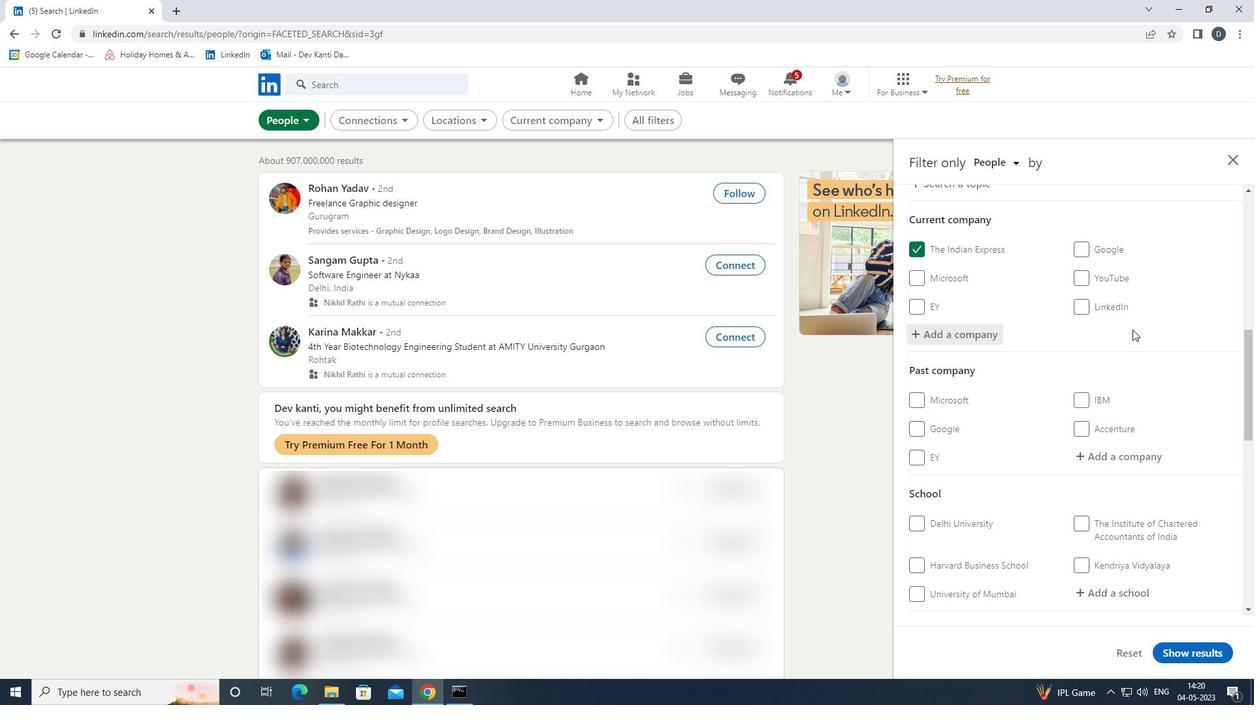 
Action: Mouse scrolled (1130, 331) with delta (0, 0)
Screenshot: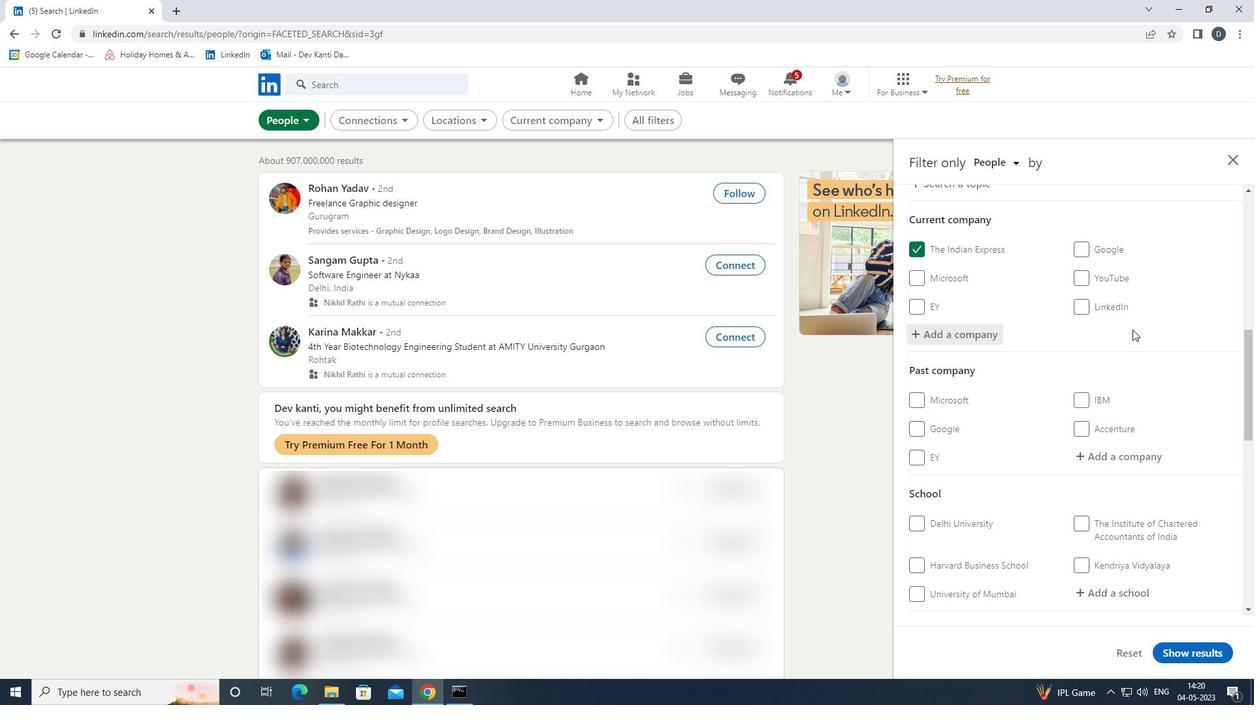 
Action: Mouse moved to (1118, 340)
Screenshot: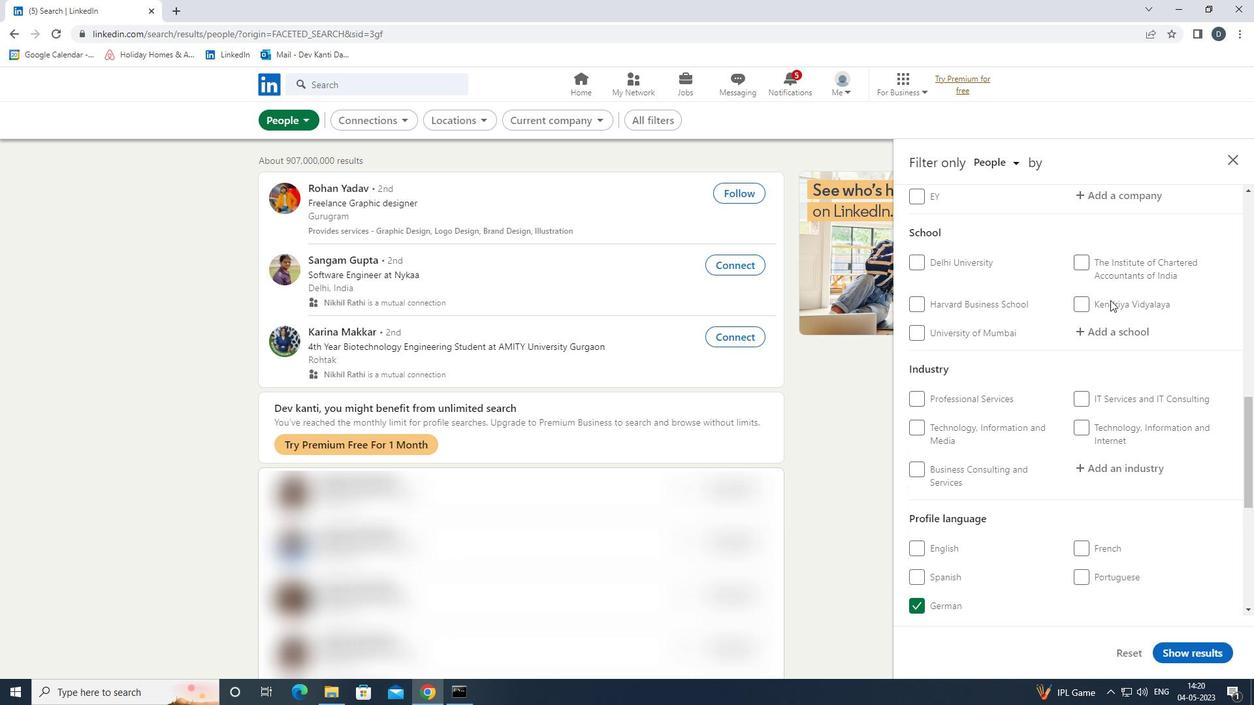 
Action: Mouse pressed left at (1118, 340)
Screenshot: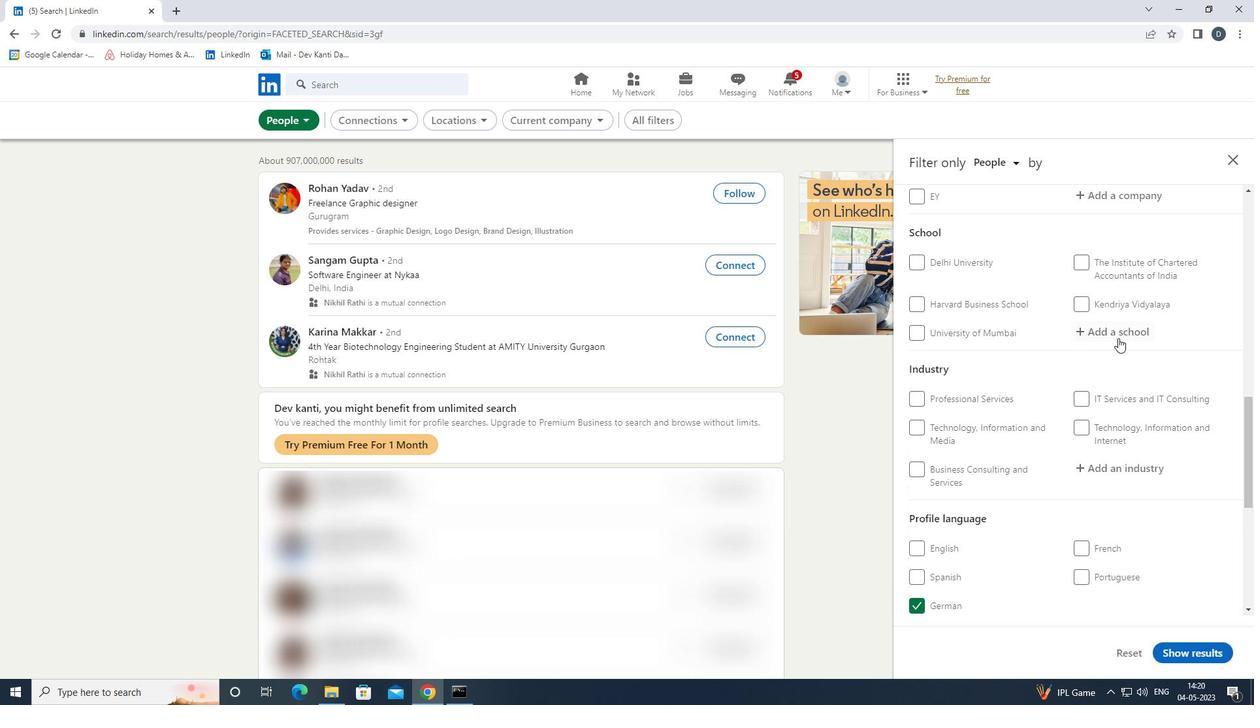
Action: Key pressed <Key.shift>SYMBIOSIS<Key.down><Key.down><Key.enter>
Screenshot: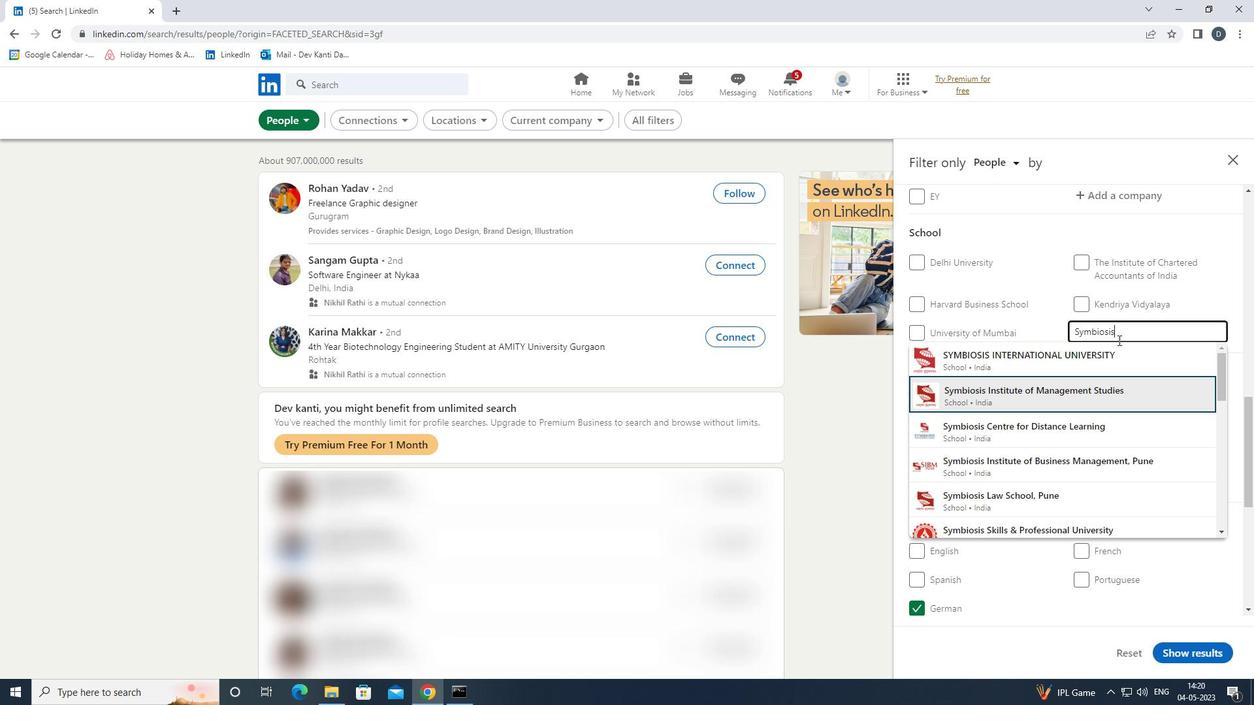 
Action: Mouse moved to (1134, 344)
Screenshot: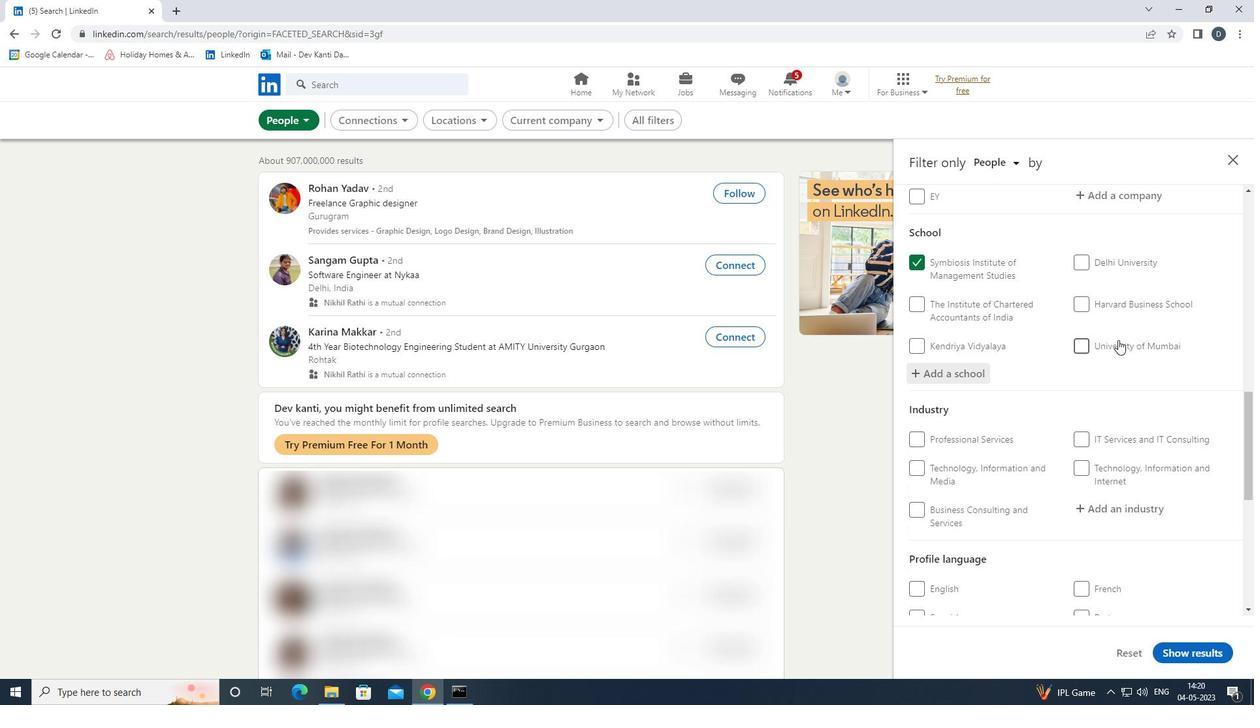 
Action: Mouse scrolled (1134, 344) with delta (0, 0)
Screenshot: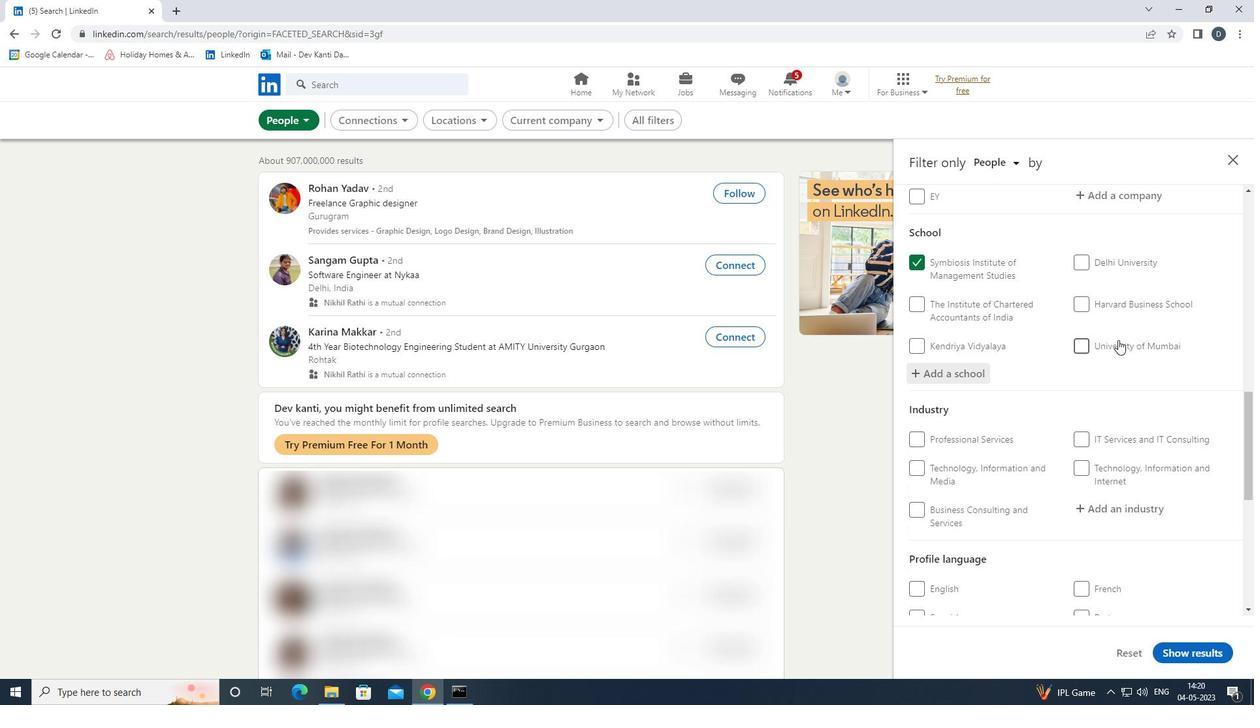 
Action: Mouse moved to (1134, 354)
Screenshot: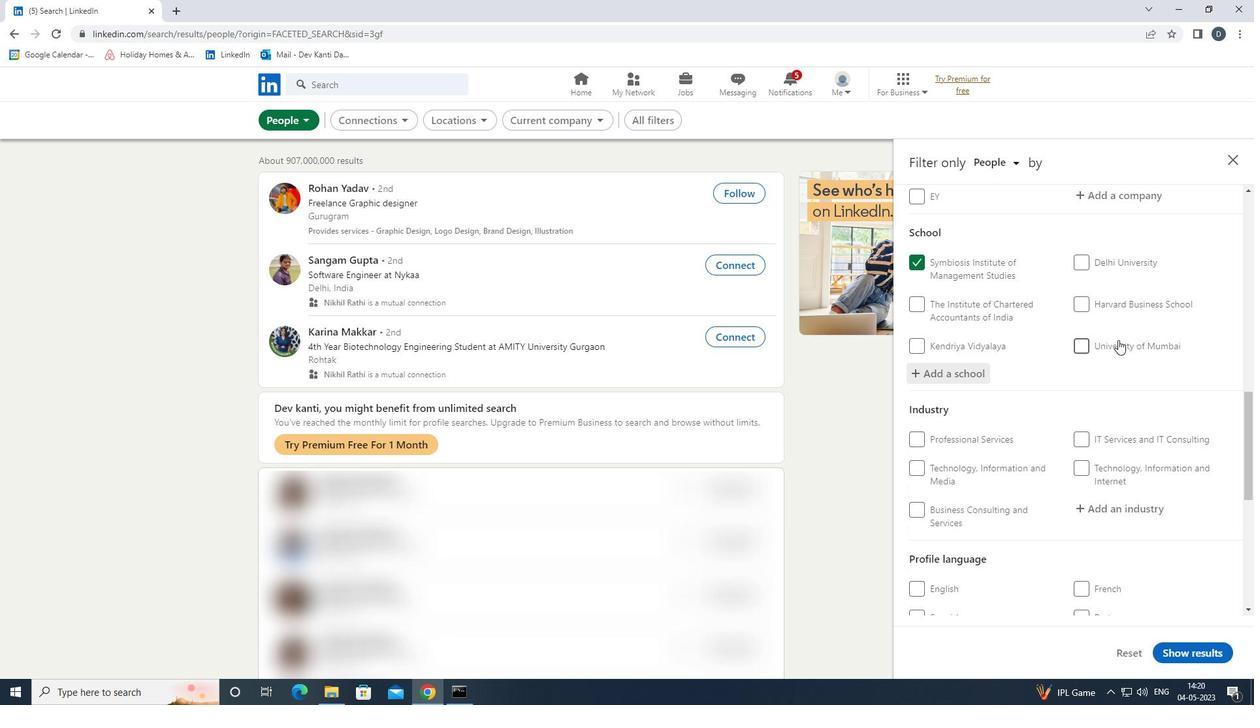 
Action: Mouse scrolled (1134, 354) with delta (0, 0)
Screenshot: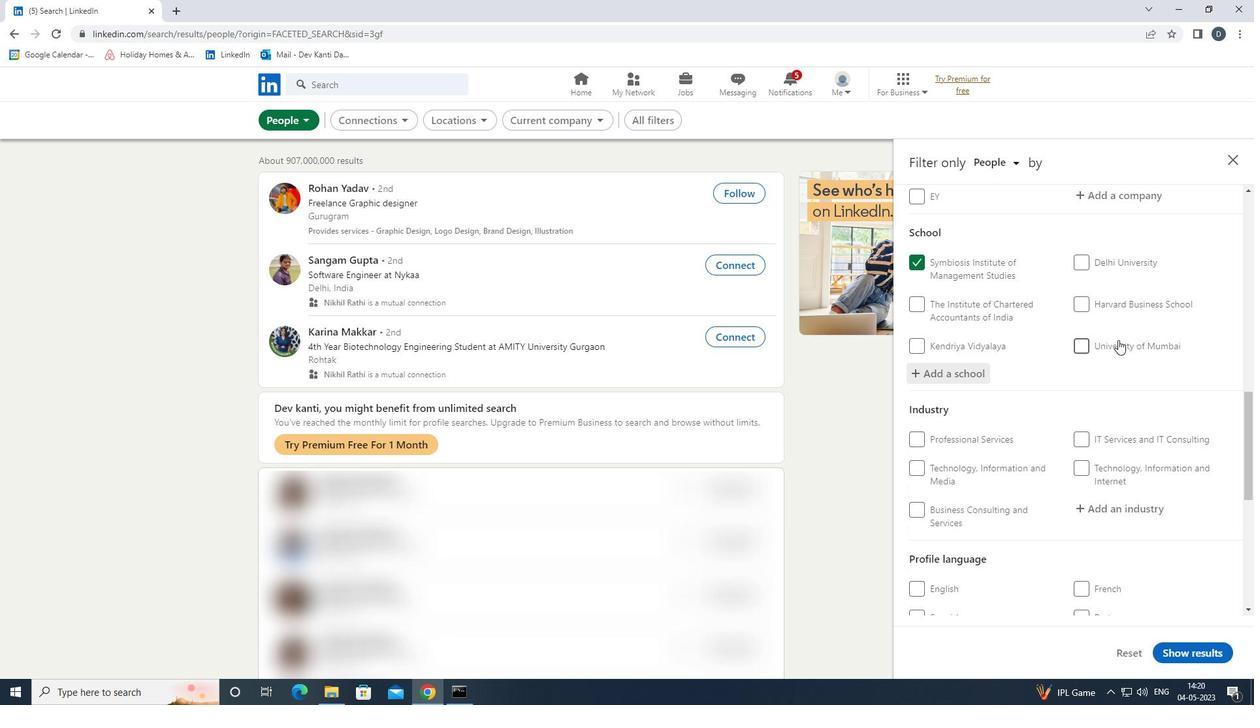 
Action: Mouse moved to (1134, 355)
Screenshot: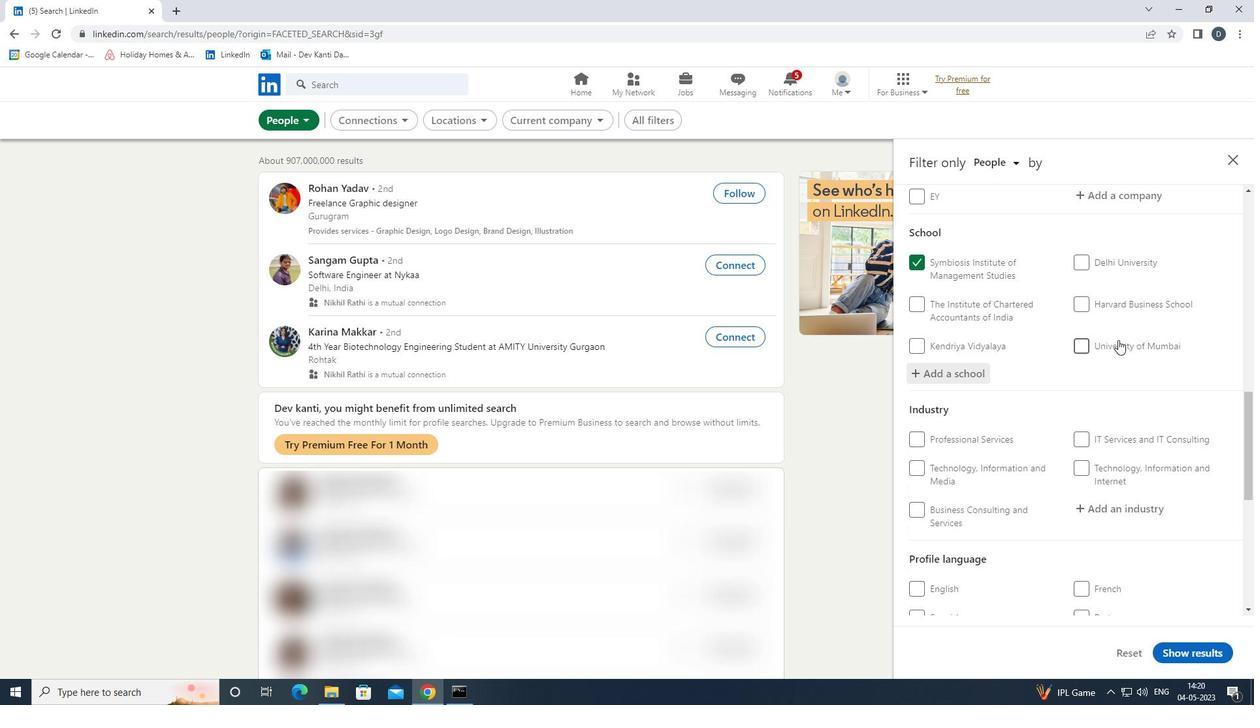 
Action: Mouse scrolled (1134, 354) with delta (0, 0)
Screenshot: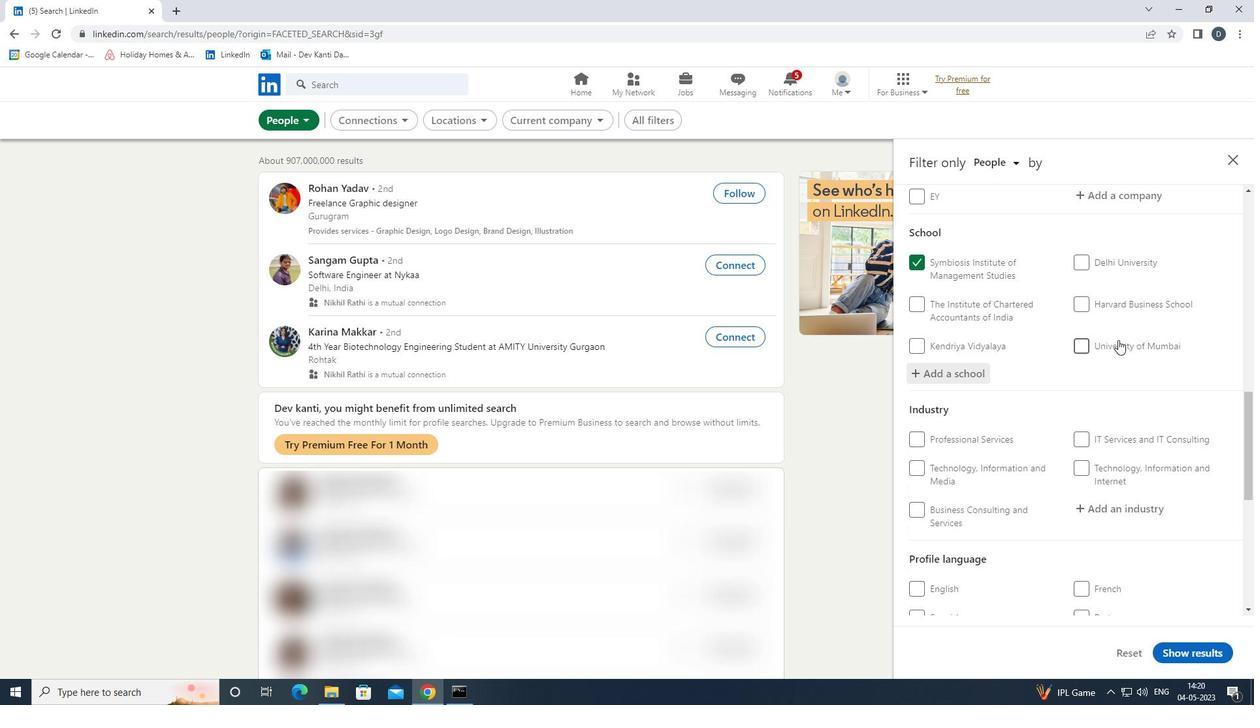 
Action: Mouse moved to (1123, 310)
Screenshot: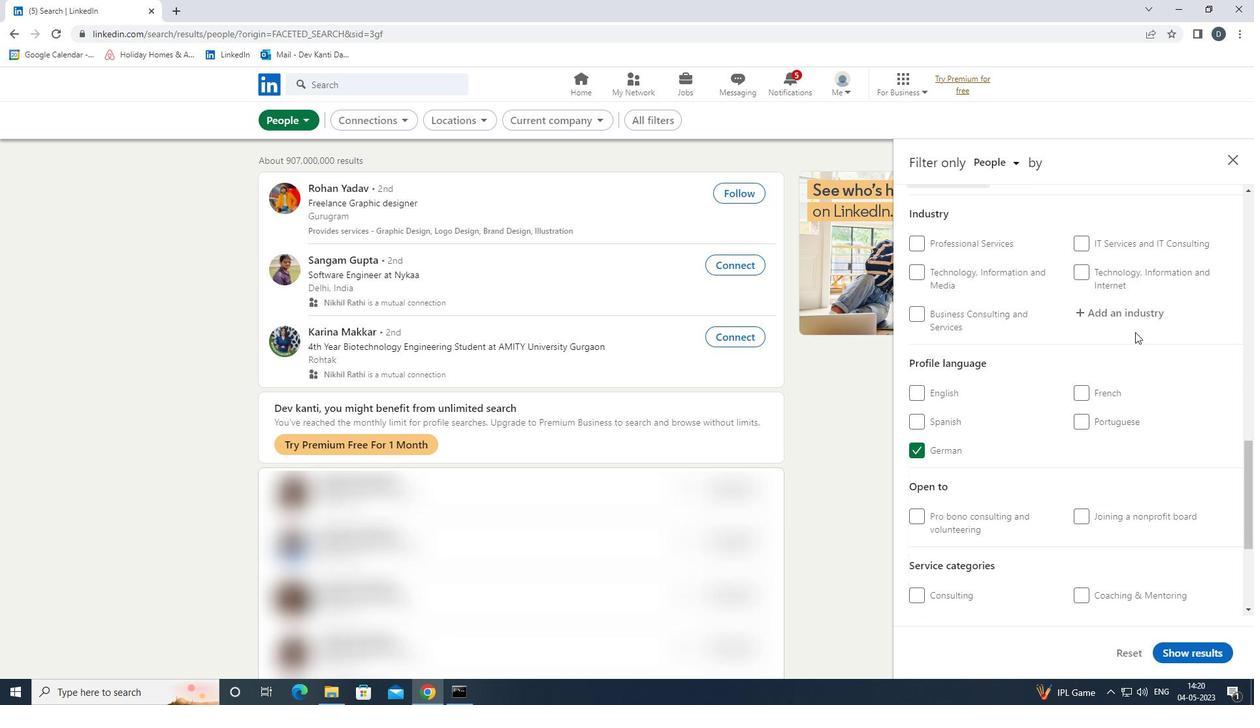 
Action: Mouse pressed left at (1123, 310)
Screenshot: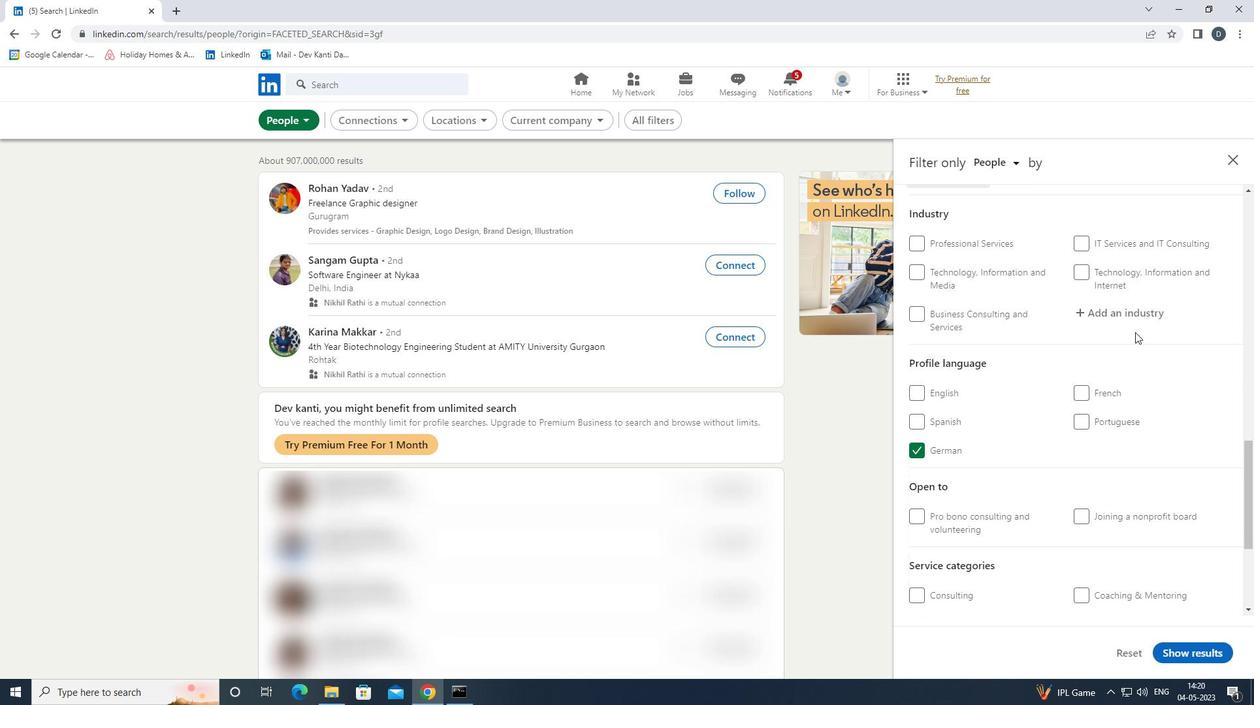 
Action: Key pressed <Key.shift>ANIMATION<Key.down><Key.enter>
Screenshot: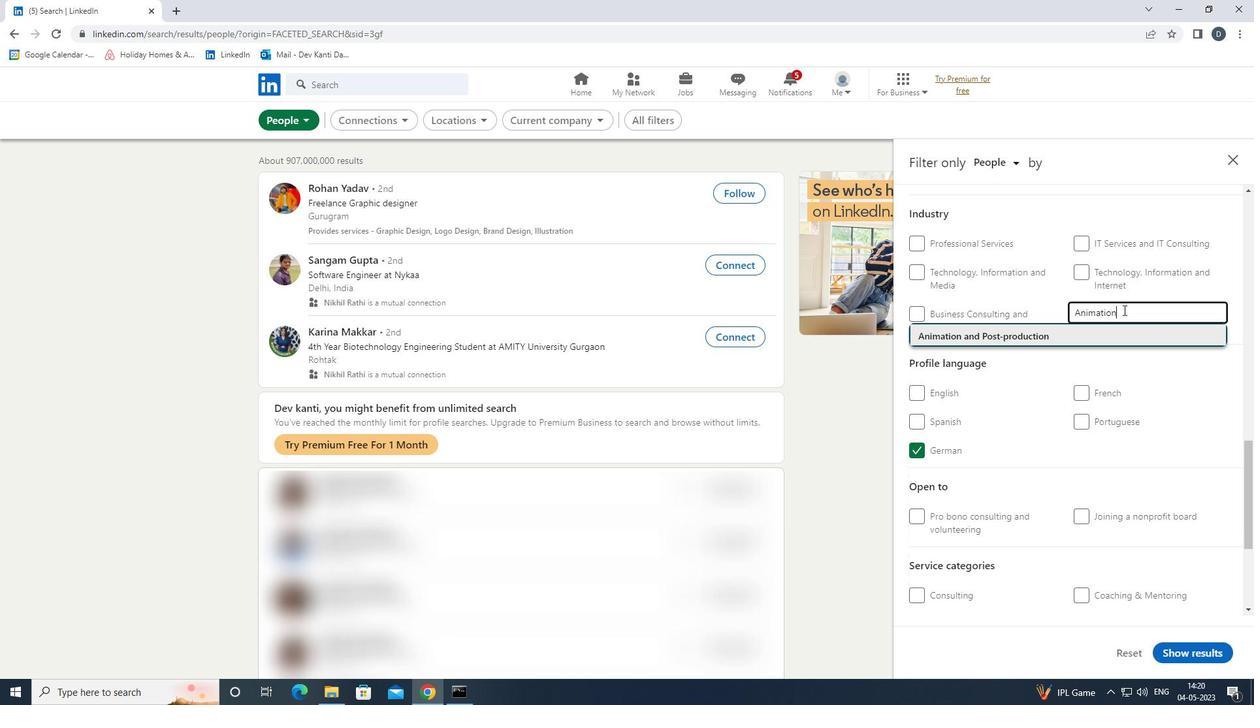 
Action: Mouse moved to (1121, 308)
Screenshot: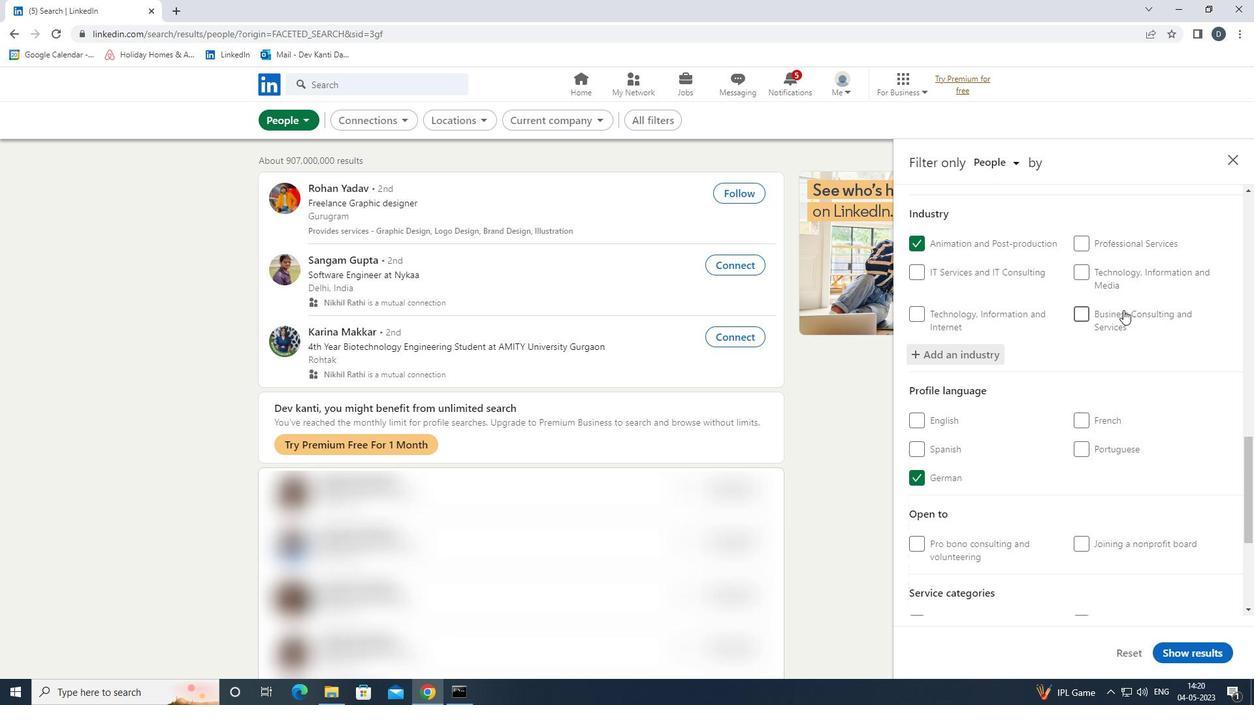 
Action: Mouse scrolled (1121, 307) with delta (0, 0)
Screenshot: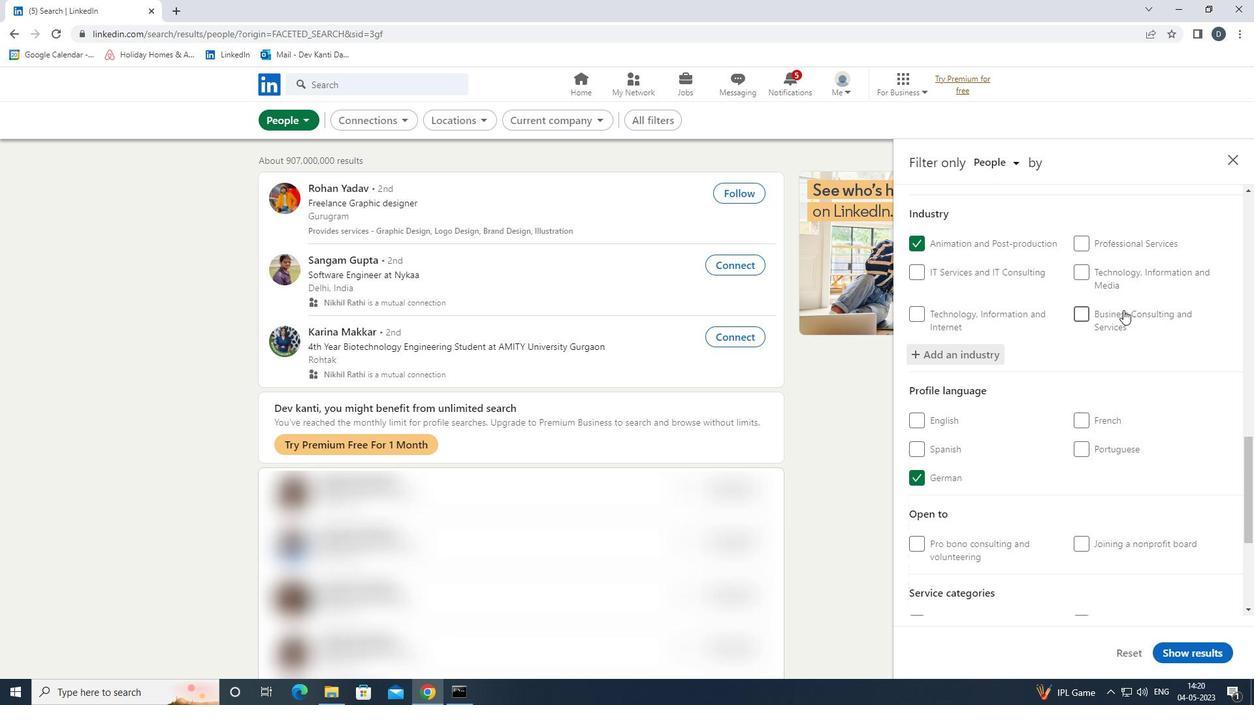 
Action: Mouse moved to (1121, 308)
Screenshot: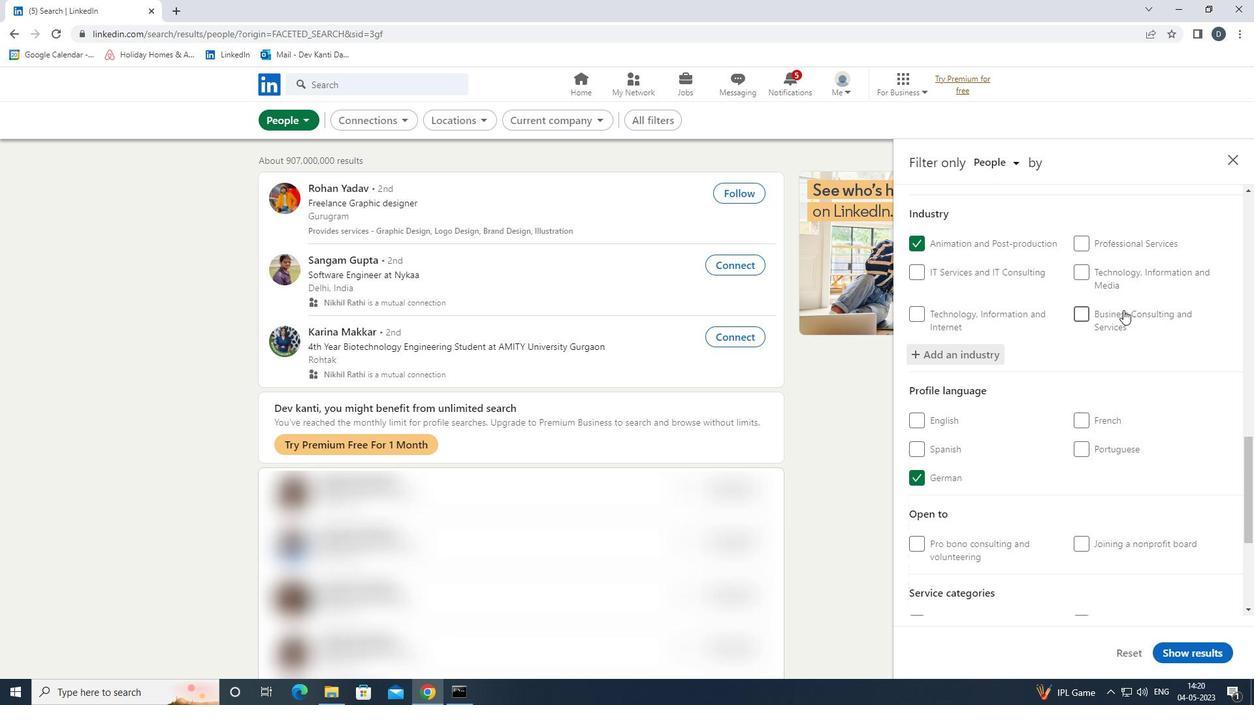 
Action: Mouse scrolled (1121, 308) with delta (0, 0)
Screenshot: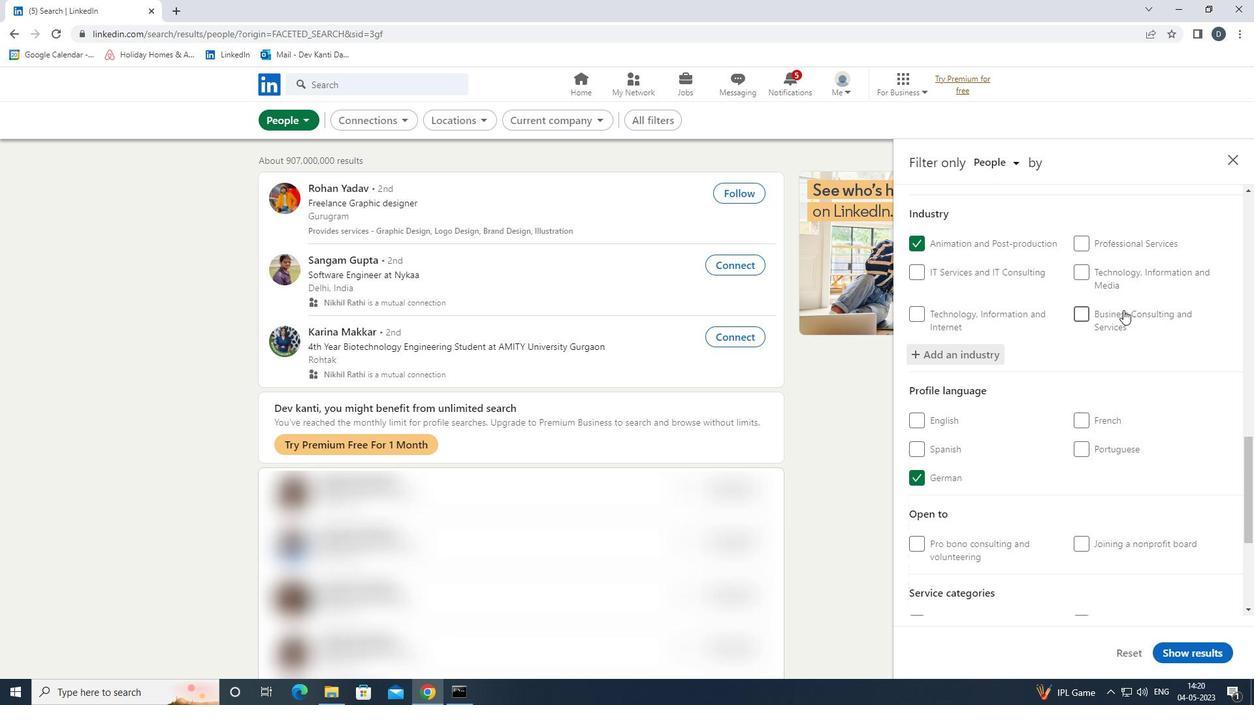 
Action: Mouse moved to (1121, 310)
Screenshot: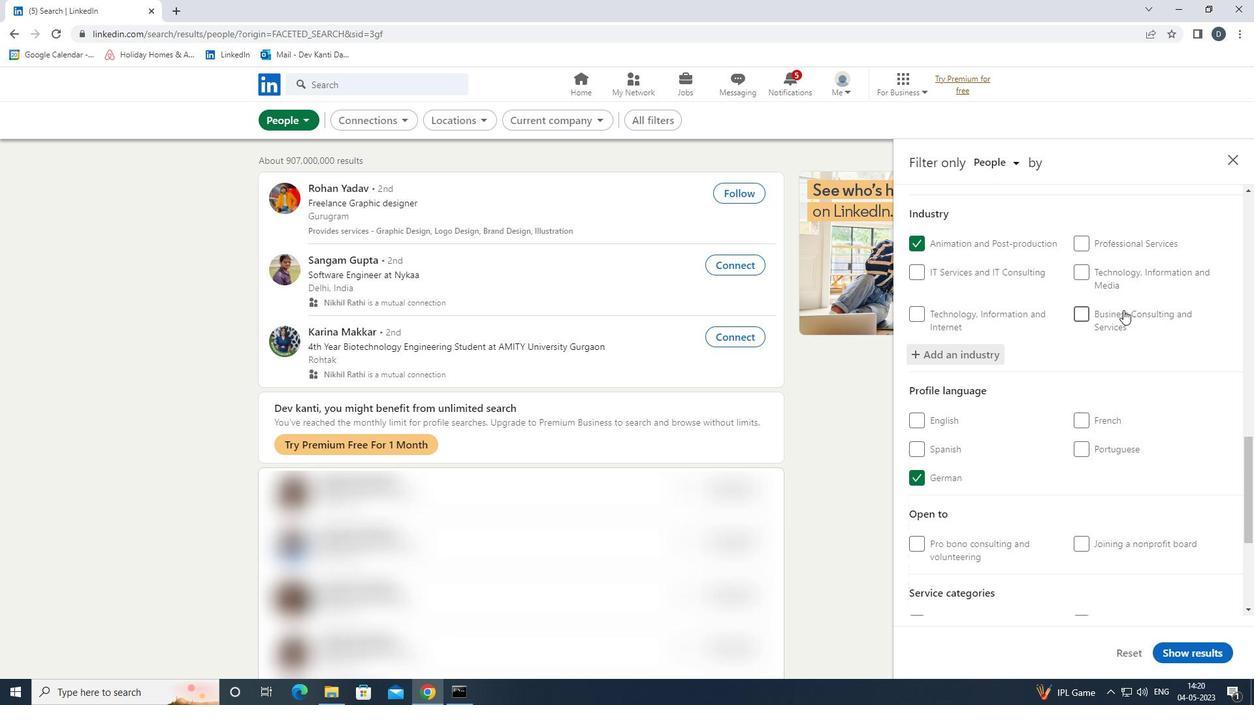 
Action: Mouse scrolled (1121, 310) with delta (0, 0)
Screenshot: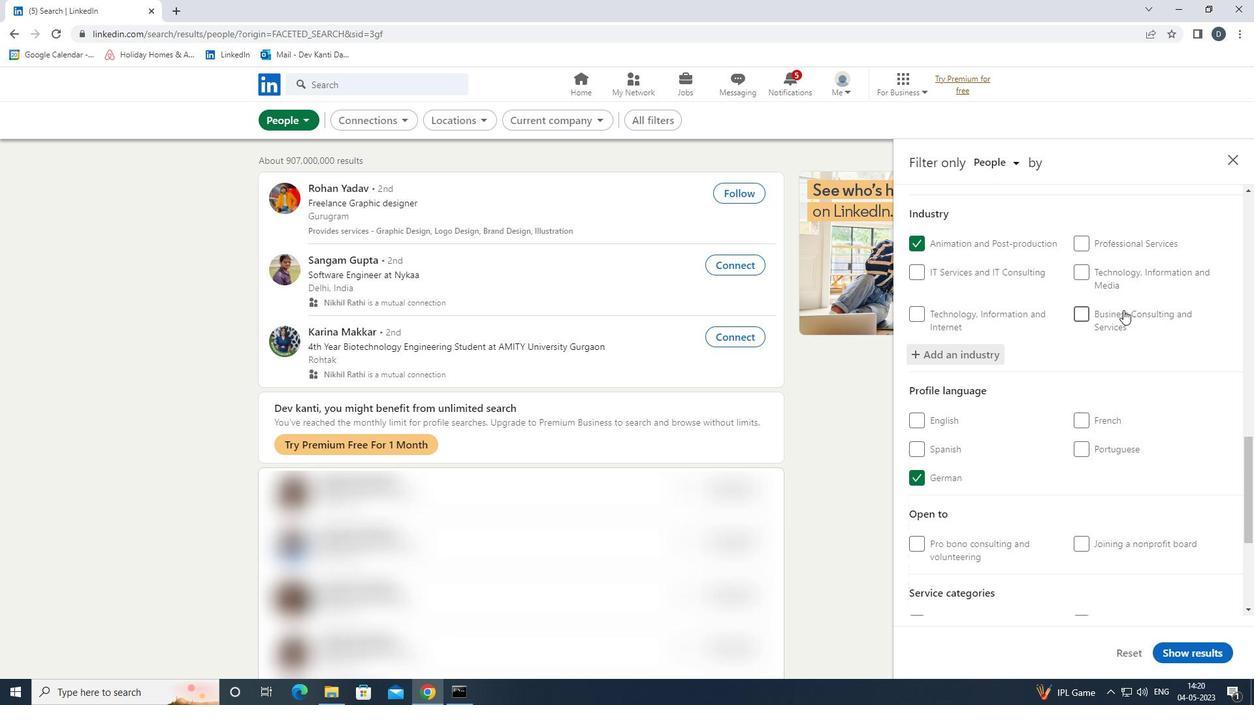 
Action: Mouse moved to (1121, 310)
Screenshot: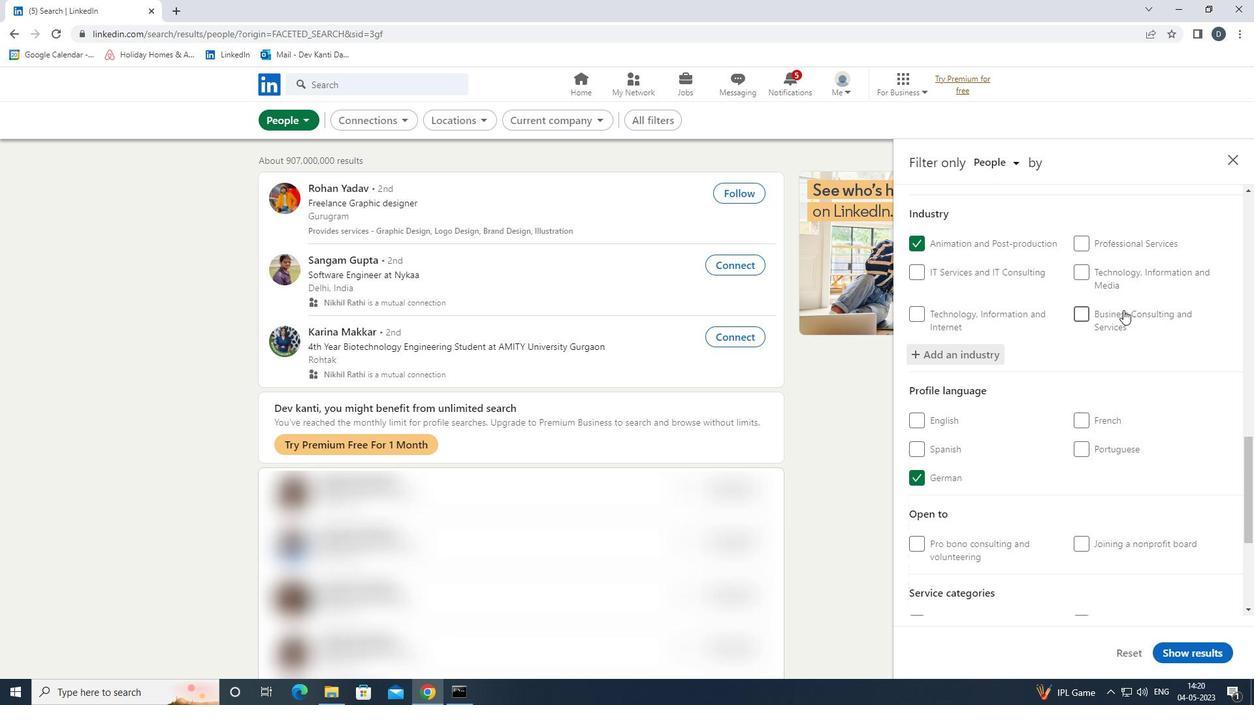 
Action: Mouse scrolled (1121, 310) with delta (0, 0)
Screenshot: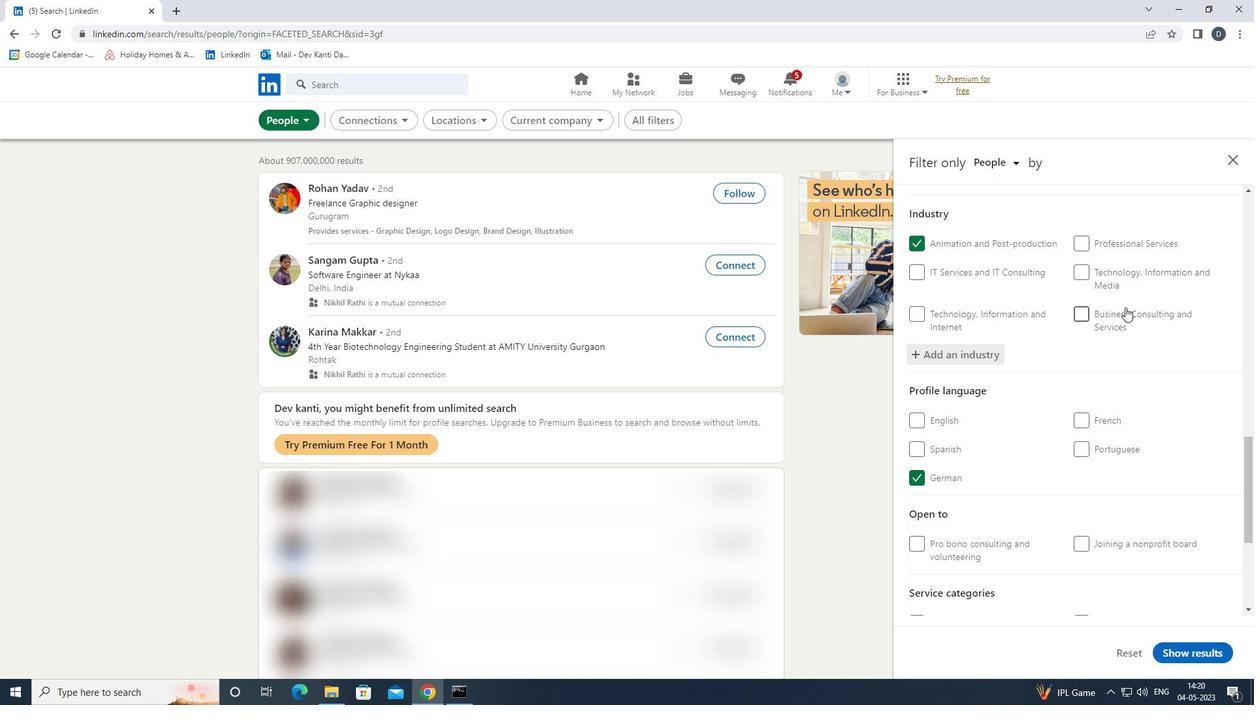 
Action: Mouse moved to (1121, 313)
Screenshot: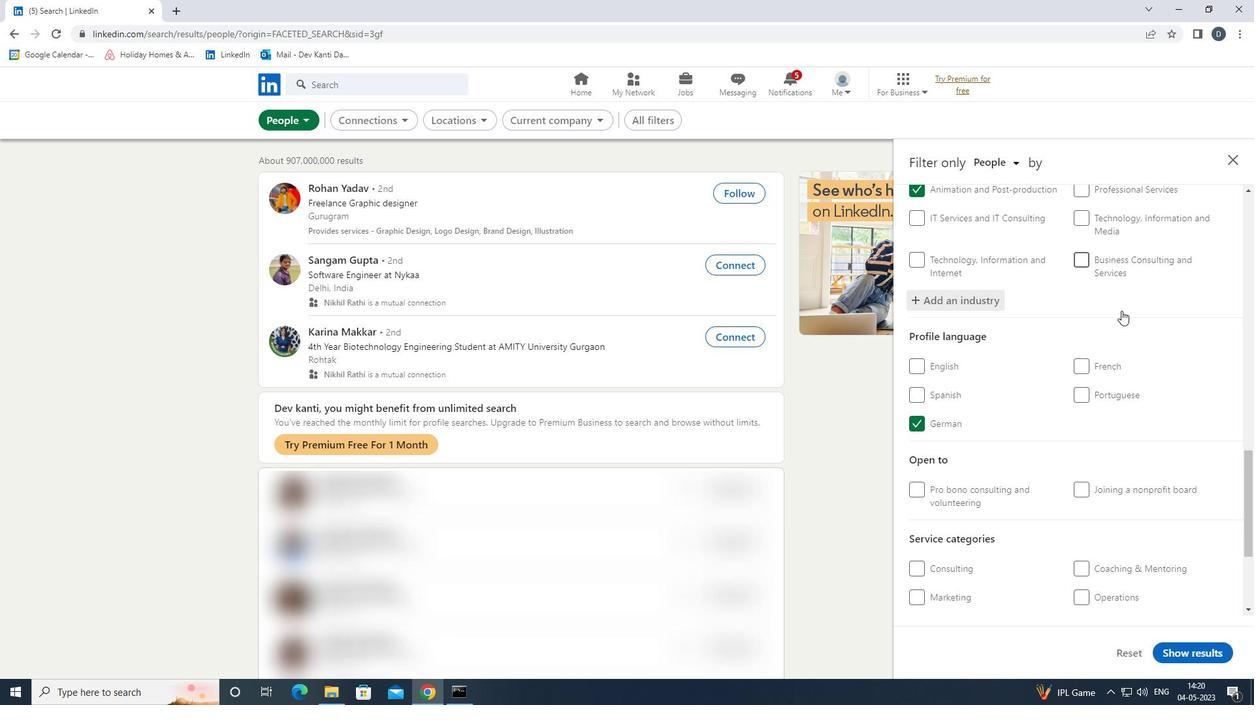 
Action: Mouse scrolled (1121, 312) with delta (0, 0)
Screenshot: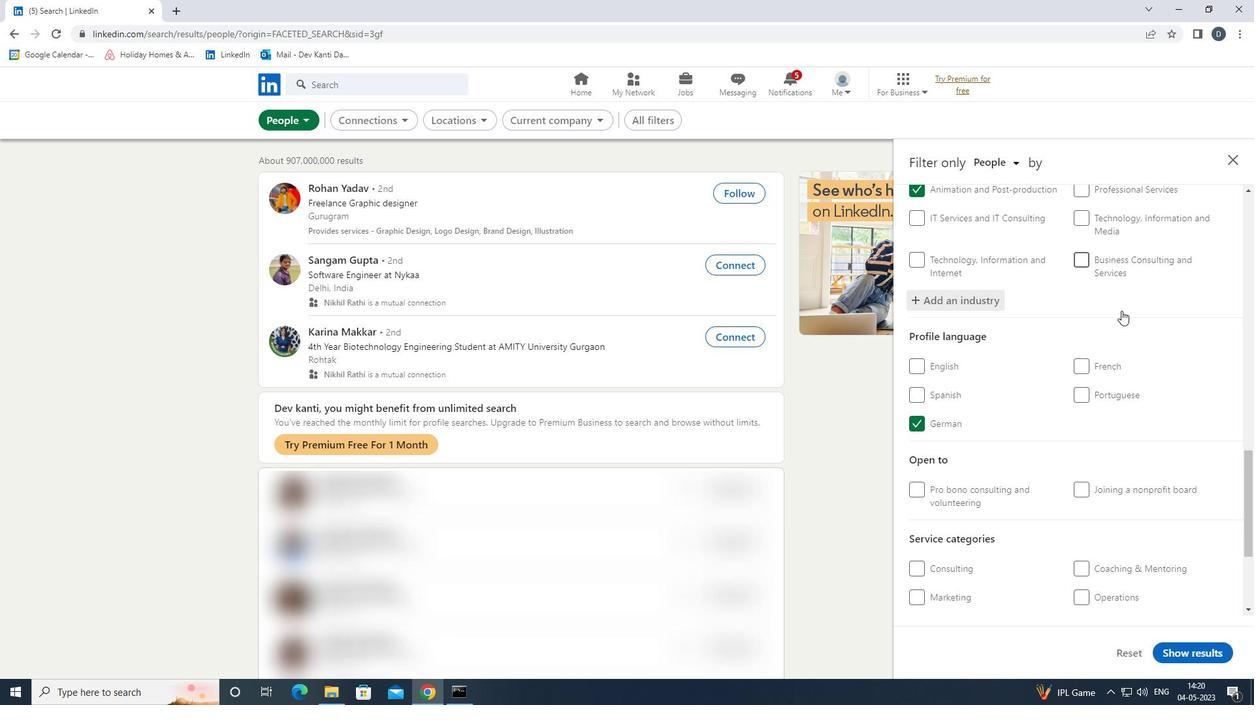 
Action: Mouse moved to (1119, 318)
Screenshot: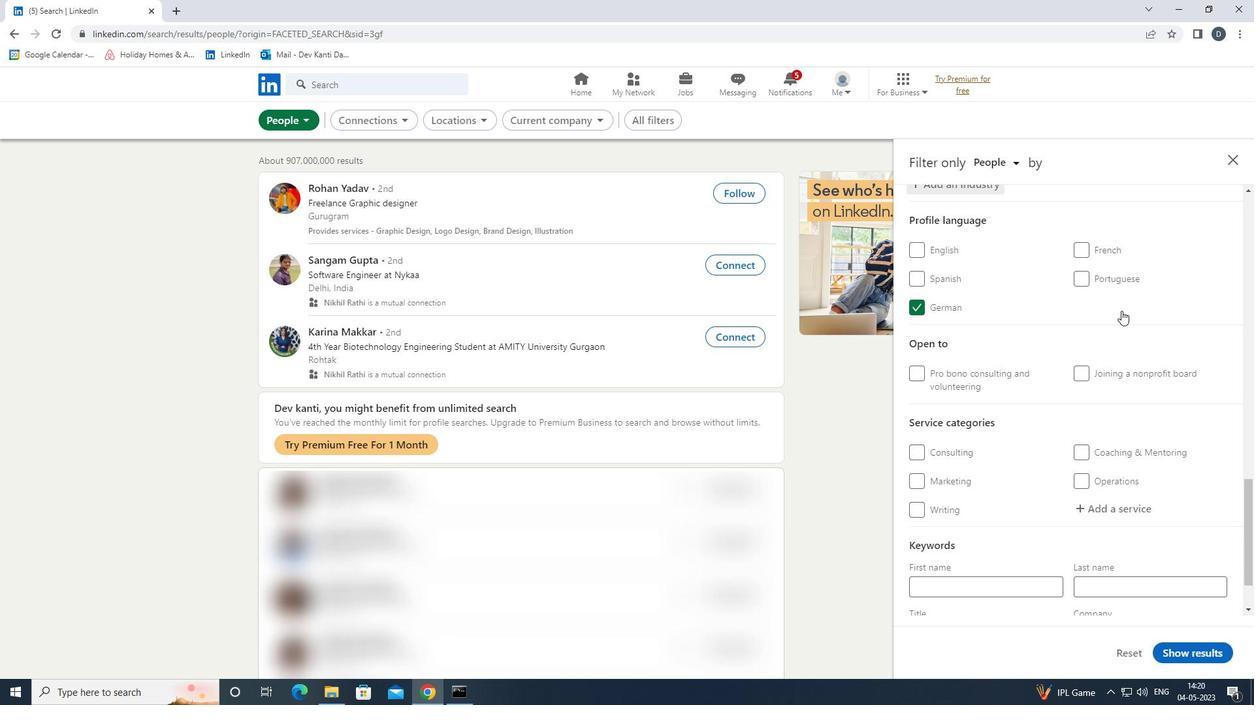 
Action: Mouse scrolled (1119, 318) with delta (0, 0)
Screenshot: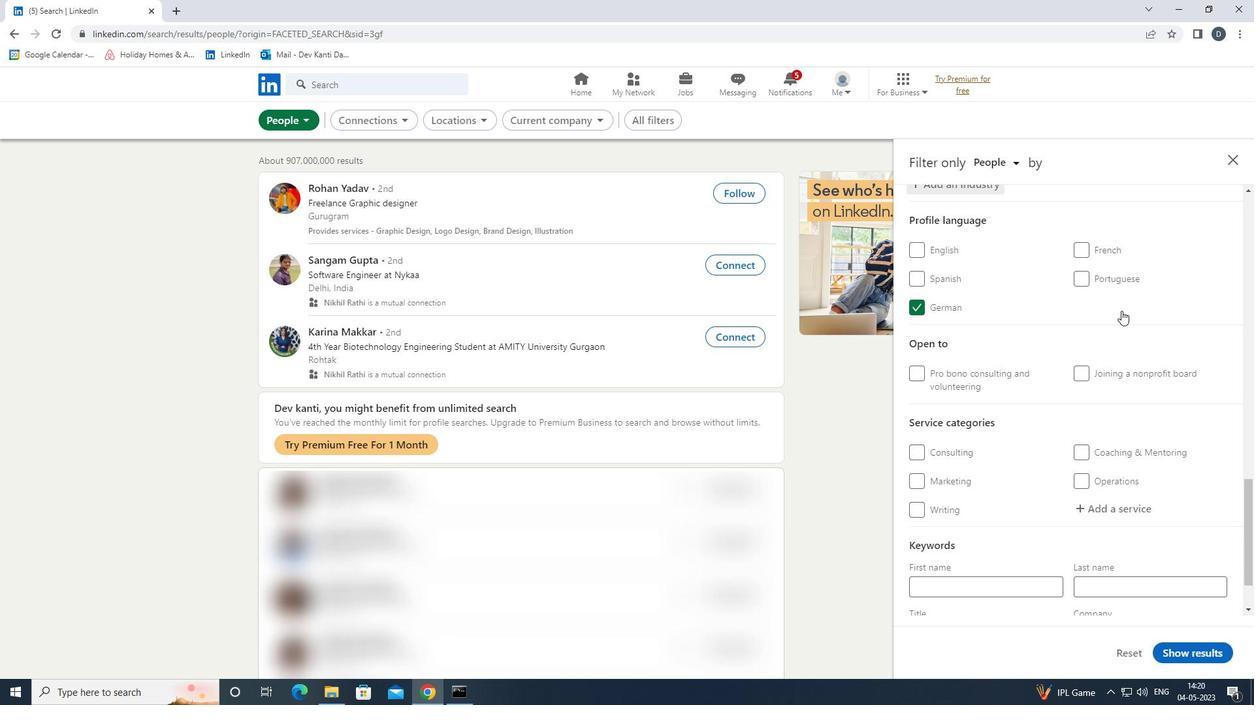 
Action: Mouse moved to (1130, 420)
Screenshot: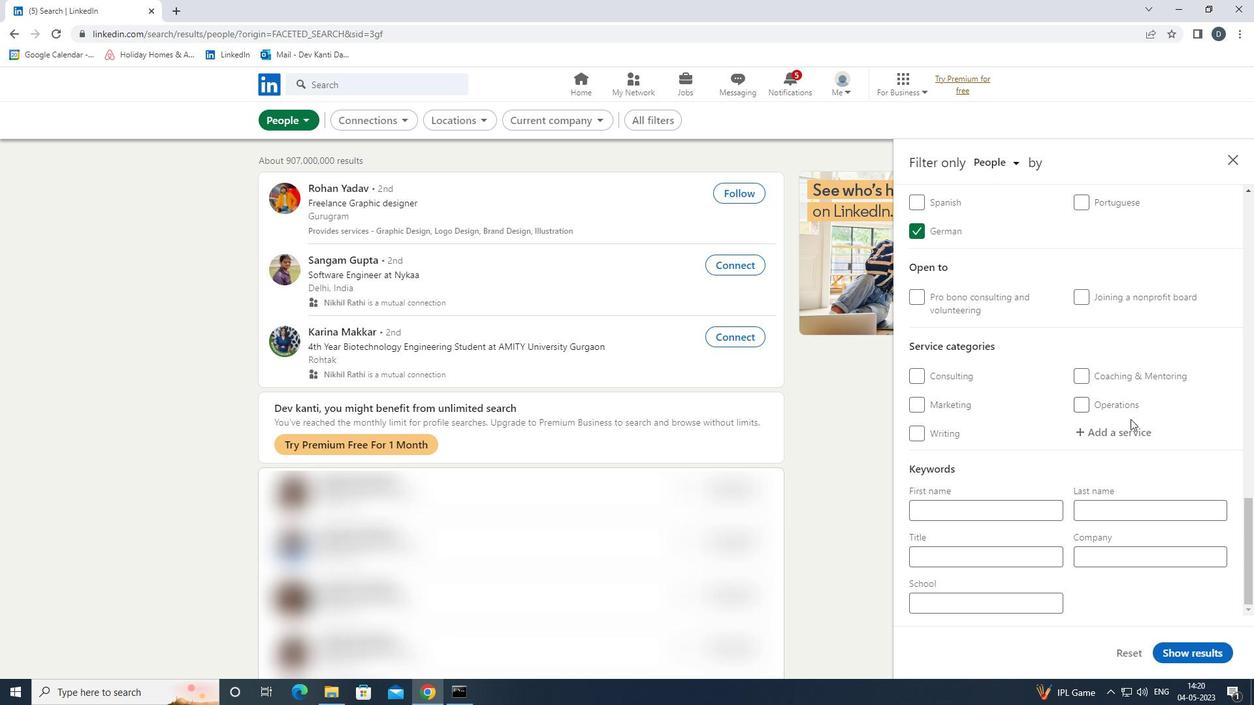 
Action: Mouse pressed left at (1130, 420)
Screenshot: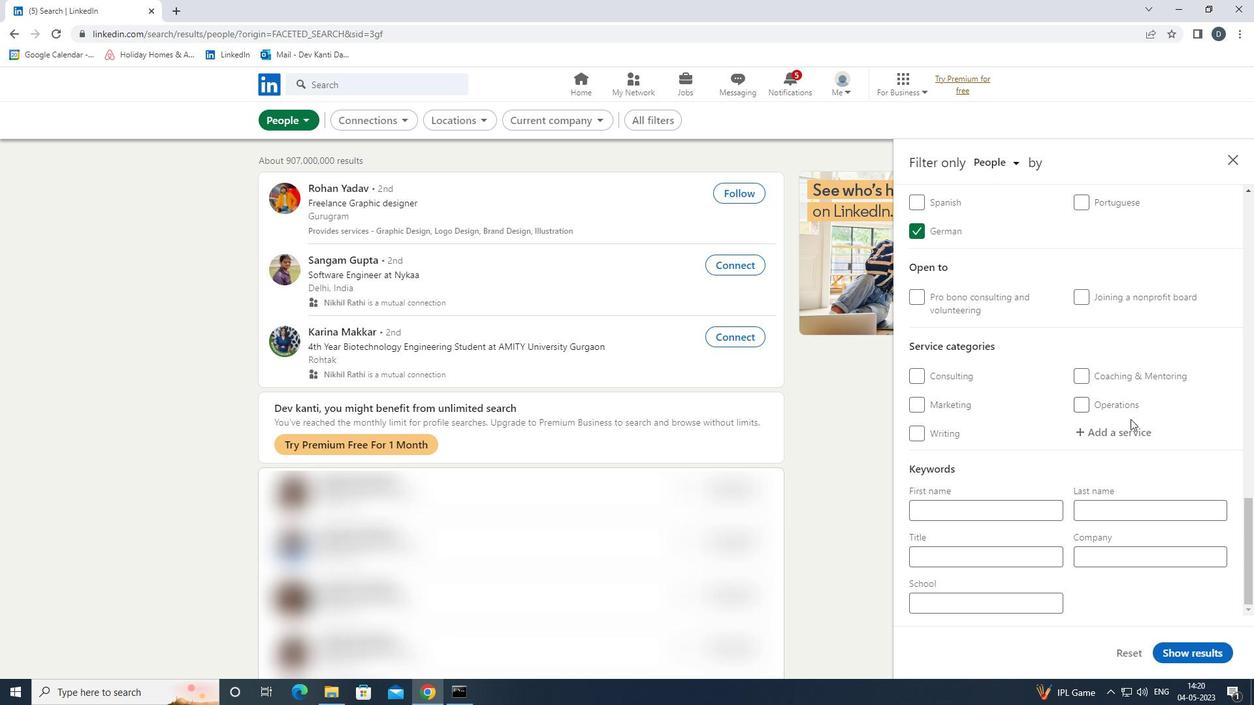 
Action: Mouse moved to (1131, 425)
Screenshot: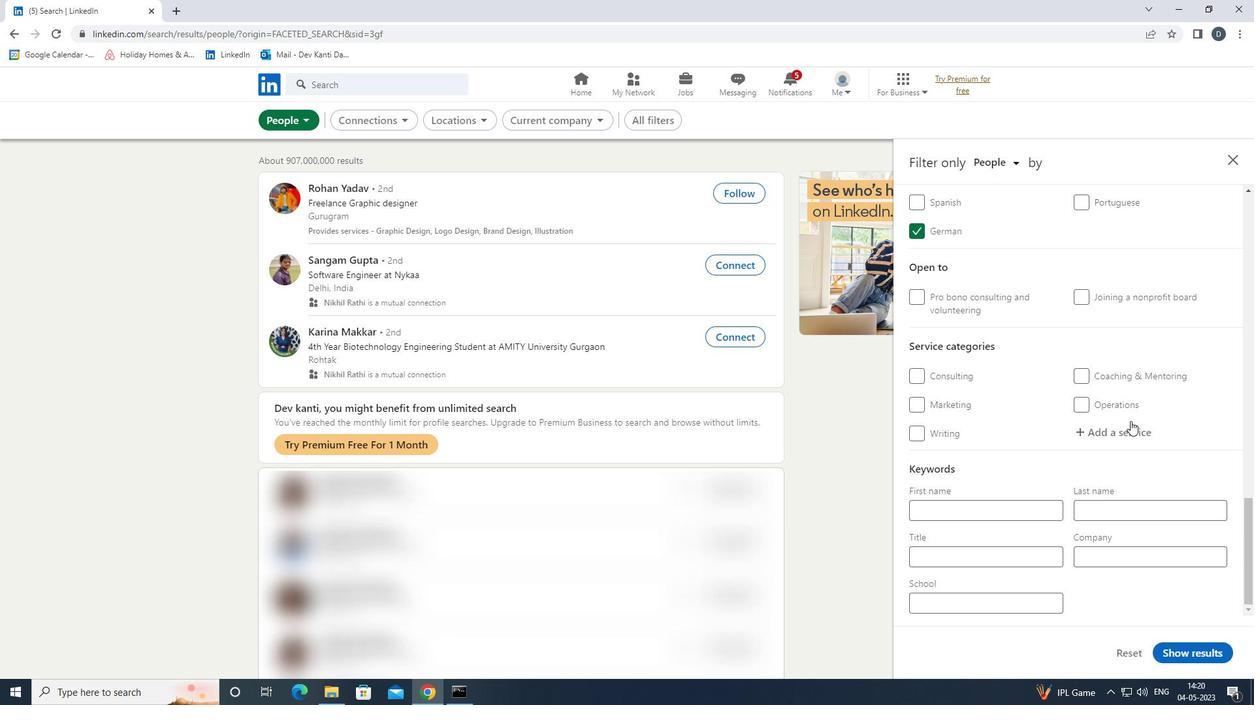
Action: Mouse pressed left at (1131, 425)
Screenshot: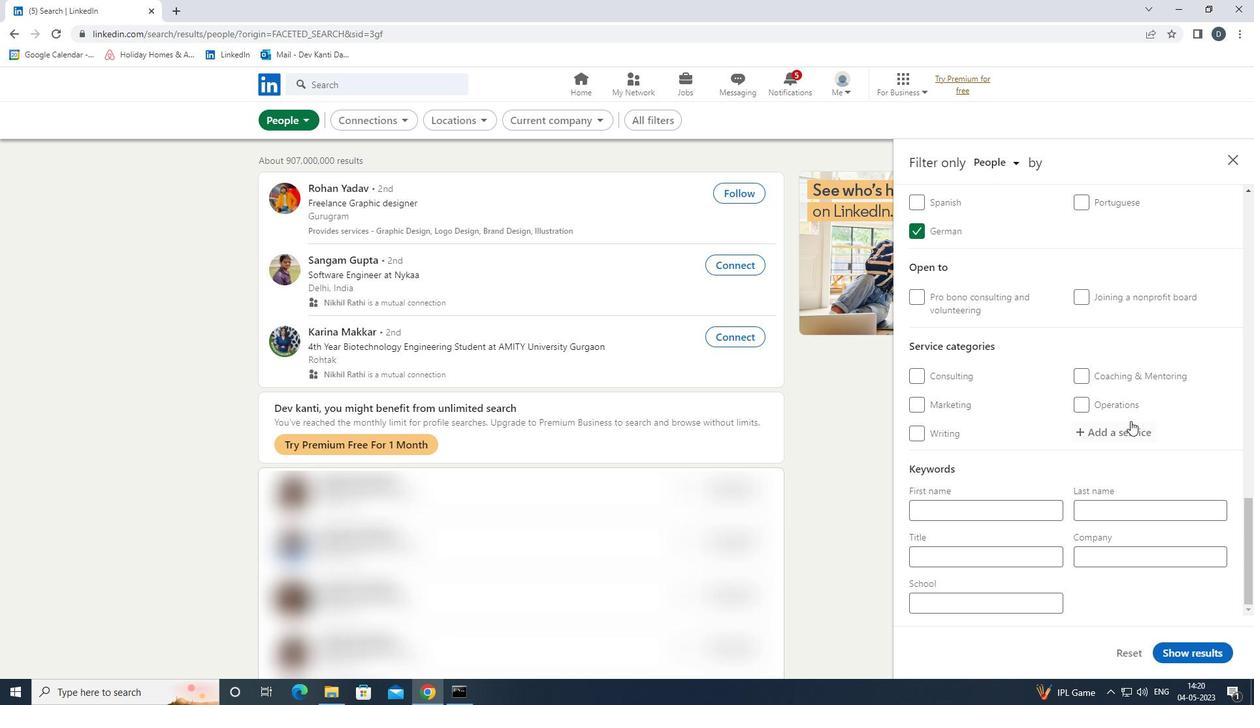 
Action: Key pressed <Key.shift>FINANCIAL<Key.space><Key.shift><Key.shift><Key.shift><Key.shift><Key.shift><Key.shift><Key.shift><Key.shift><Key.shift><Key.shift><Key.shift><Key.shift><Key.shift>AC<Key.down><Key.enter><Key.enter>
Screenshot: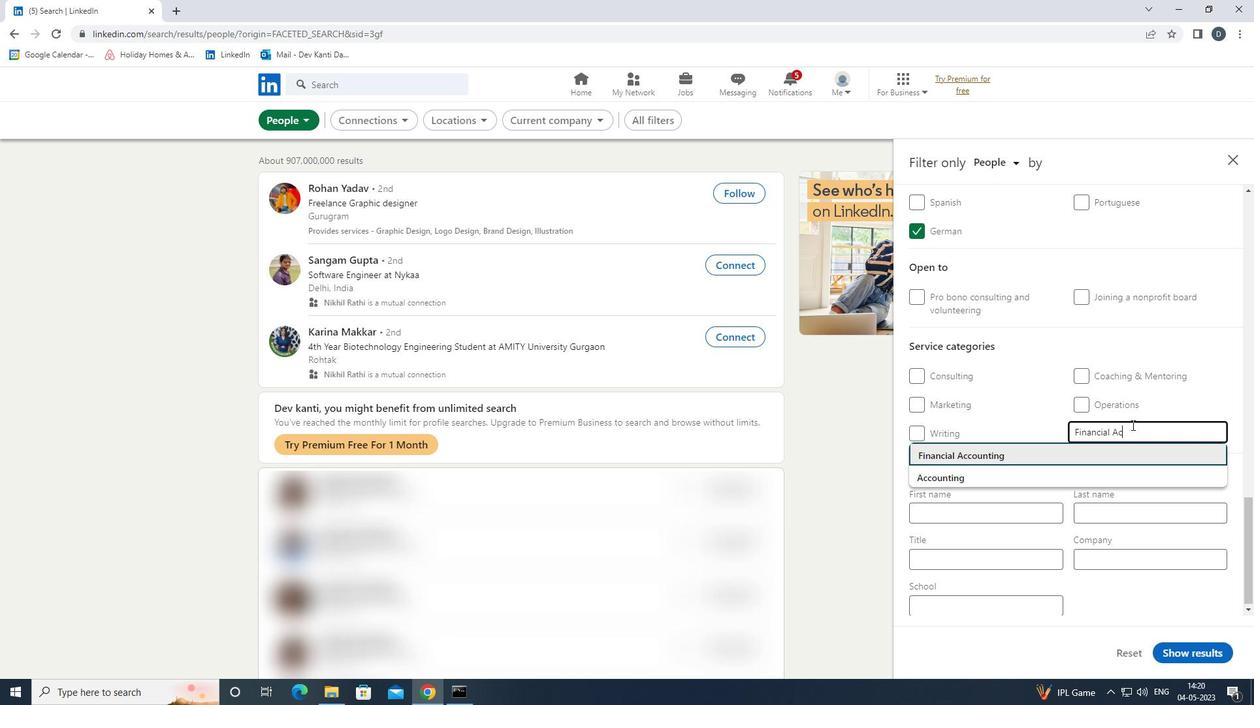 
Action: Mouse moved to (1142, 449)
Screenshot: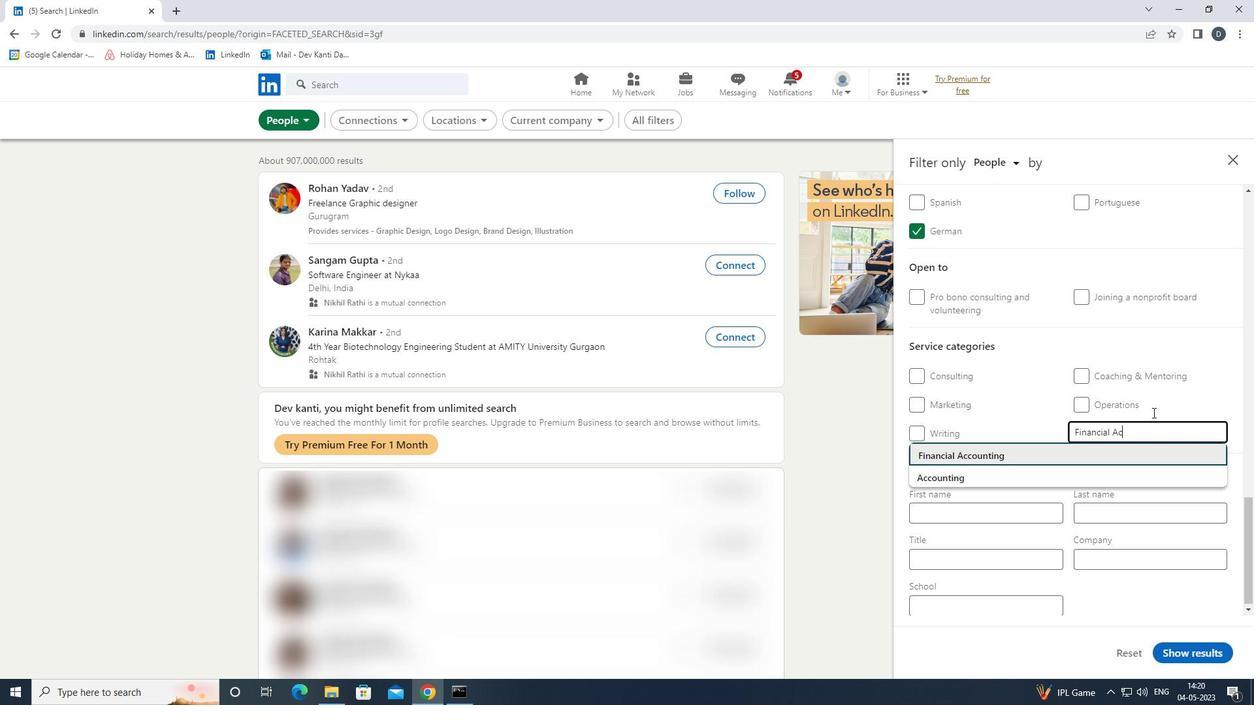 
Action: Mouse scrolled (1142, 448) with delta (0, 0)
Screenshot: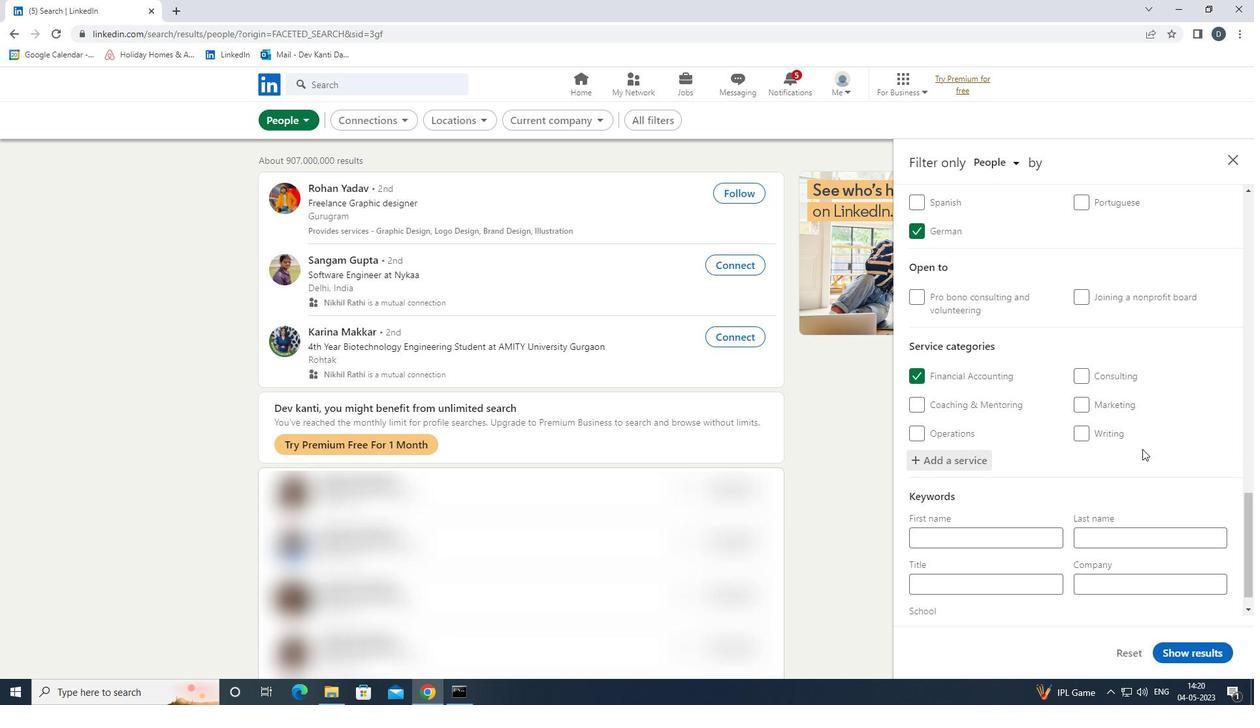 
Action: Mouse scrolled (1142, 448) with delta (0, 0)
Screenshot: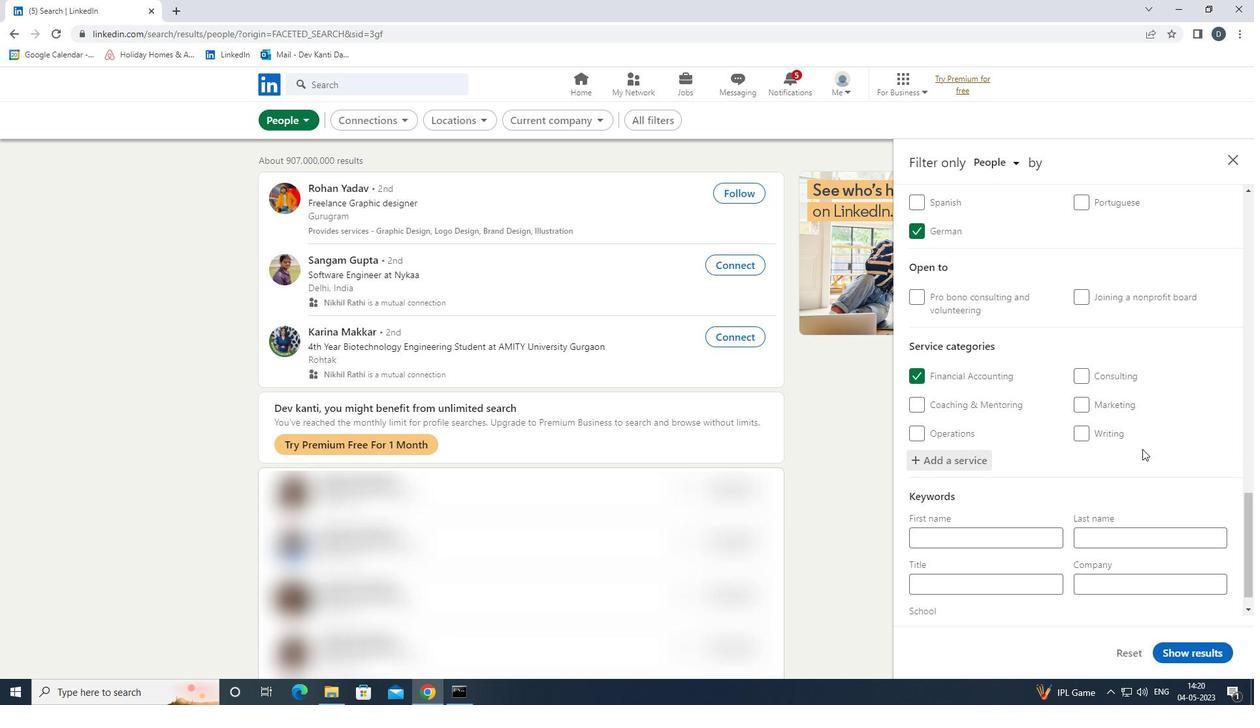 
Action: Mouse scrolled (1142, 448) with delta (0, 0)
Screenshot: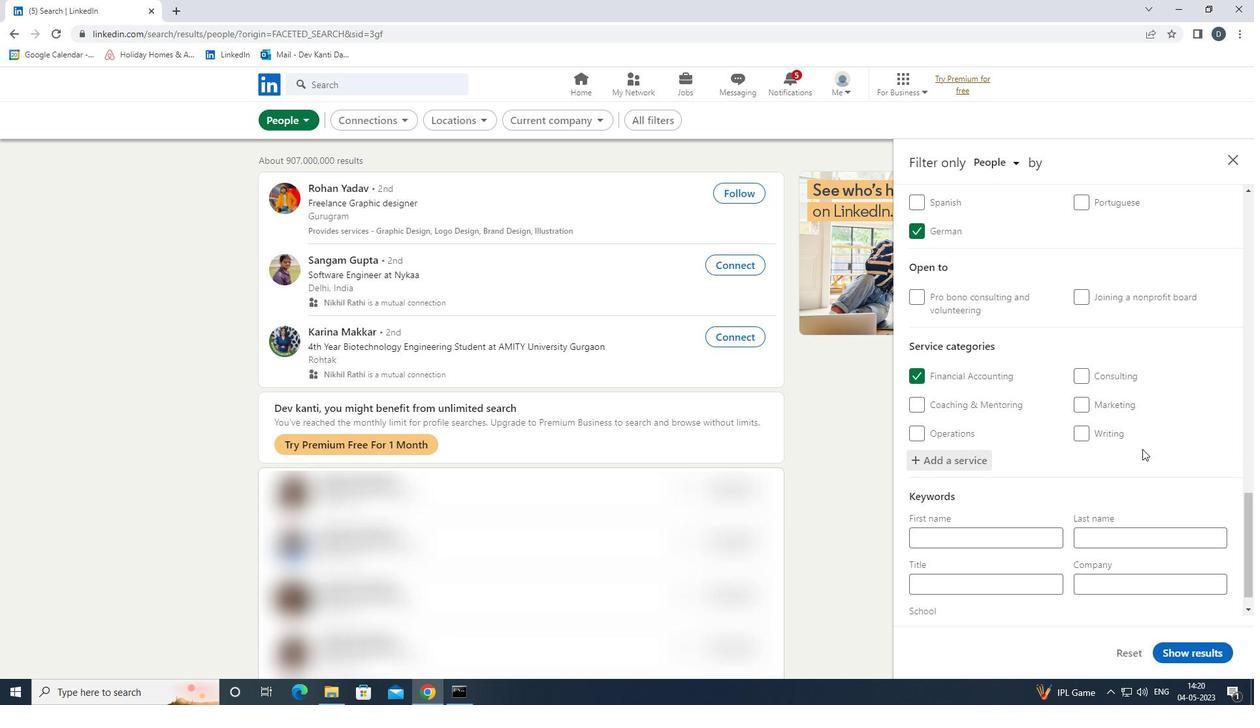 
Action: Mouse moved to (1142, 449)
Screenshot: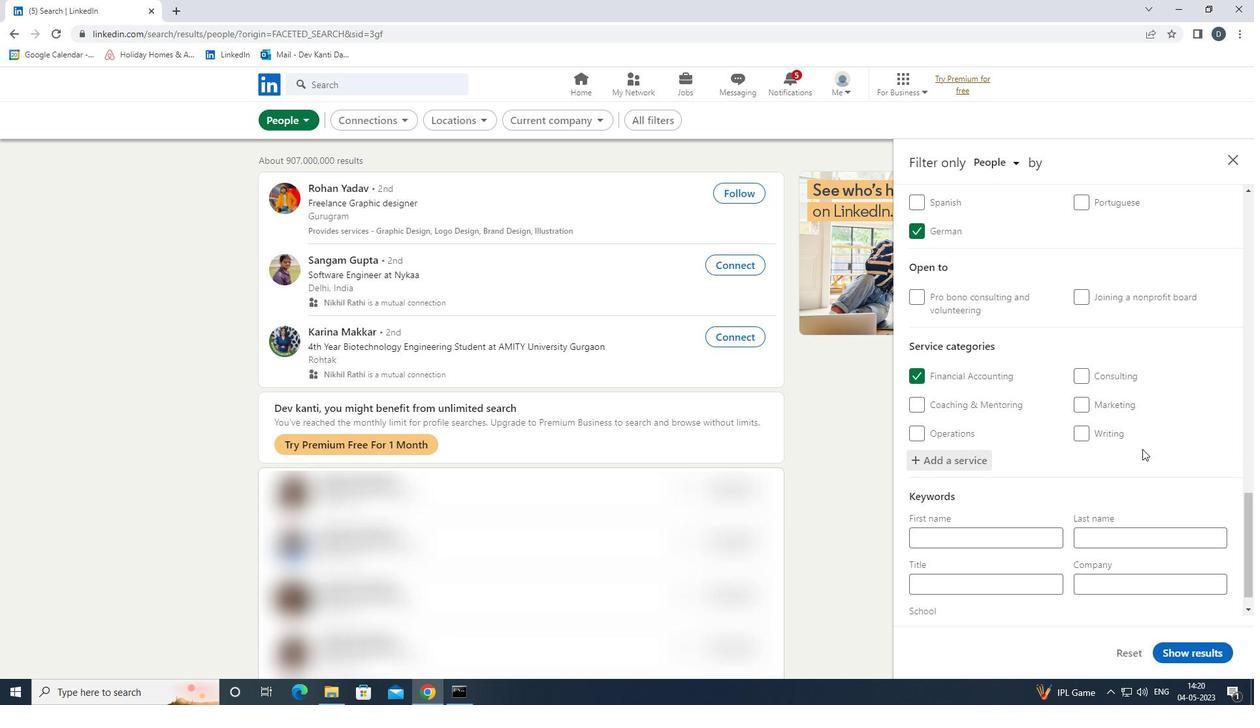 
Action: Mouse scrolled (1142, 448) with delta (0, 0)
Screenshot: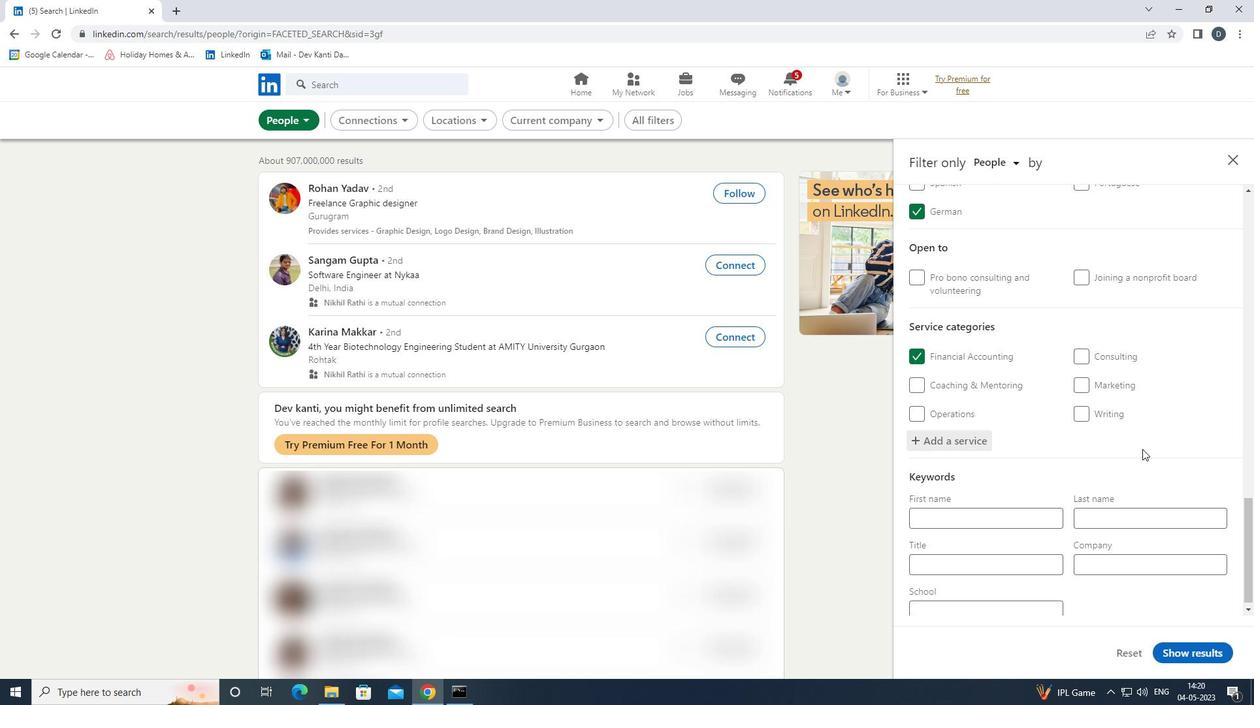 
Action: Mouse moved to (1141, 449)
Screenshot: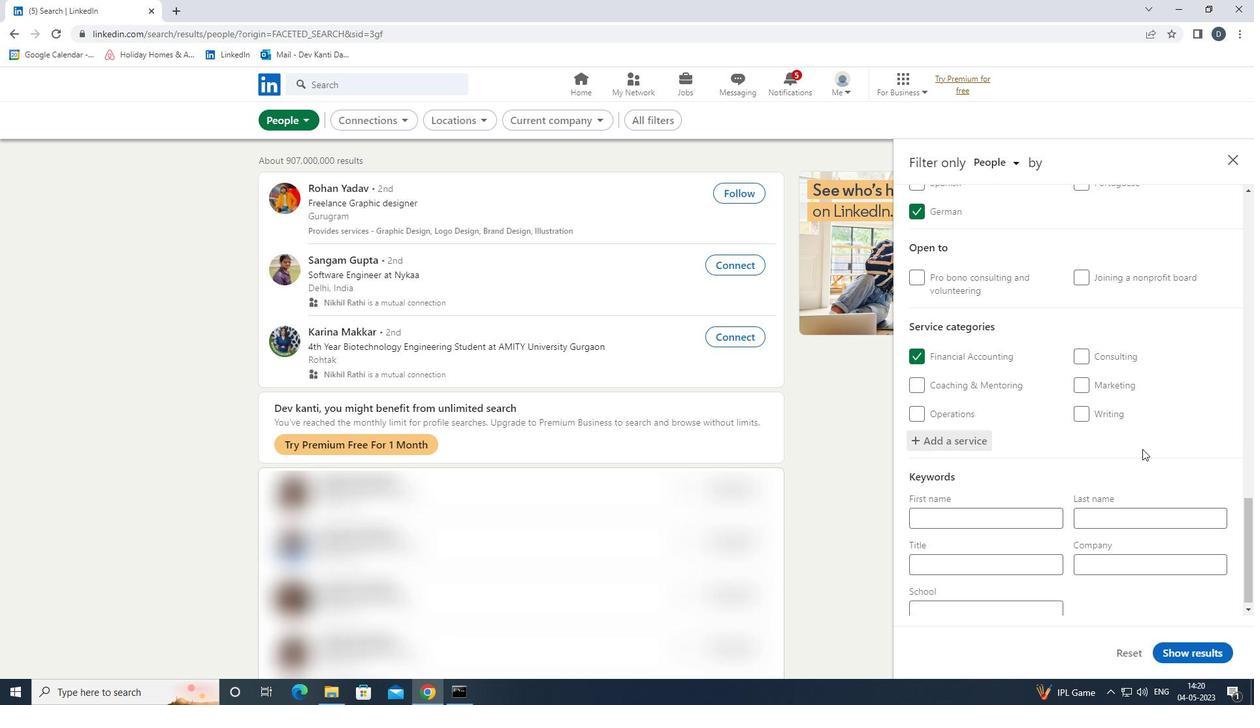 
Action: Mouse scrolled (1141, 448) with delta (0, 0)
Screenshot: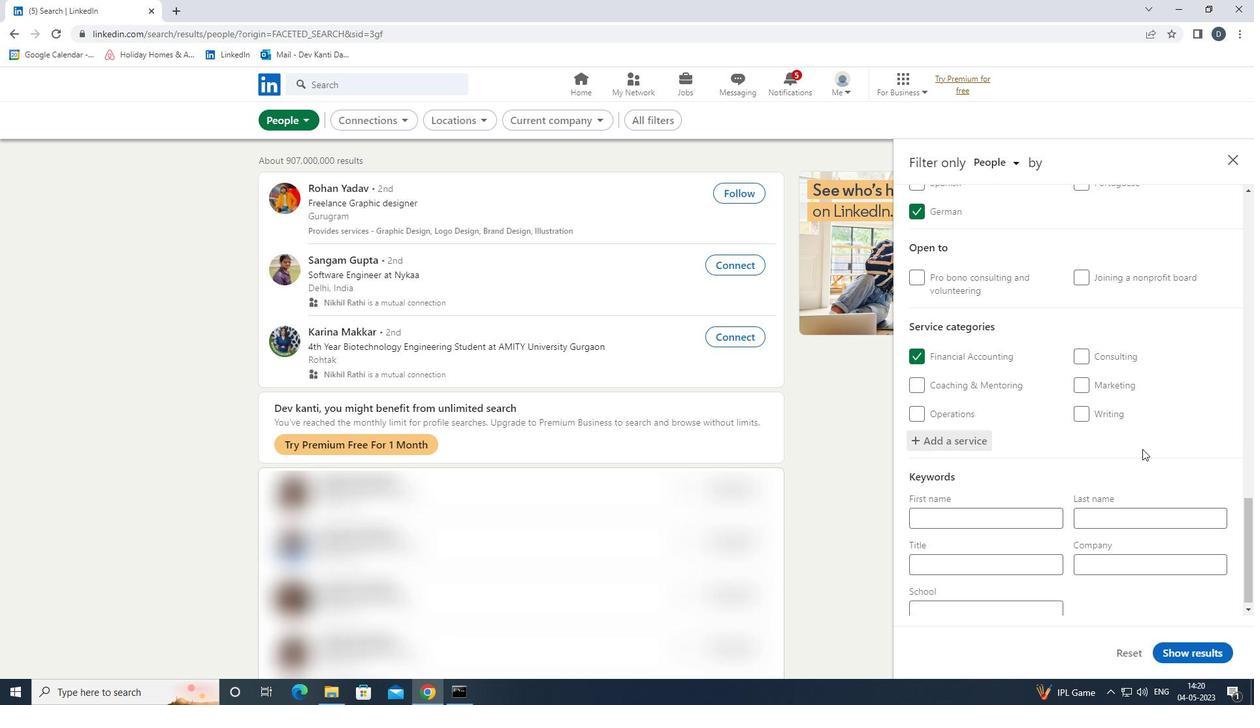 
Action: Mouse moved to (1139, 449)
Screenshot: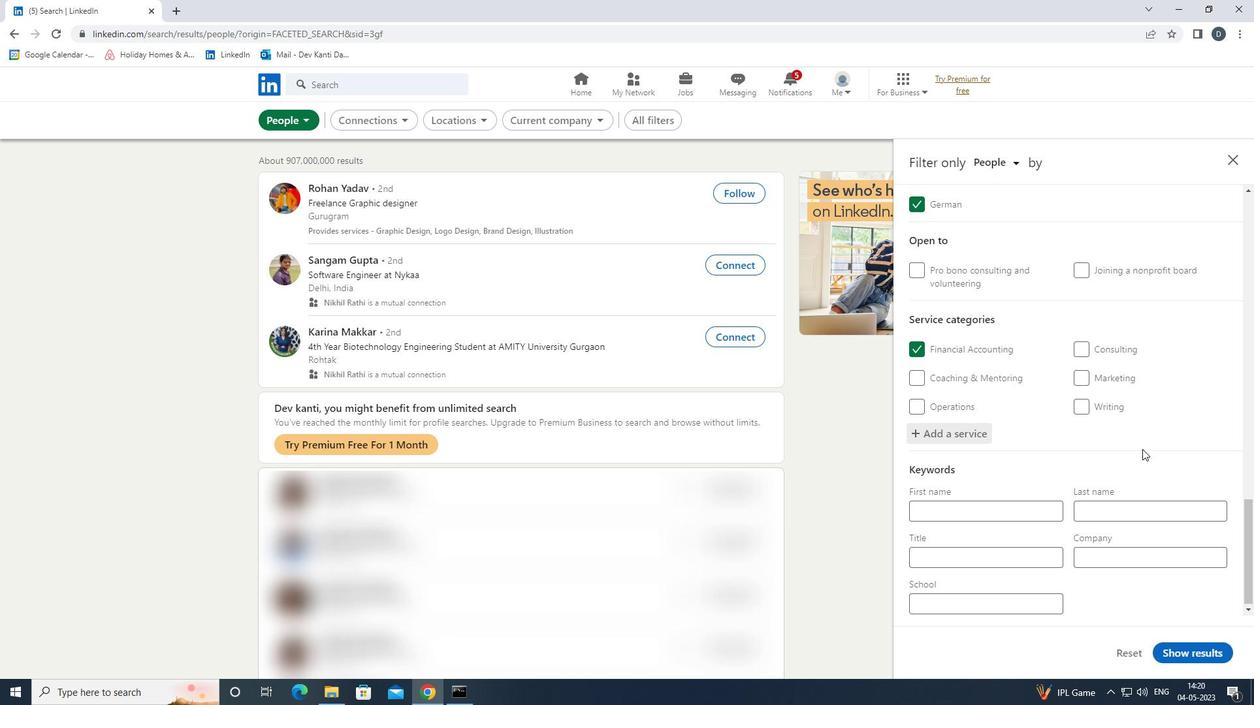 
Action: Mouse scrolled (1139, 448) with delta (0, 0)
Screenshot: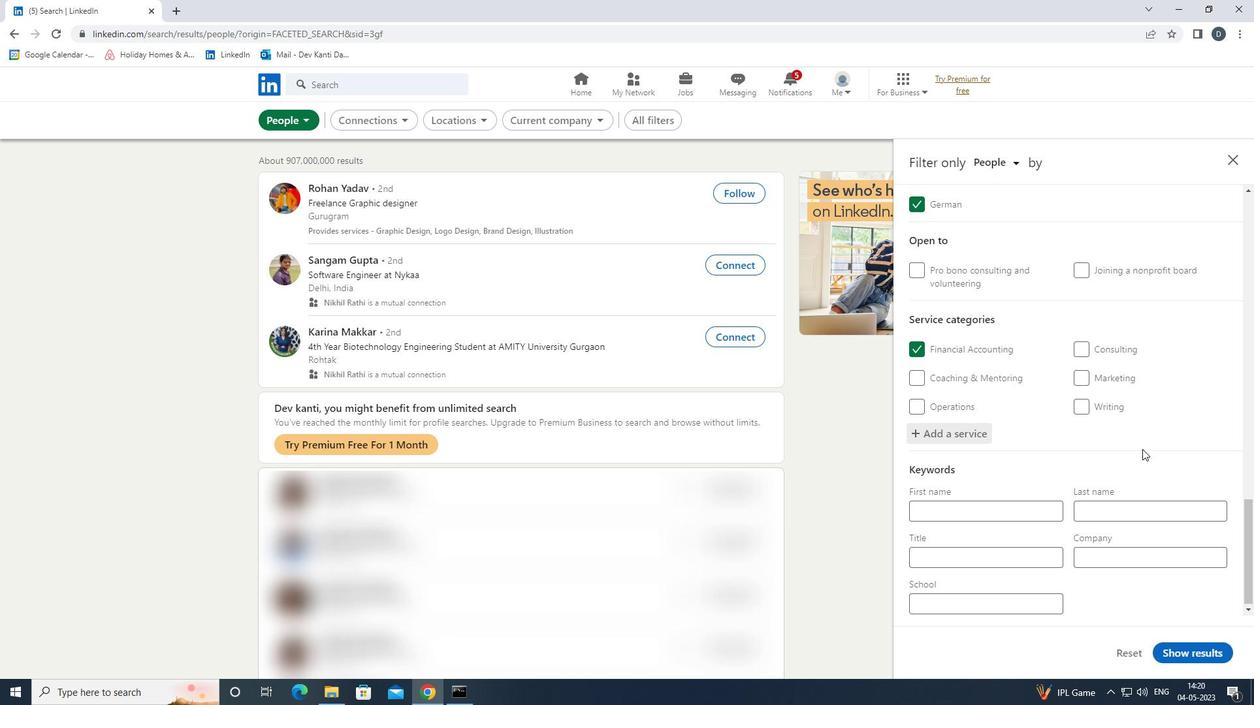 
Action: Mouse moved to (1022, 559)
Screenshot: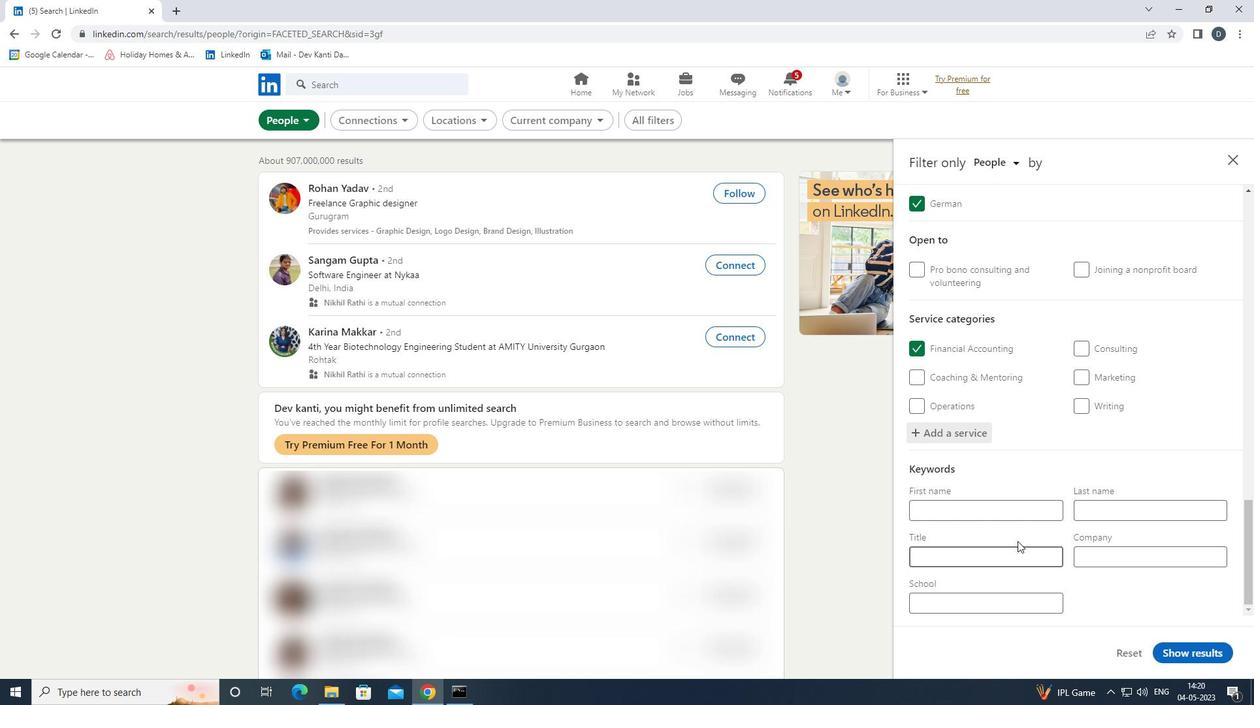 
Action: Mouse pressed left at (1022, 559)
Screenshot: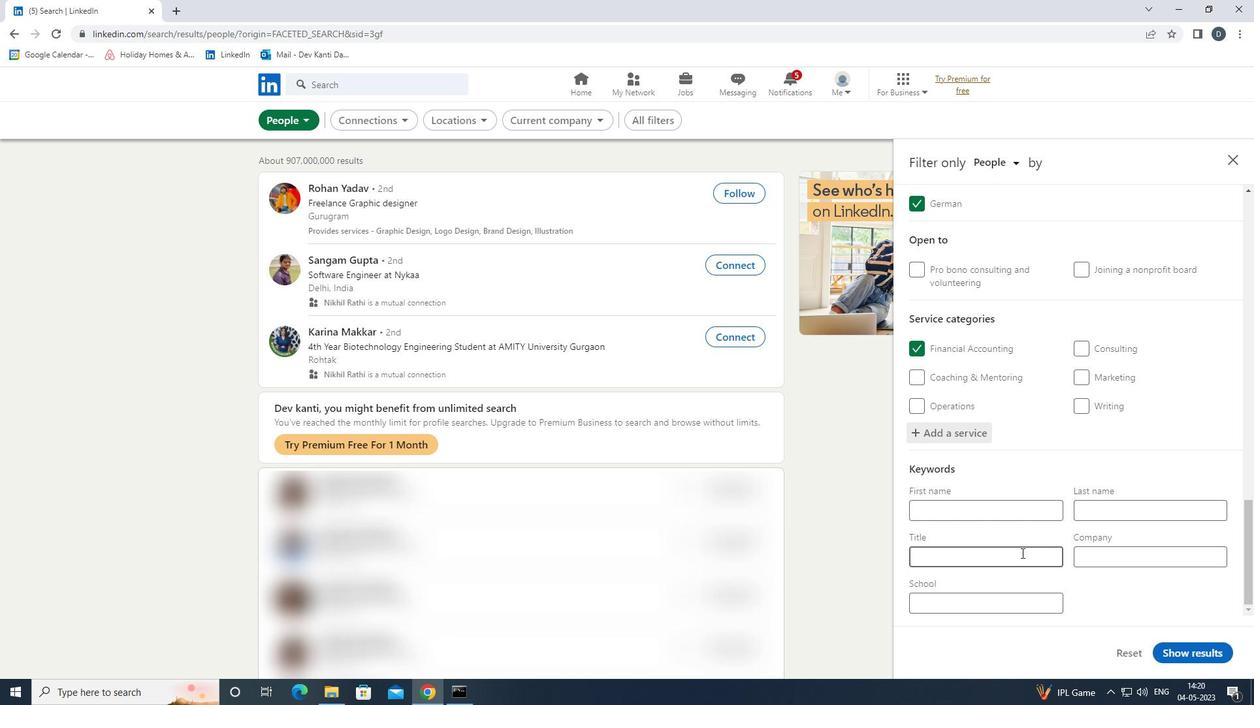 
Action: Mouse moved to (1022, 559)
Screenshot: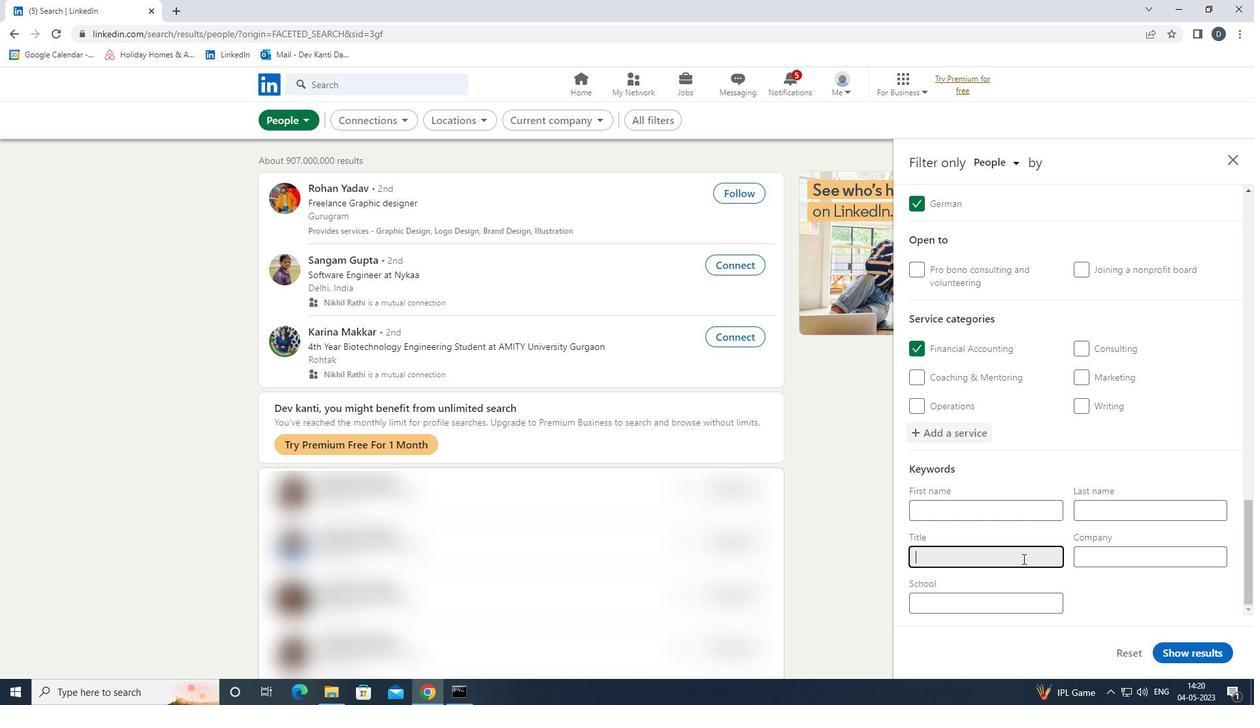 
Action: Key pressed <Key.shift><Key.shift><Key.shift>PUBLIC<Key.space><Key.shift><Key.shift><Key.shift><Key.shift><Key.shift><Key.shift><Key.shift><Key.shift><Key.shift>RELATIONS
Screenshot: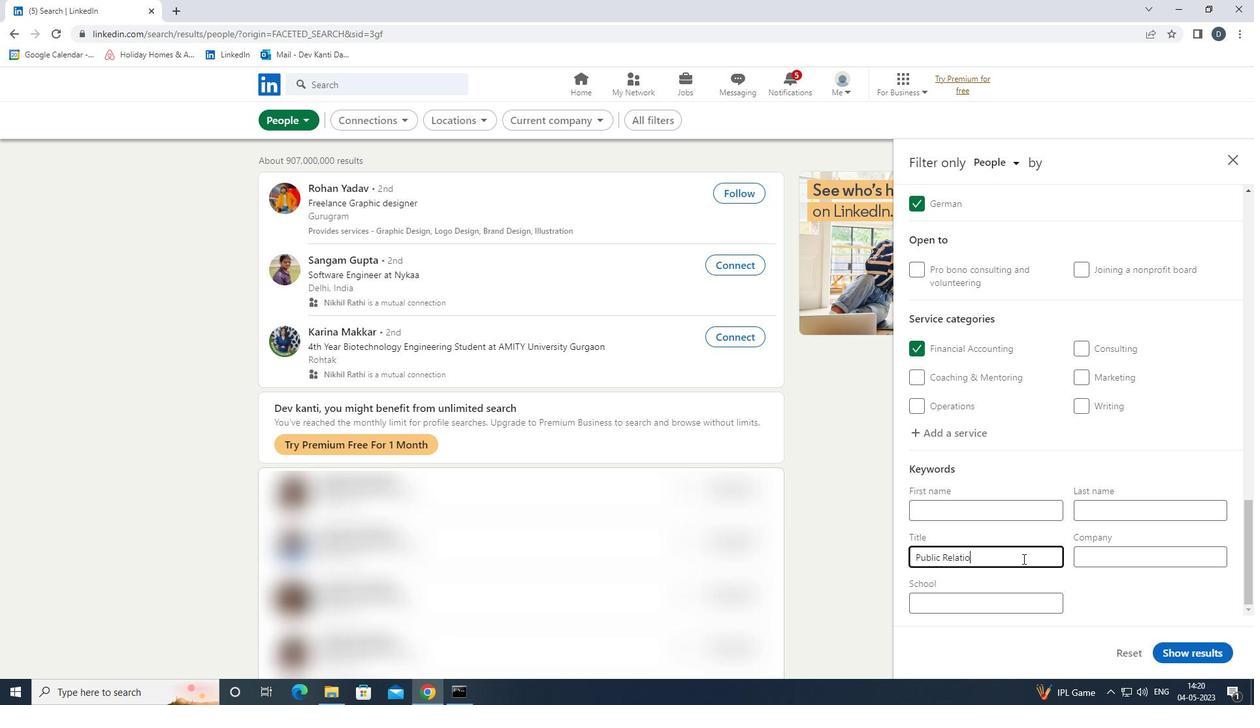 
Action: Mouse moved to (1200, 660)
Screenshot: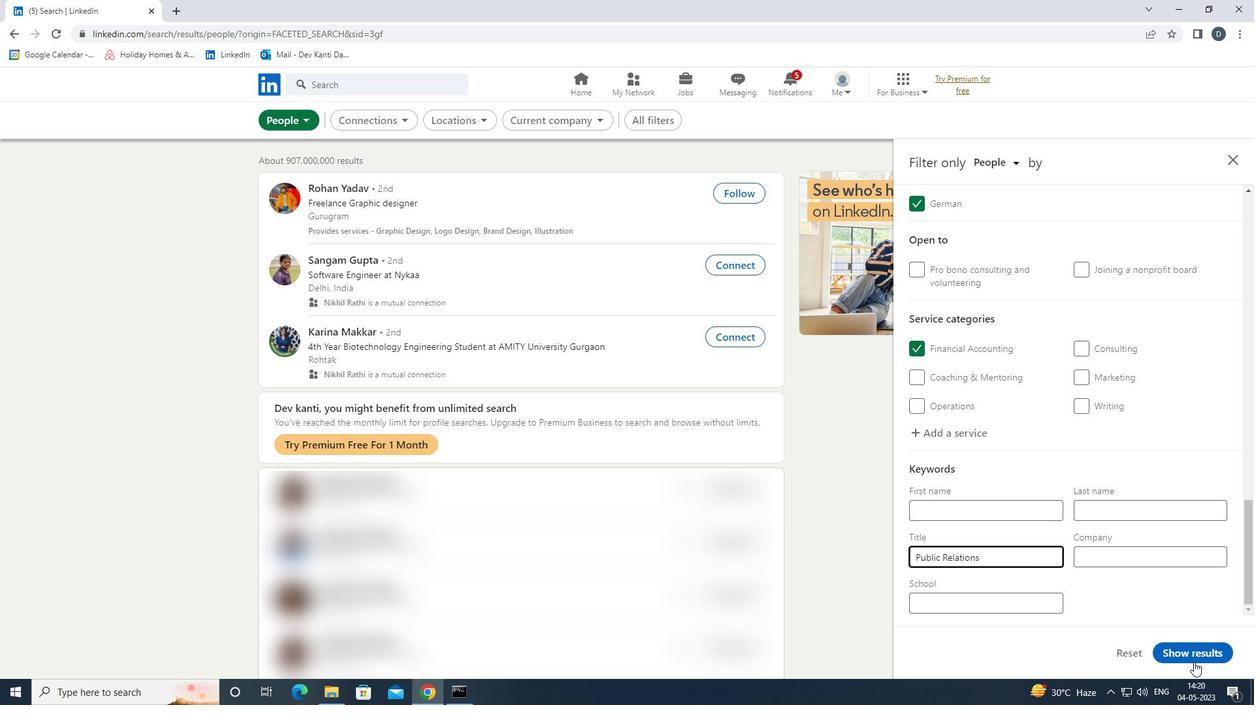 
Action: Mouse pressed left at (1200, 660)
Screenshot: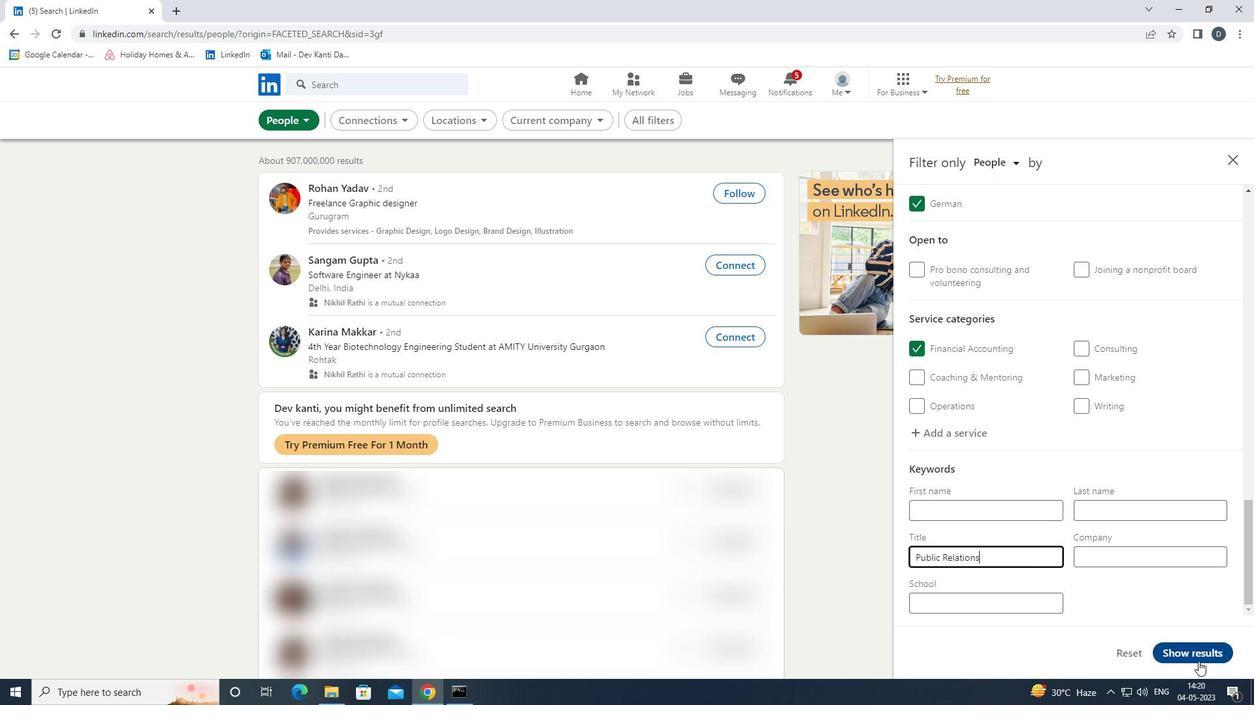 
Action: Mouse moved to (537, 136)
Screenshot: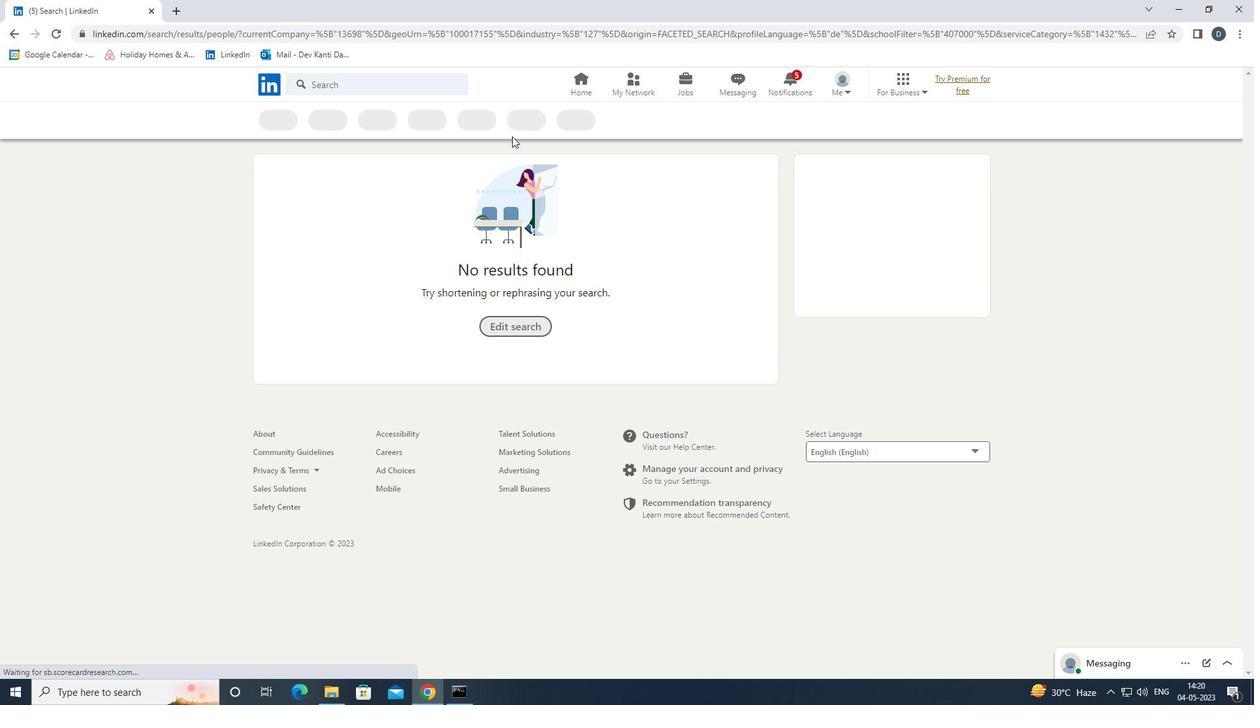 
